 Task: Open the event Second Project Quality Control and Process Improvement Discussion on '2023/10/24', change the date to 2023/10/18, change the font style of the description to Arial, set the availability to Busy, insert an emoji Red heart, logged in from the account softage.10@softage.net and add another guest for the event, softage.1@softage.net. Change the alignment of the event description to Align right.Change the font color of the description to Dark Yellow and select an event charm, 
Action: Mouse moved to (352, 157)
Screenshot: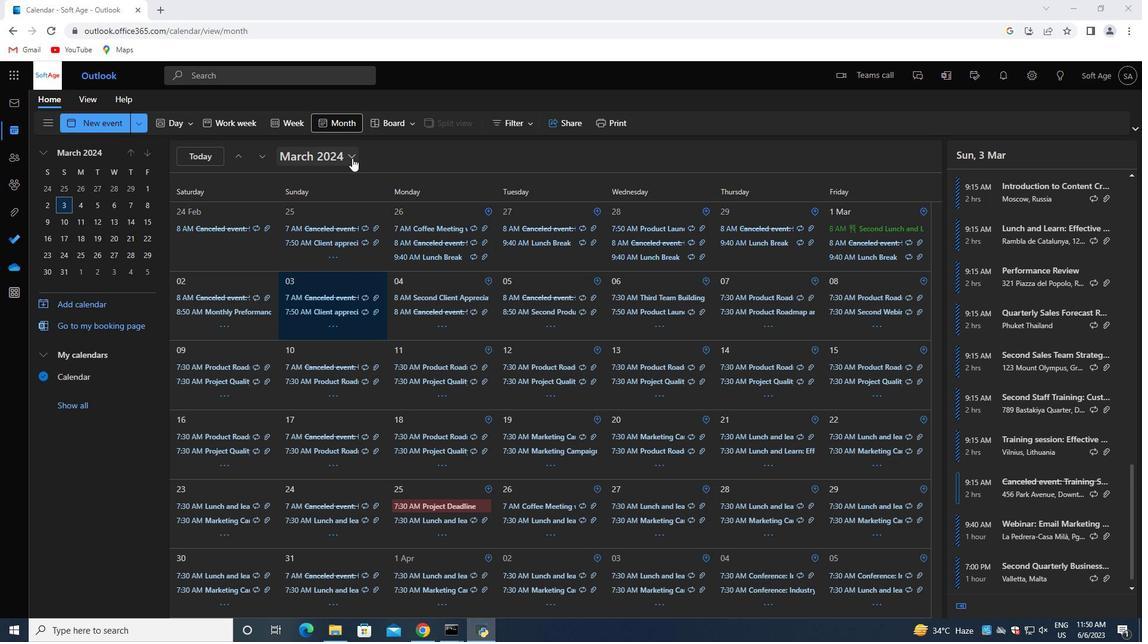 
Action: Mouse pressed left at (352, 157)
Screenshot: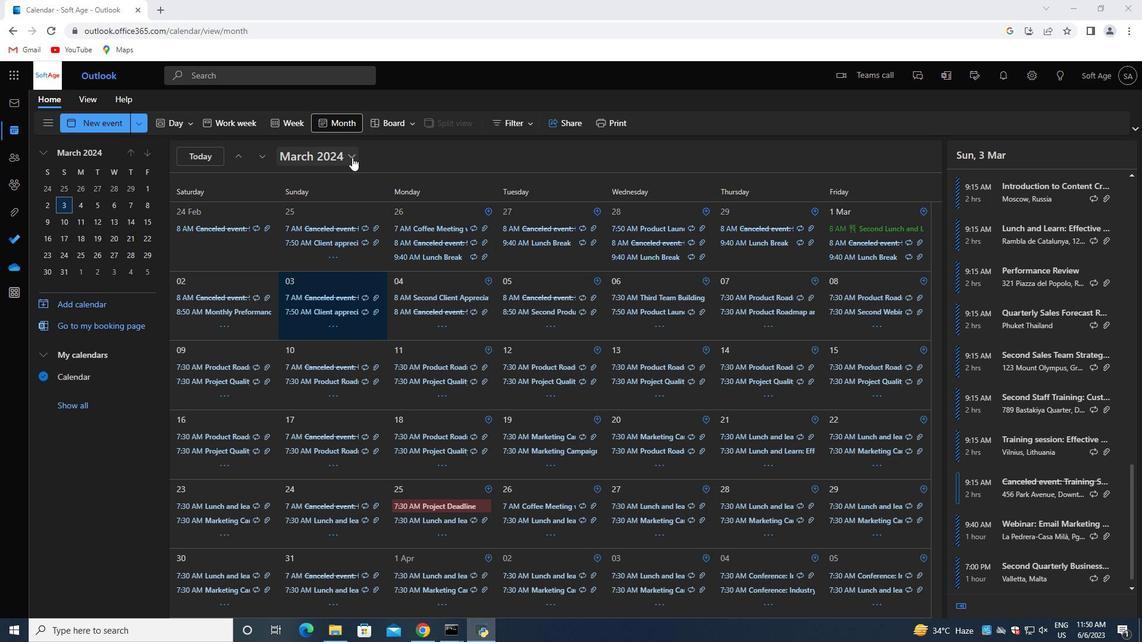
Action: Mouse moved to (379, 184)
Screenshot: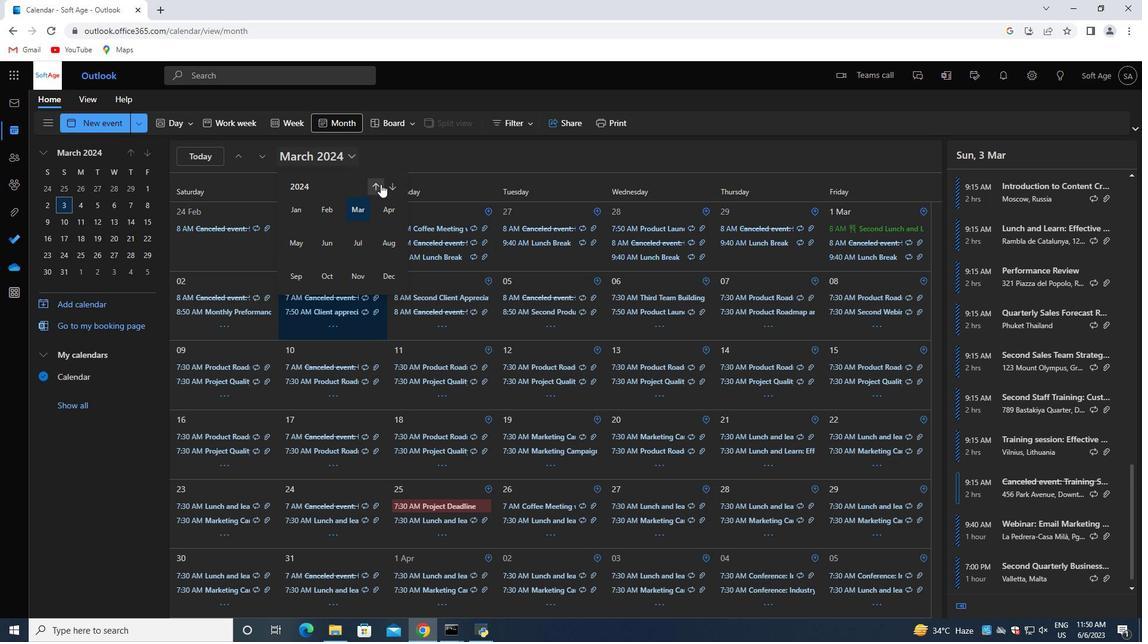 
Action: Mouse pressed left at (379, 184)
Screenshot: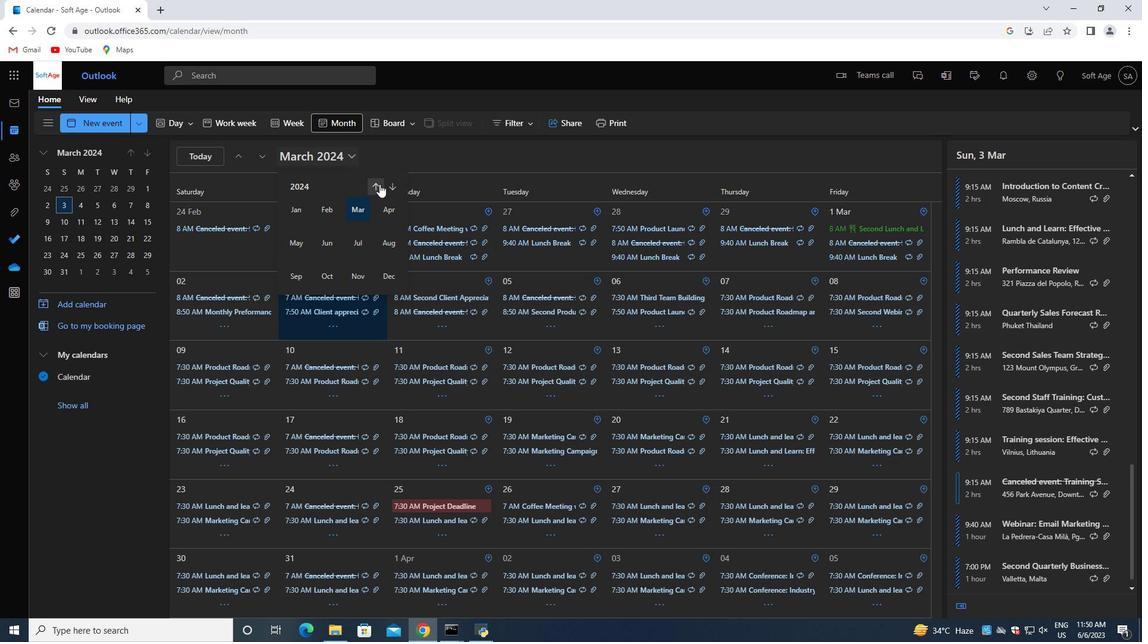 
Action: Mouse moved to (331, 269)
Screenshot: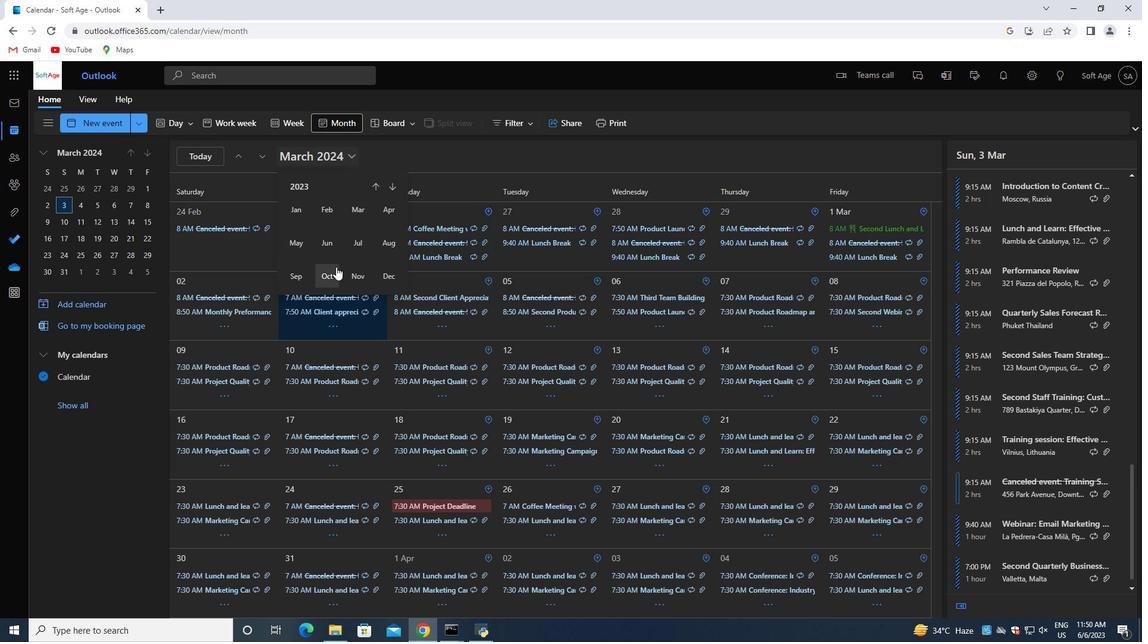 
Action: Mouse pressed left at (331, 269)
Screenshot: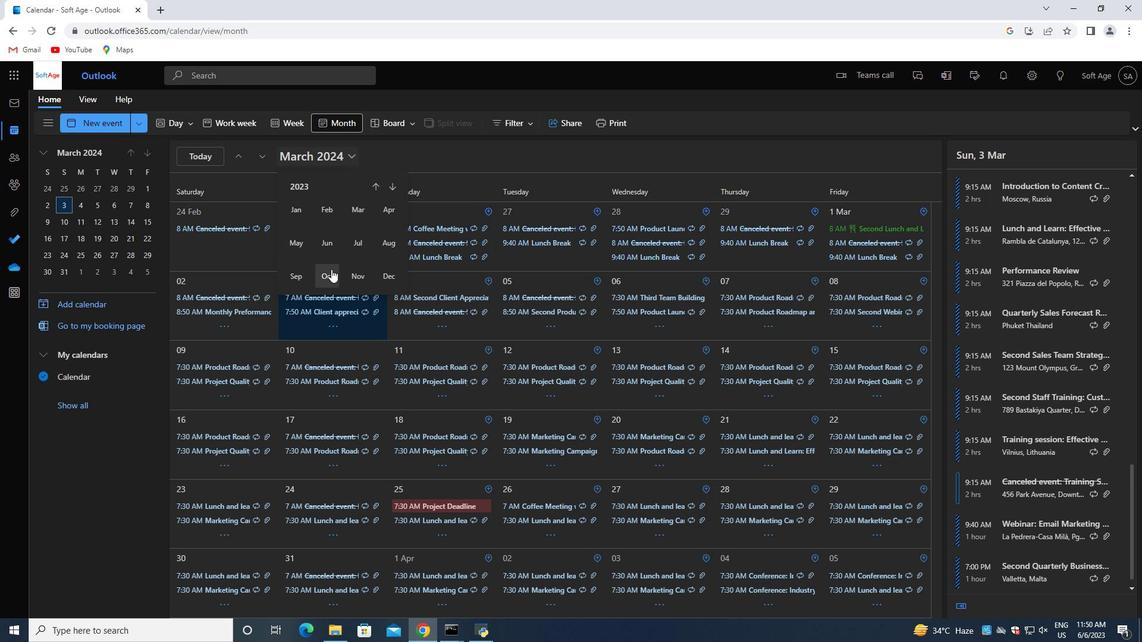 
Action: Mouse moved to (518, 518)
Screenshot: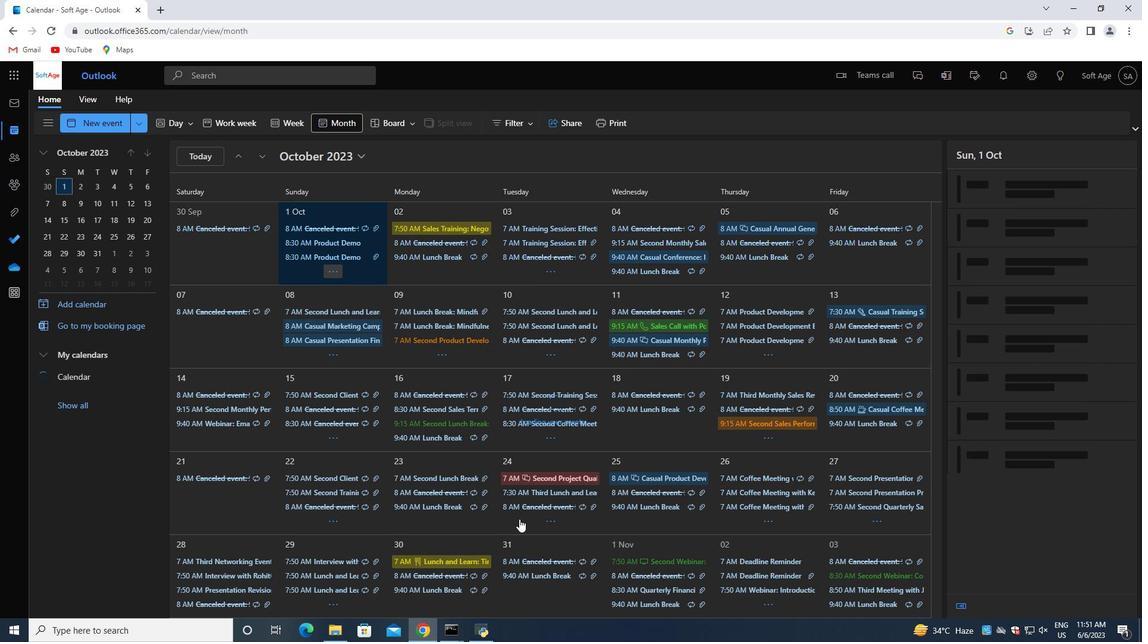 
Action: Mouse pressed left at (518, 518)
Screenshot: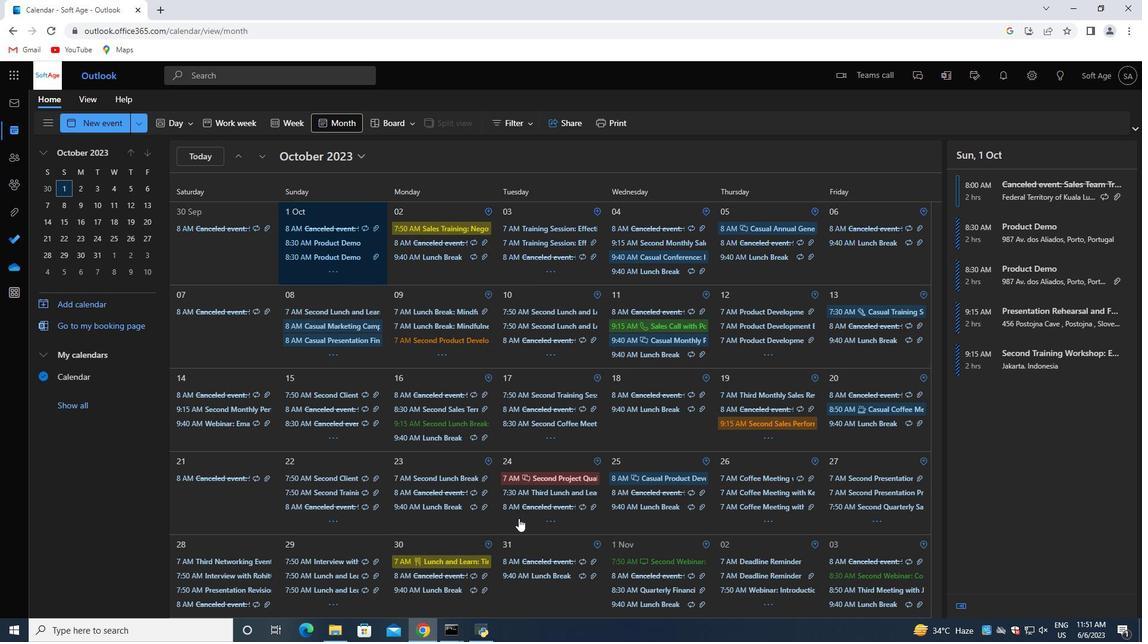 
Action: Mouse moved to (1044, 209)
Screenshot: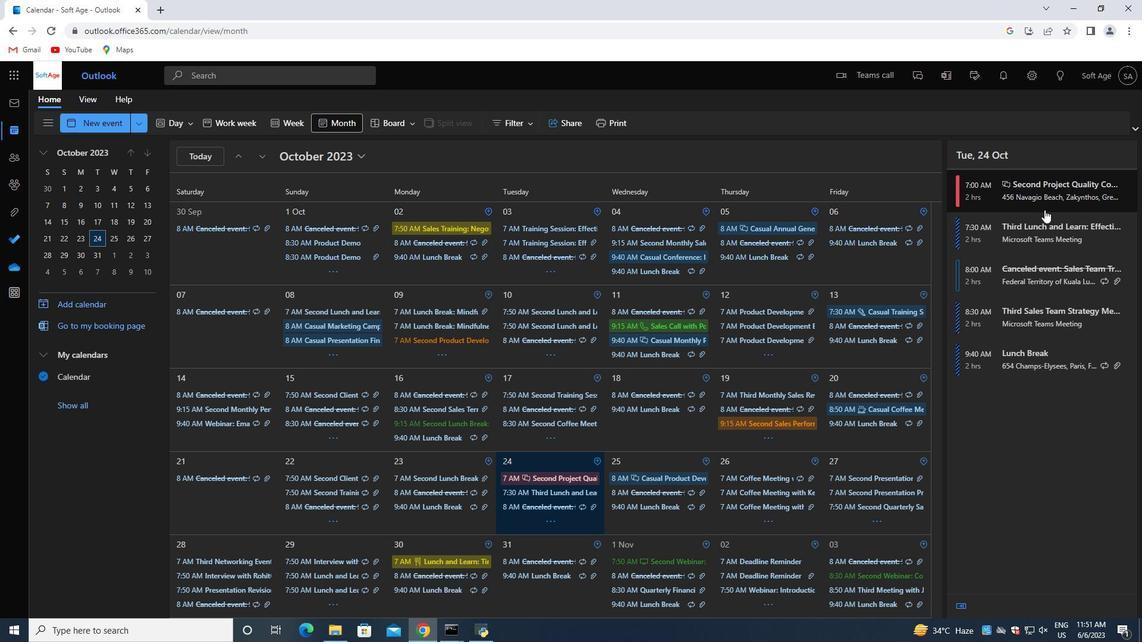 
Action: Mouse pressed left at (1044, 209)
Screenshot: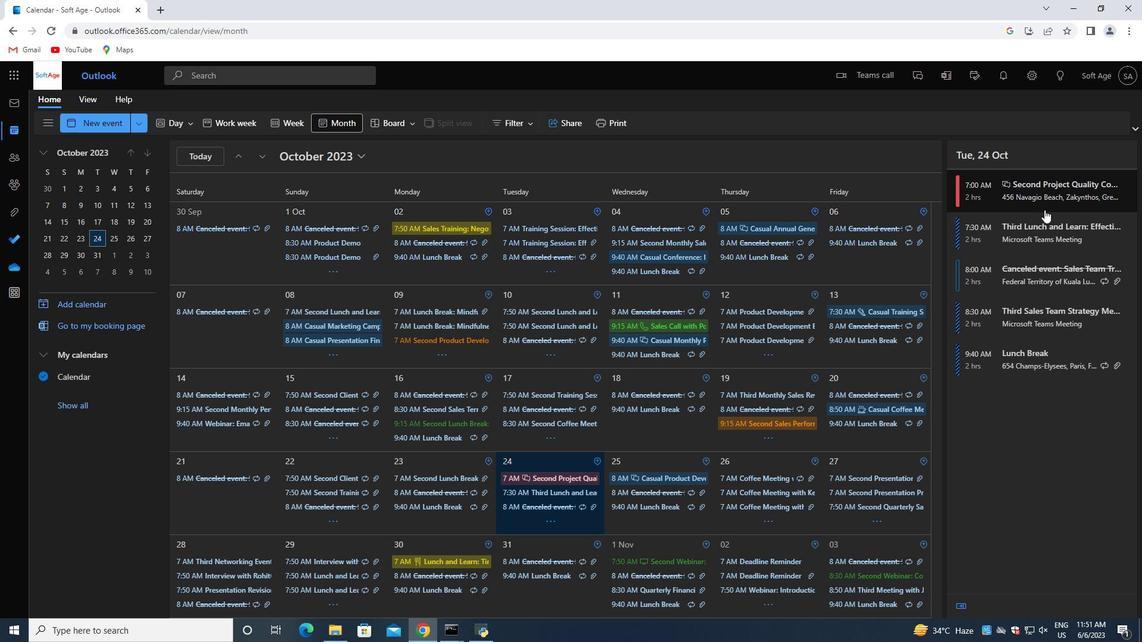 
Action: Mouse moved to (763, 346)
Screenshot: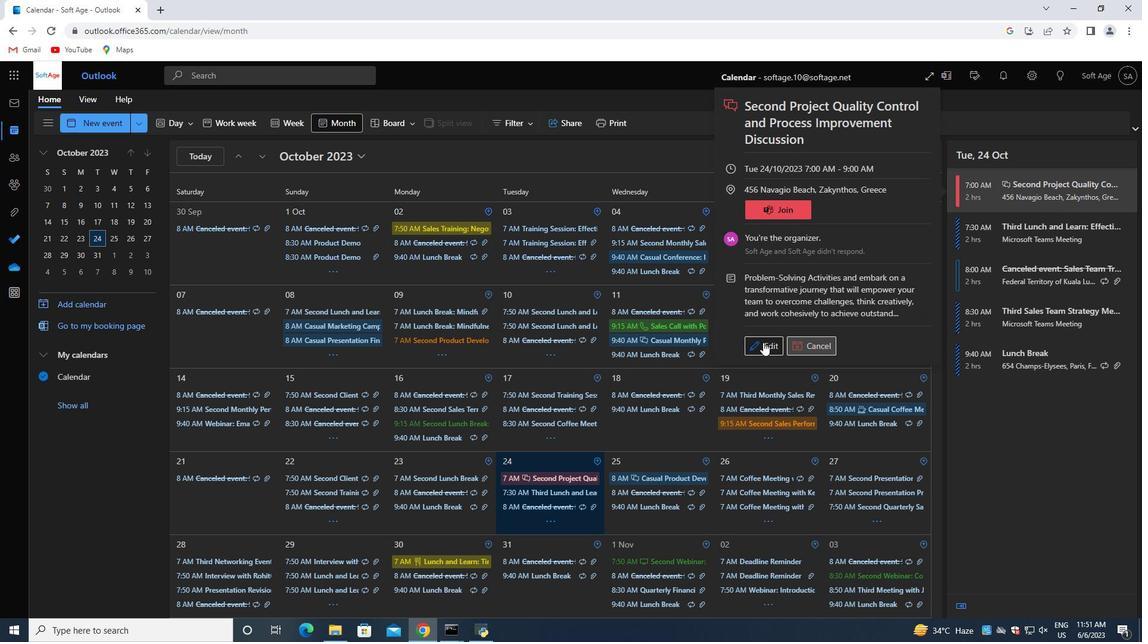 
Action: Mouse pressed left at (763, 346)
Screenshot: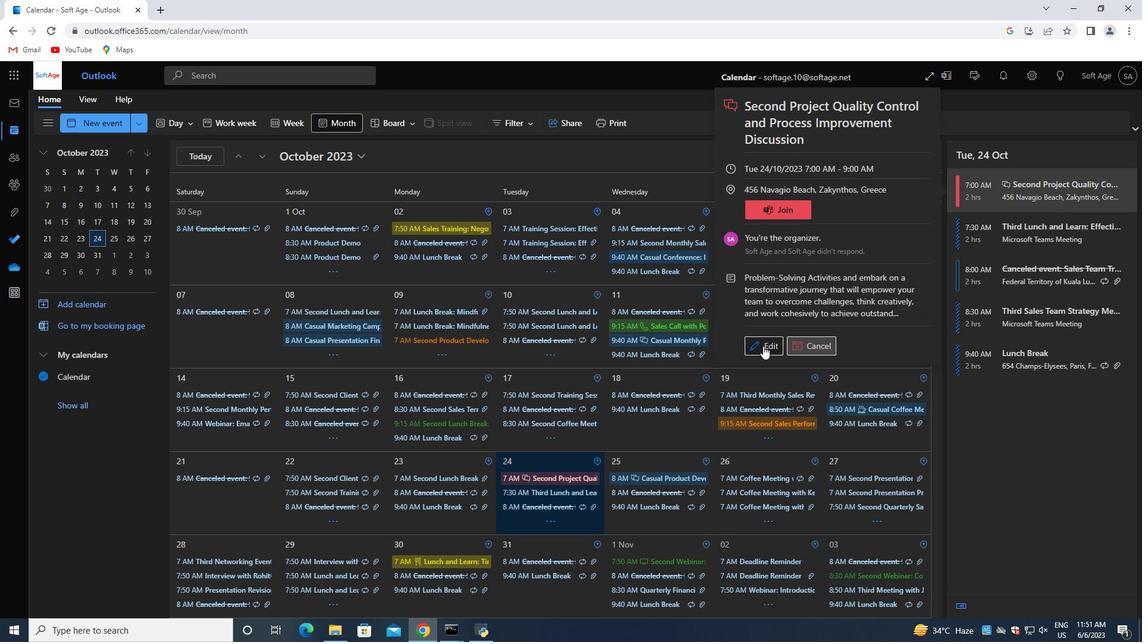 
Action: Mouse moved to (347, 324)
Screenshot: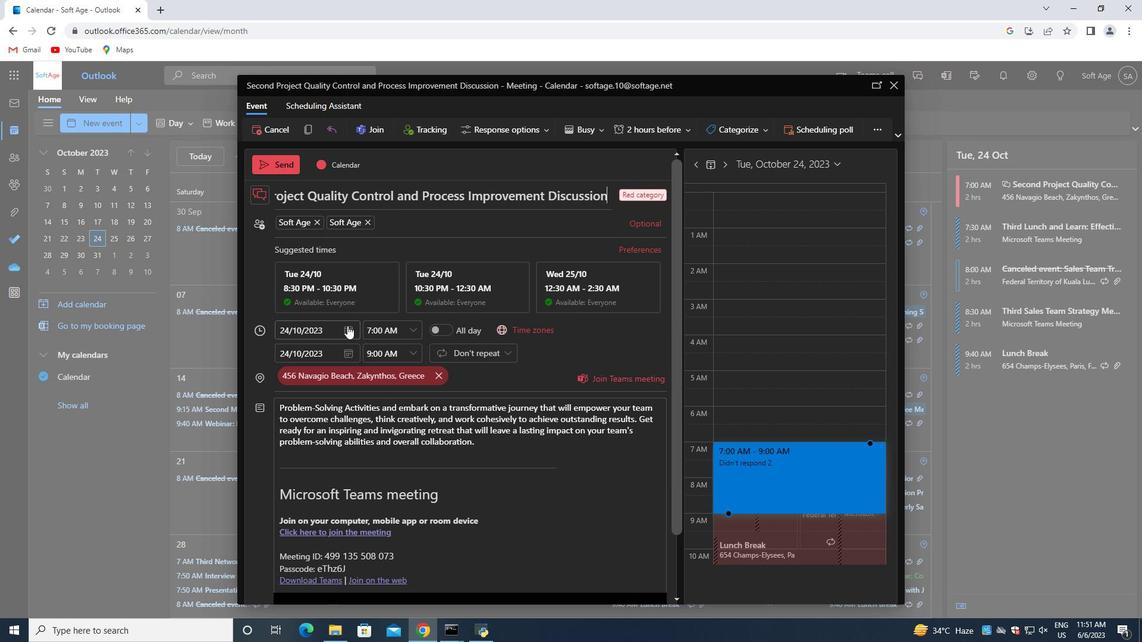 
Action: Mouse pressed left at (347, 324)
Screenshot: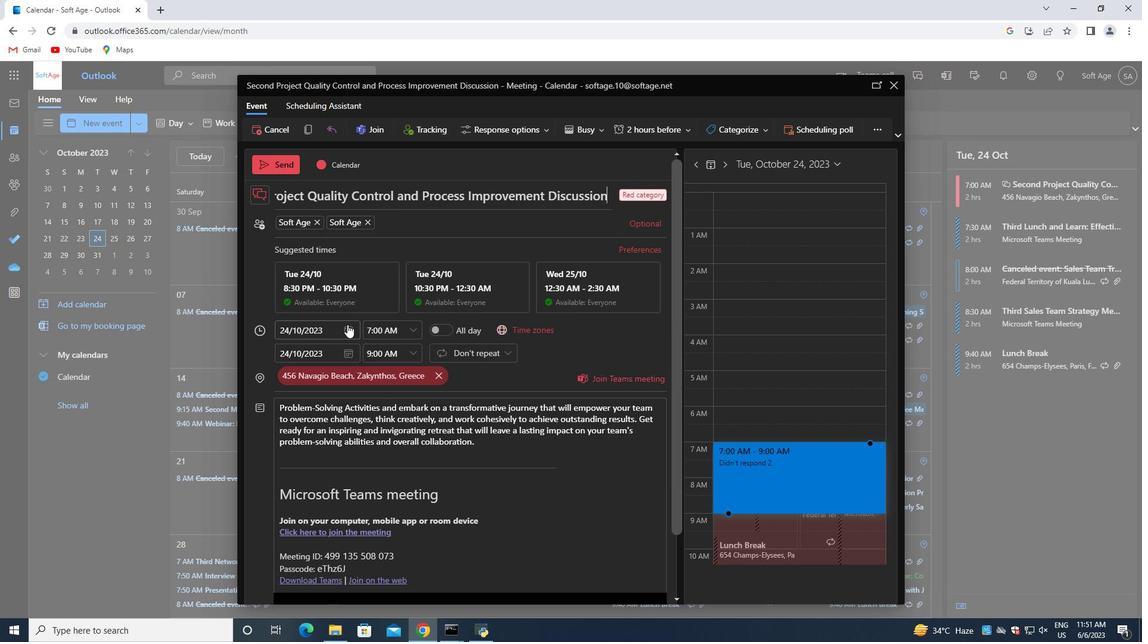 
Action: Mouse moved to (354, 425)
Screenshot: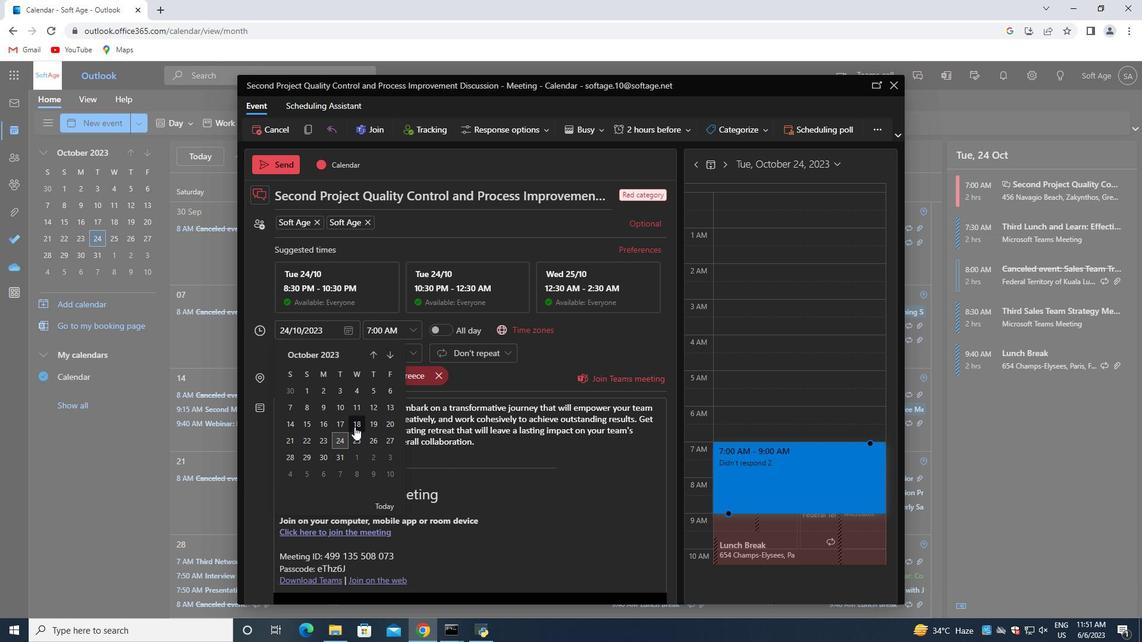 
Action: Mouse pressed left at (354, 425)
Screenshot: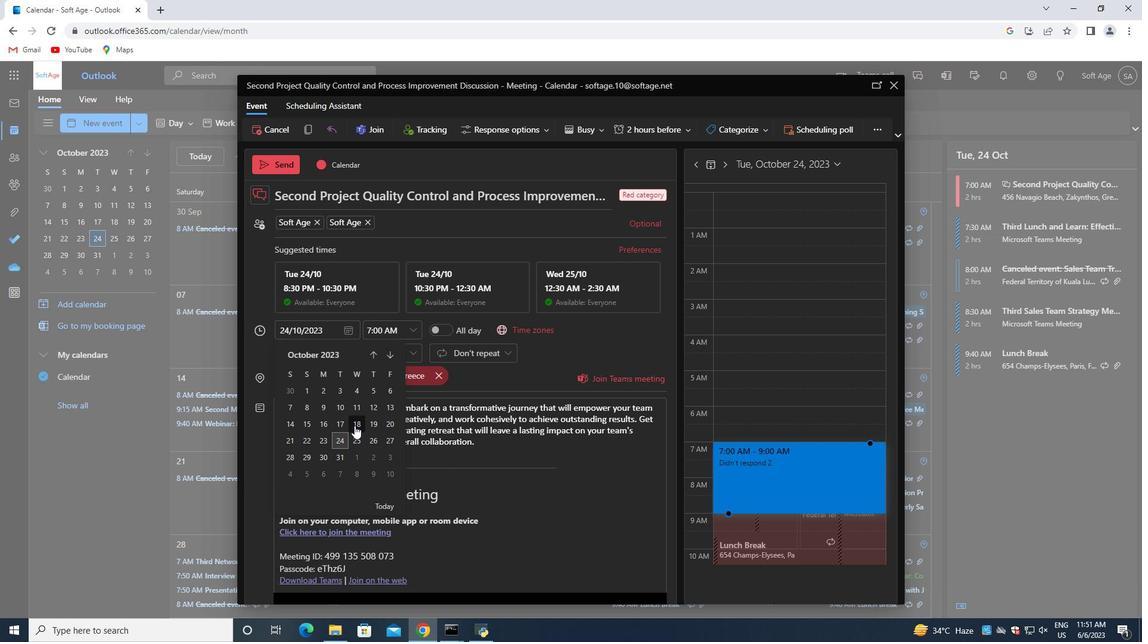 
Action: Mouse moved to (485, 441)
Screenshot: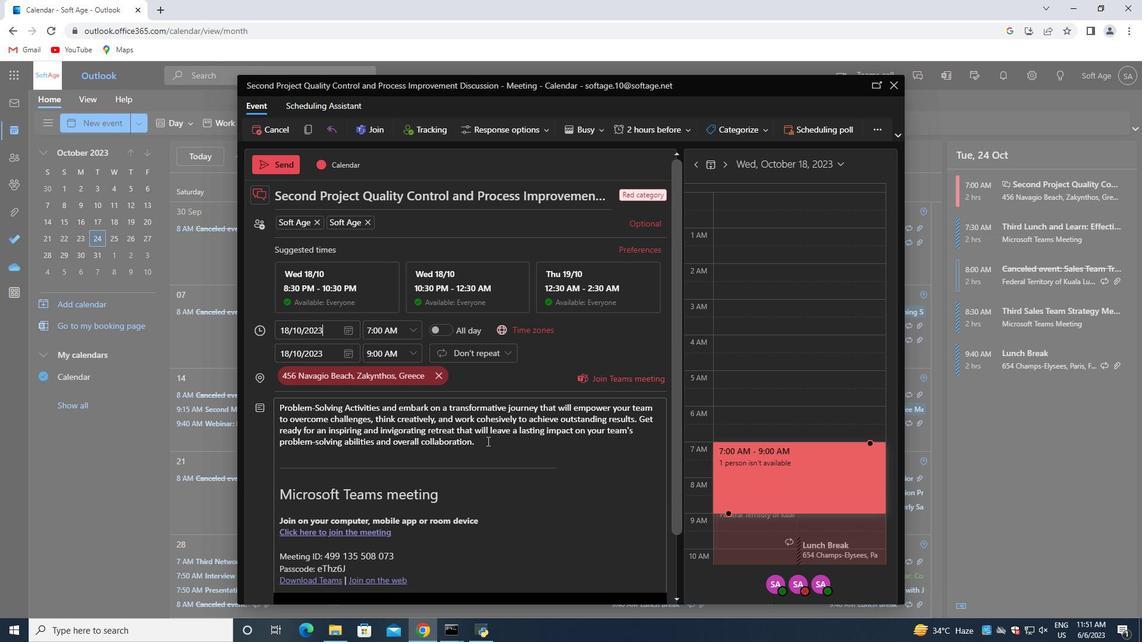 
Action: Mouse pressed left at (485, 441)
Screenshot: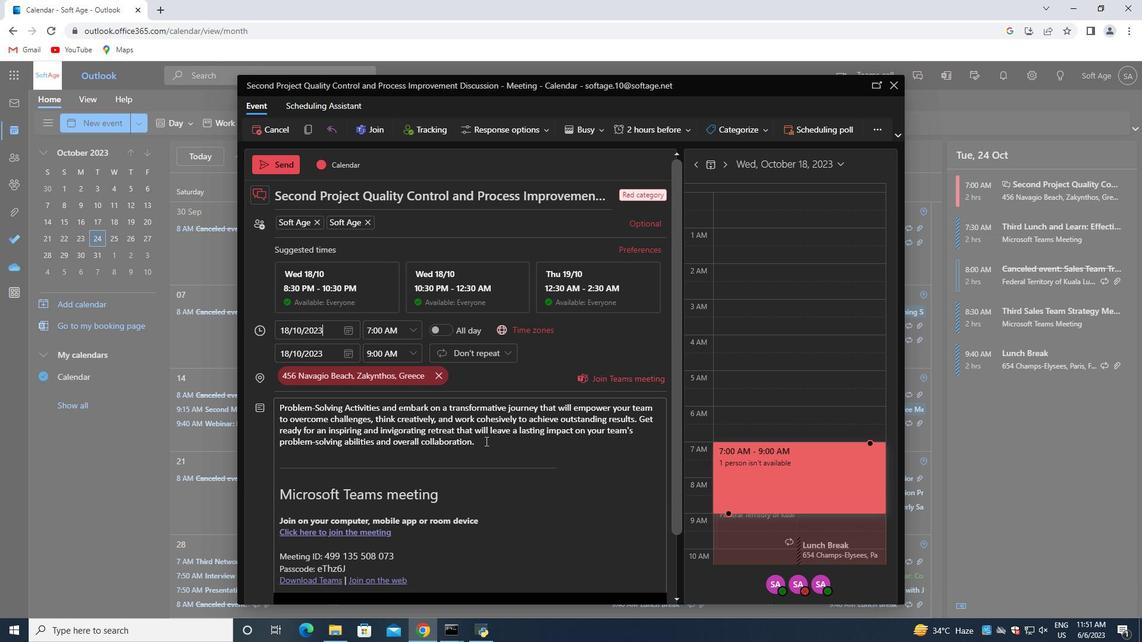 
Action: Mouse moved to (325, 412)
Screenshot: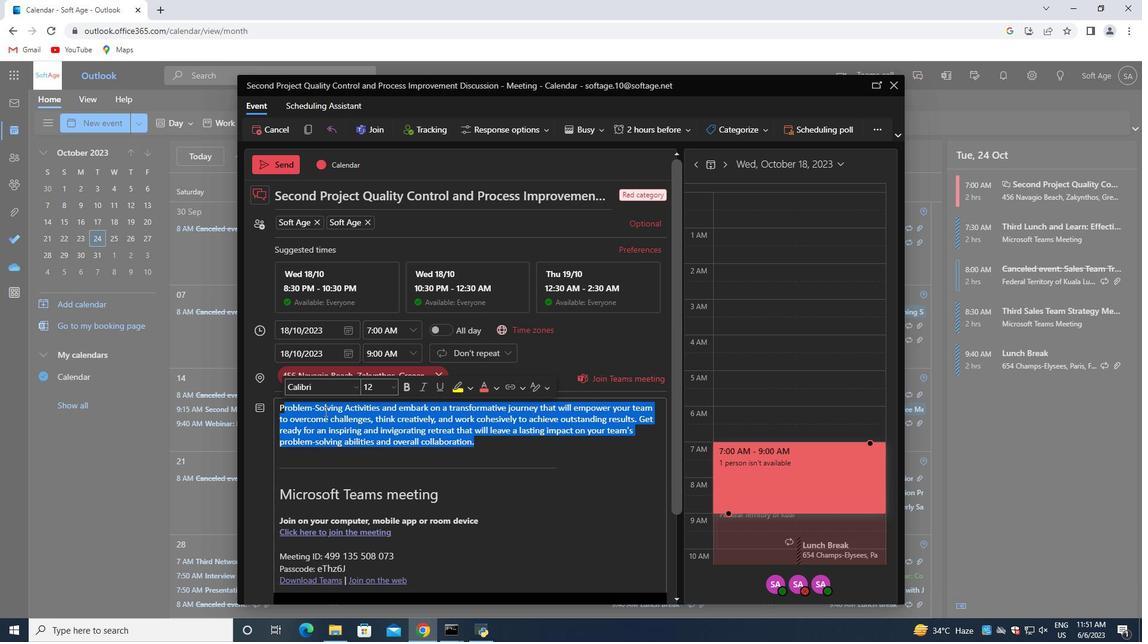 
Action: Mouse scrolled (325, 411) with delta (0, 0)
Screenshot: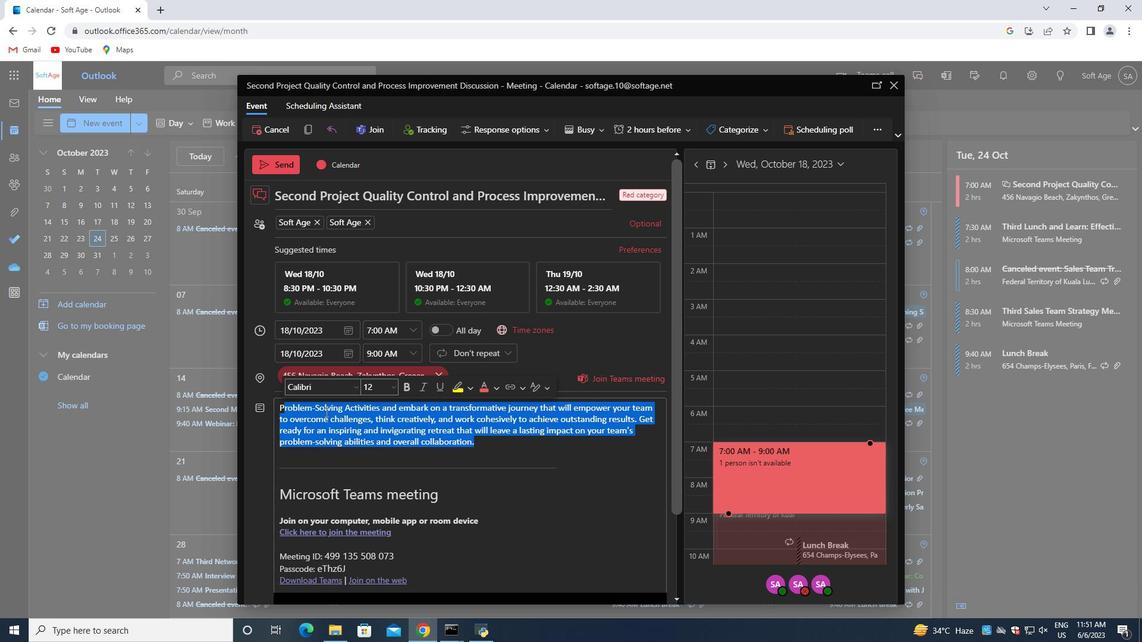 
Action: Mouse moved to (325, 412)
Screenshot: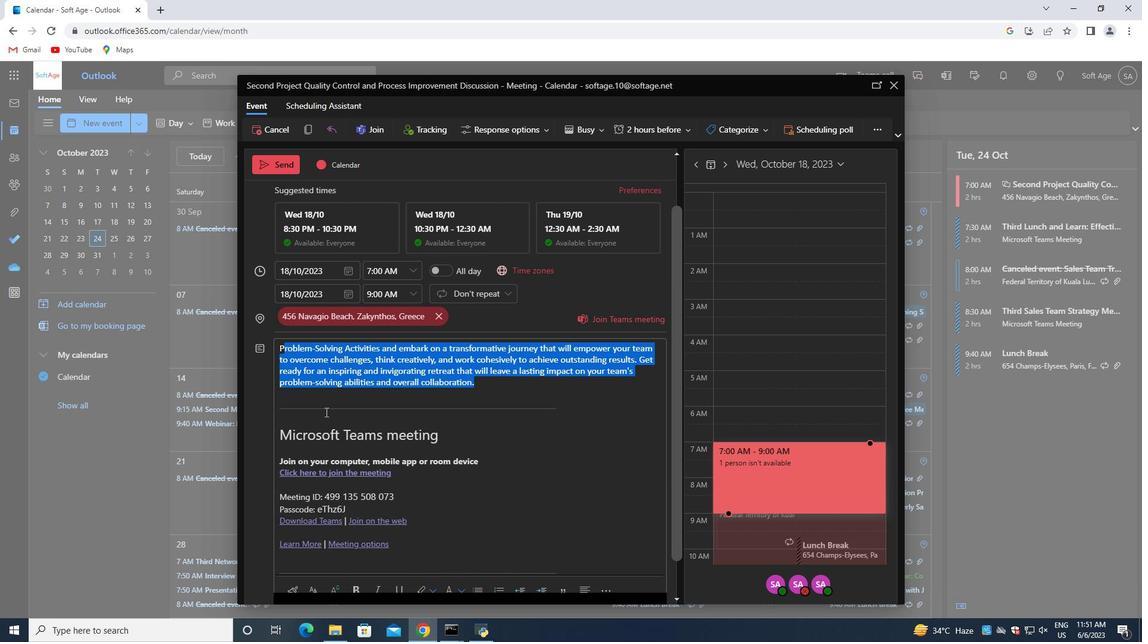 
Action: Mouse scrolled (325, 412) with delta (0, 0)
Screenshot: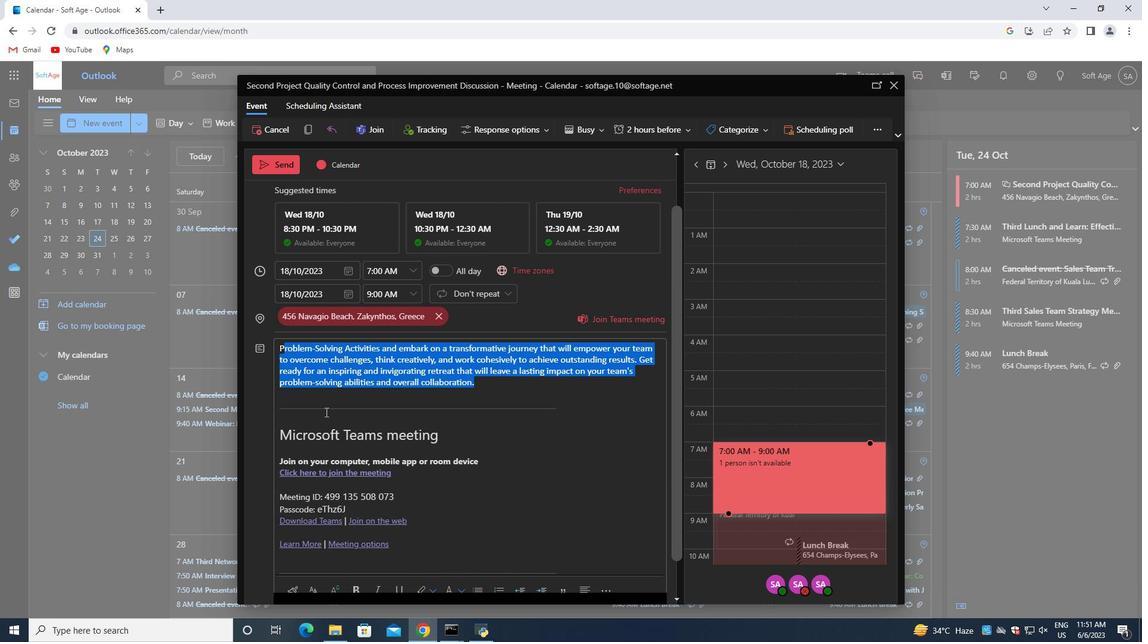 
Action: Mouse moved to (328, 416)
Screenshot: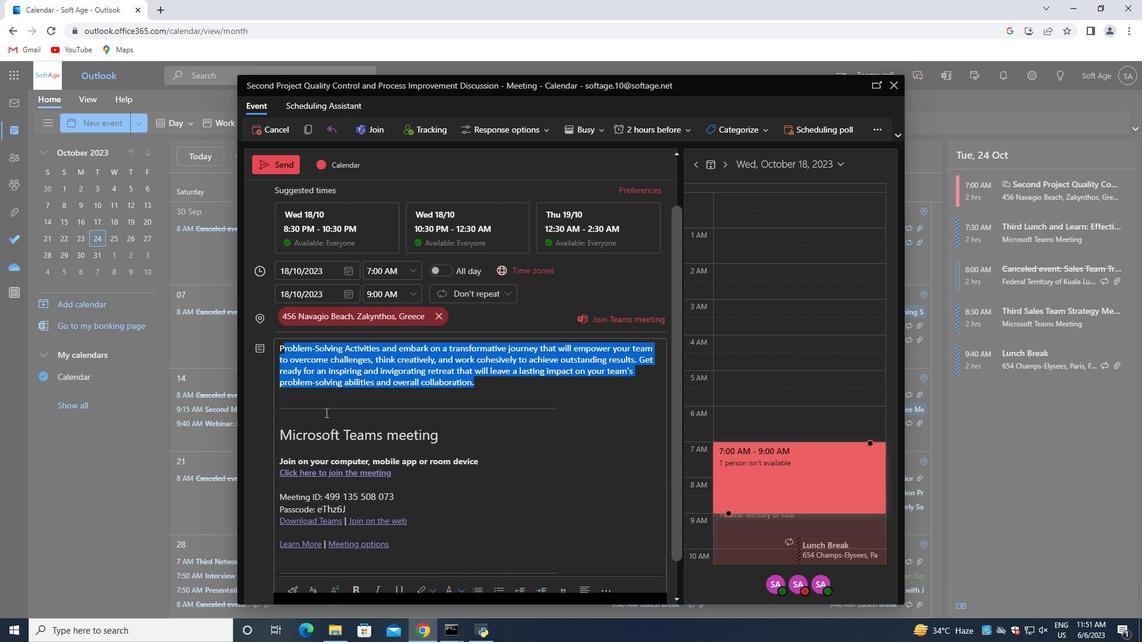 
Action: Mouse scrolled (328, 415) with delta (0, 0)
Screenshot: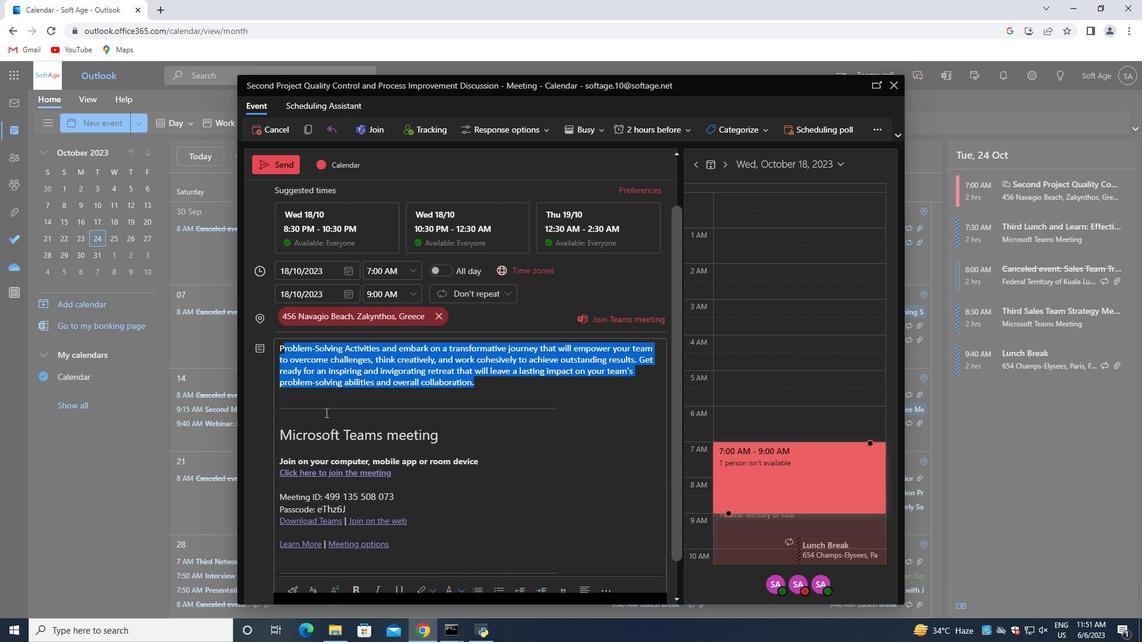 
Action: Mouse moved to (317, 546)
Screenshot: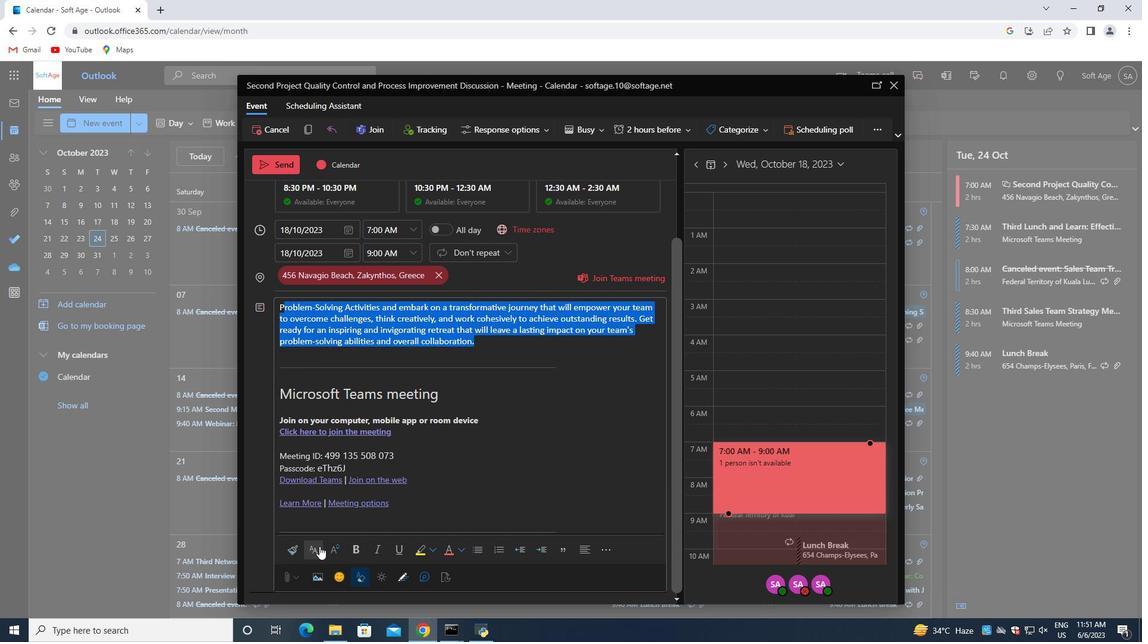 
Action: Mouse pressed left at (317, 546)
Screenshot: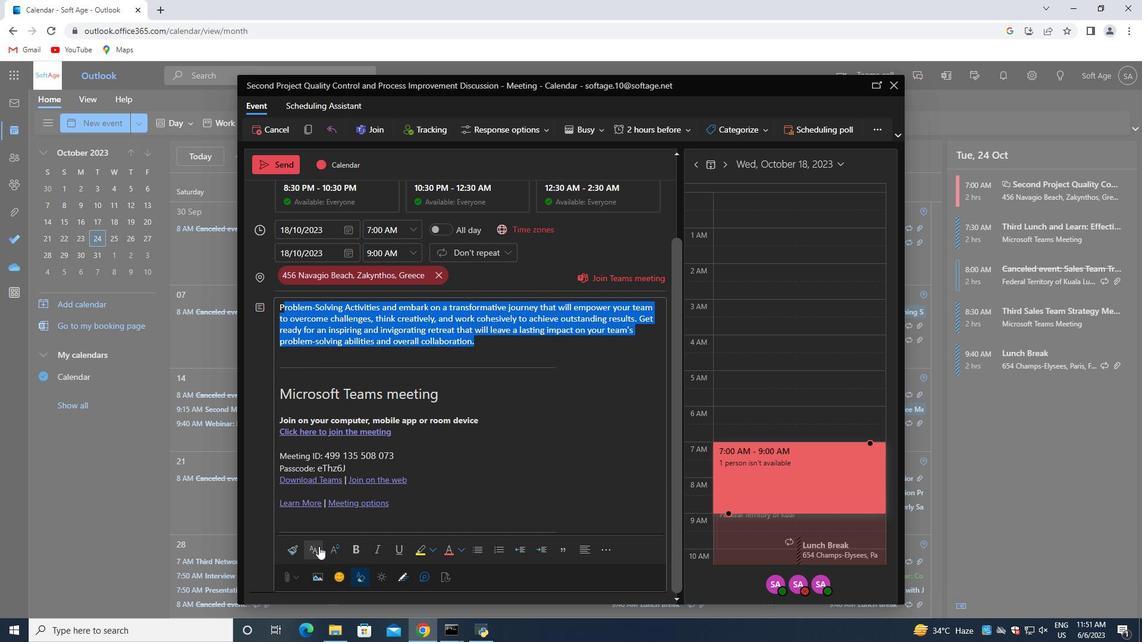 
Action: Mouse moved to (353, 415)
Screenshot: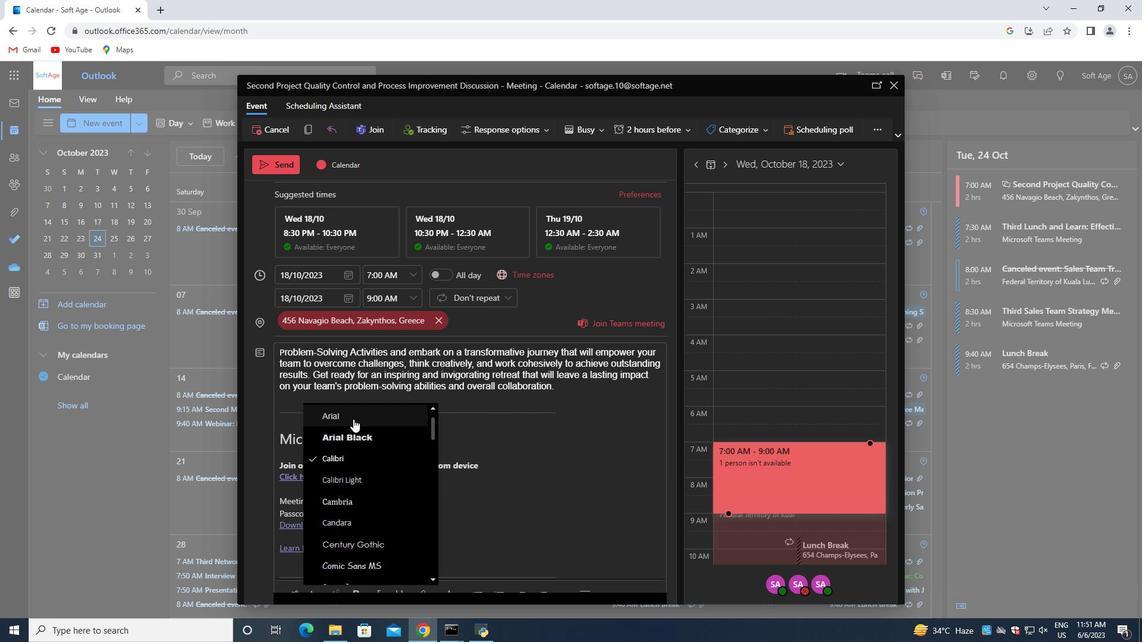
Action: Mouse pressed left at (353, 415)
Screenshot: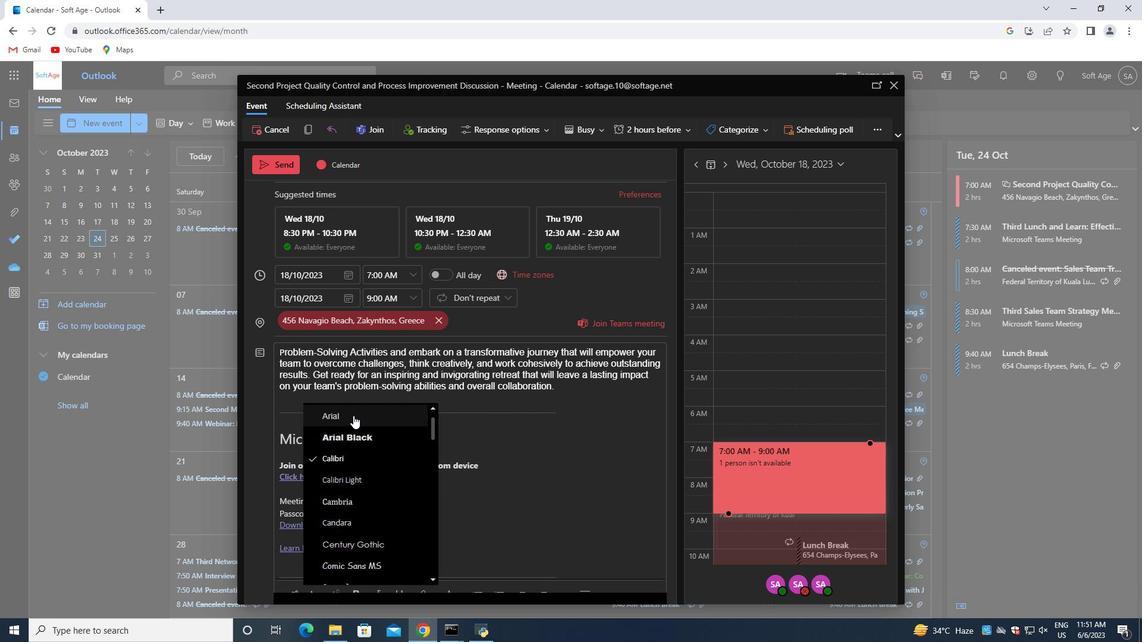 
Action: Mouse moved to (566, 388)
Screenshot: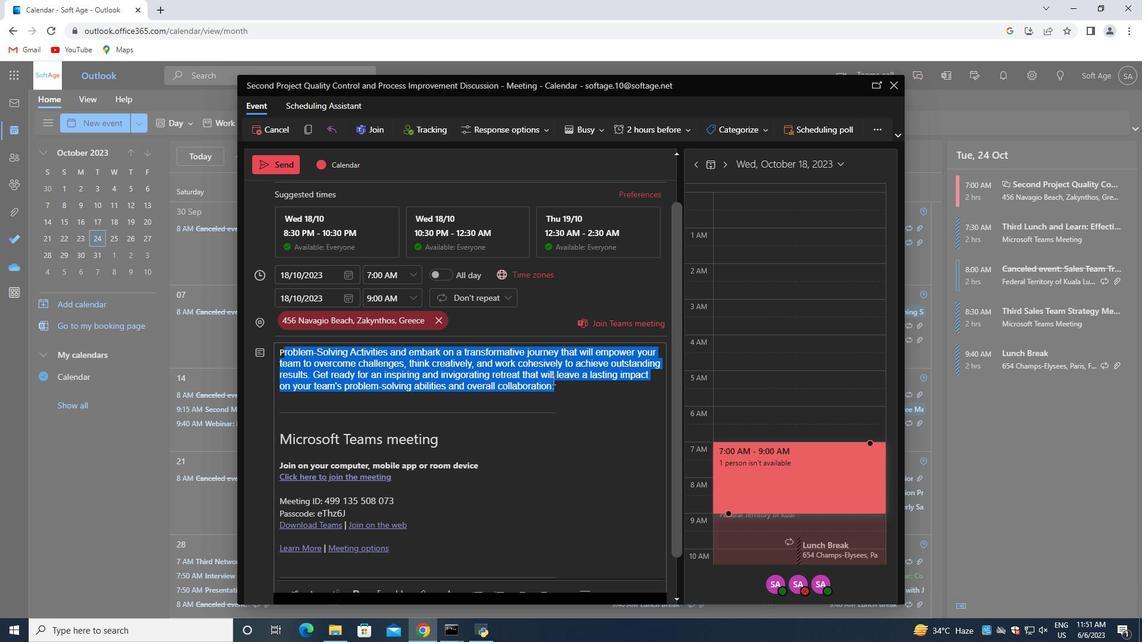 
Action: Mouse pressed left at (566, 388)
Screenshot: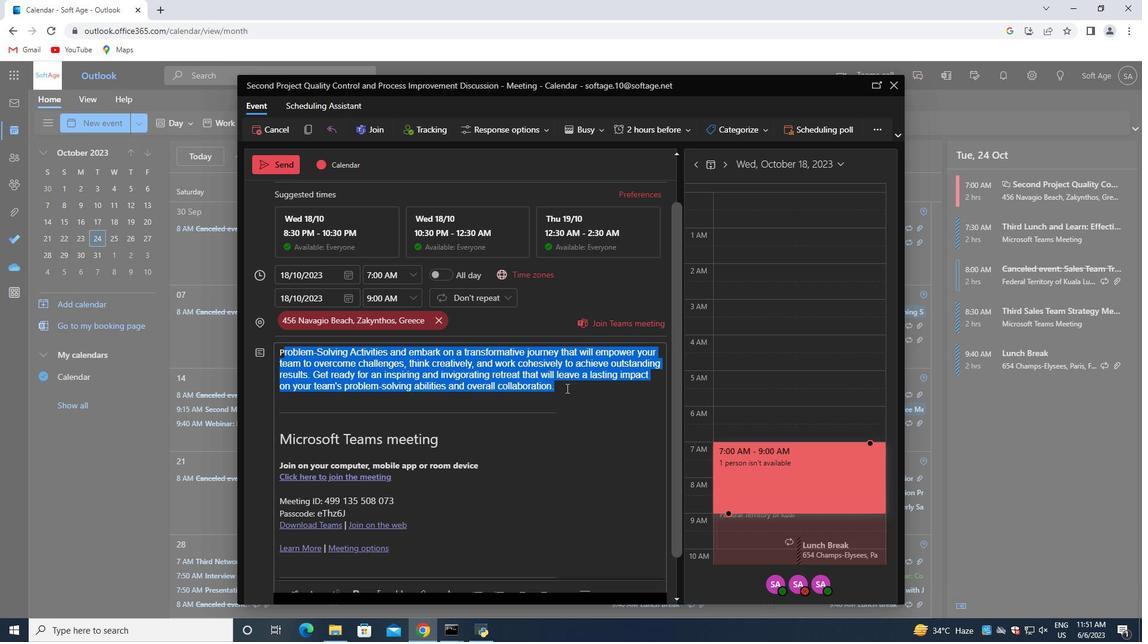 
Action: Mouse moved to (557, 387)
Screenshot: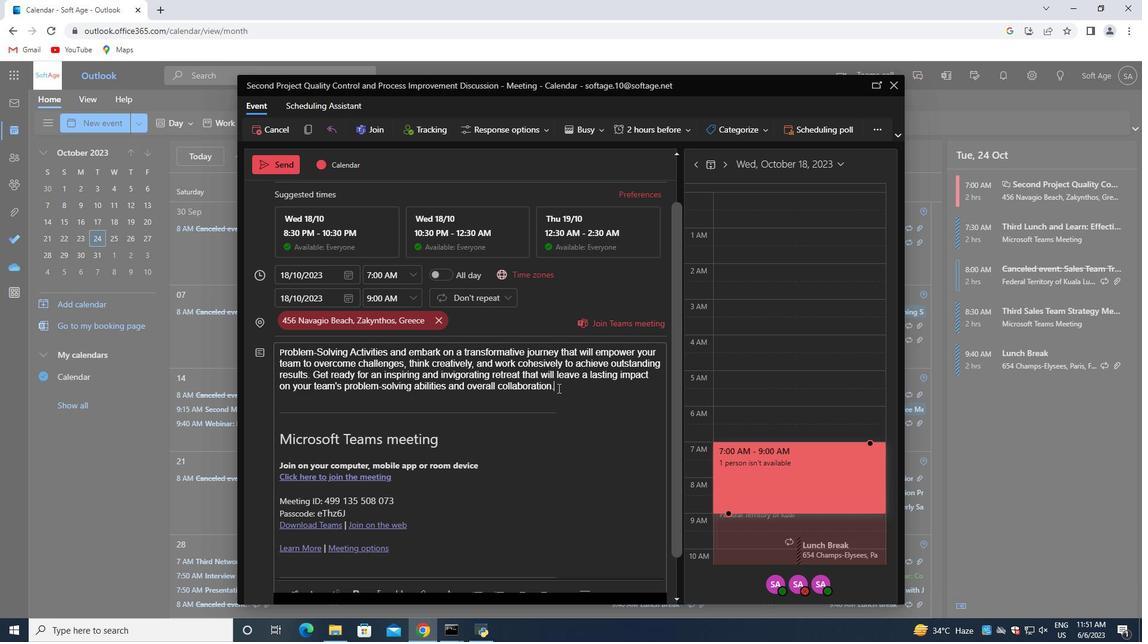 
Action: Mouse pressed left at (557, 387)
Screenshot: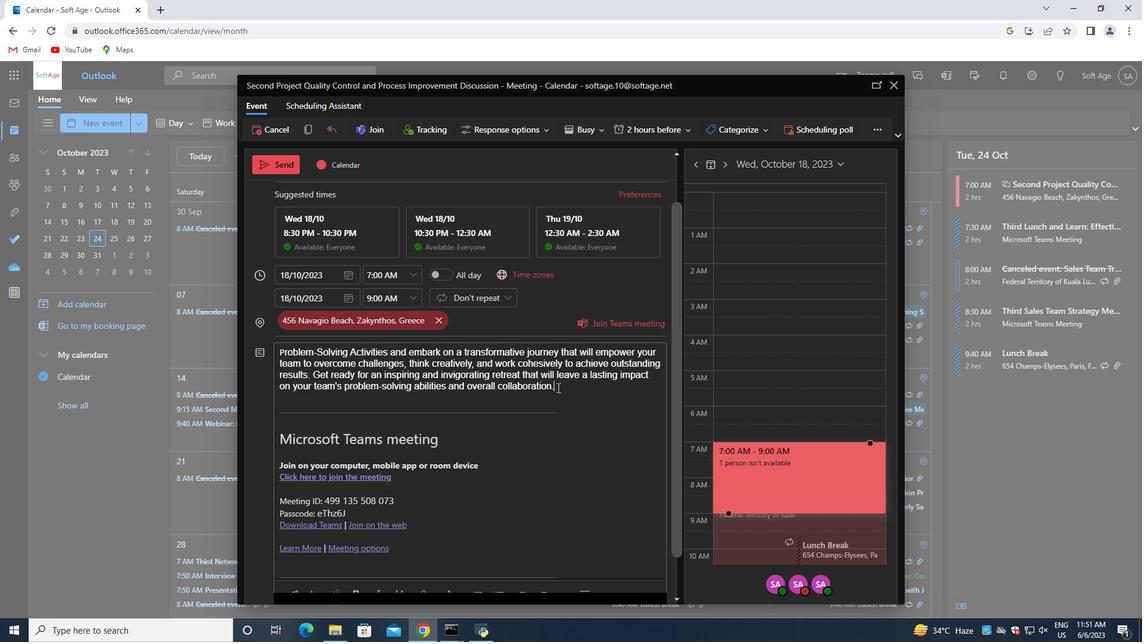 
Action: Mouse moved to (358, 559)
Screenshot: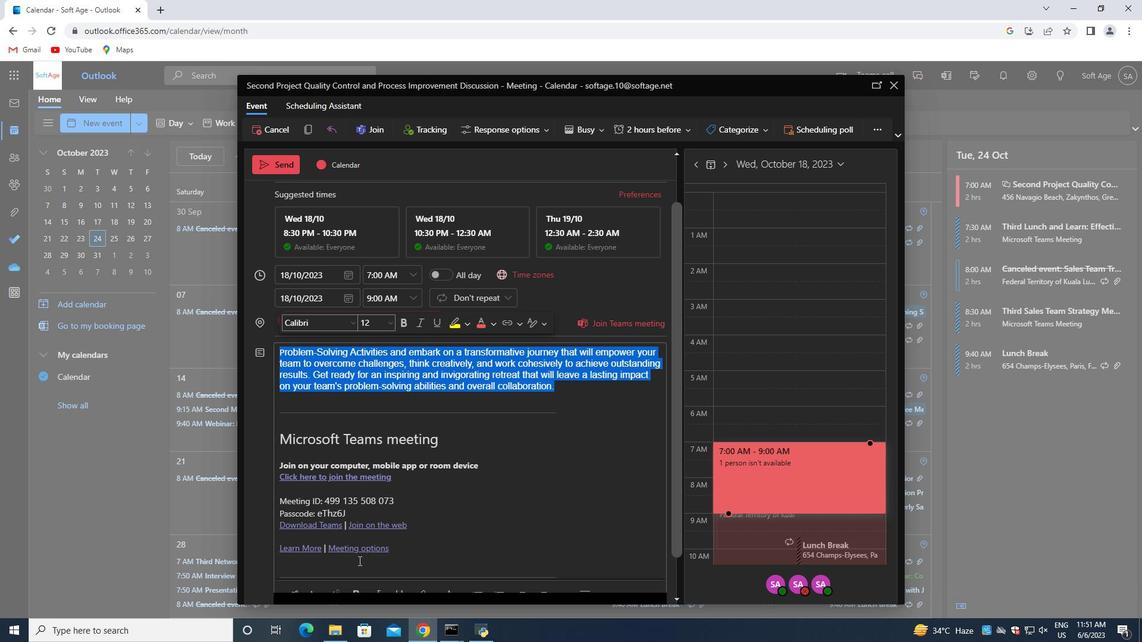 
Action: Mouse scrolled (358, 558) with delta (0, 0)
Screenshot: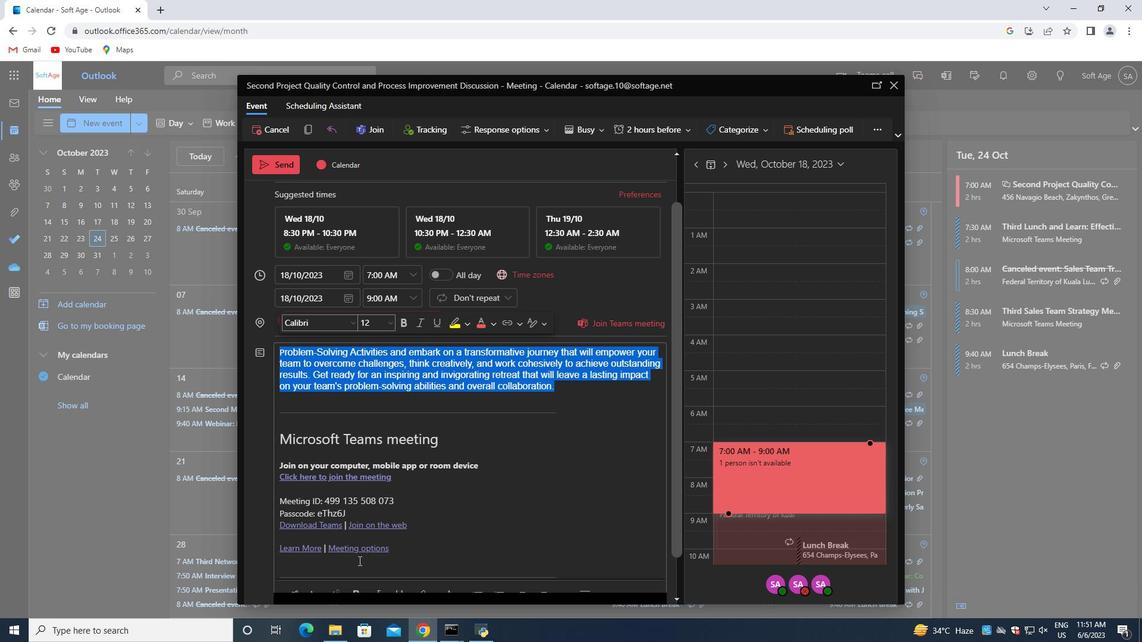 
Action: Mouse scrolled (358, 558) with delta (0, 0)
Screenshot: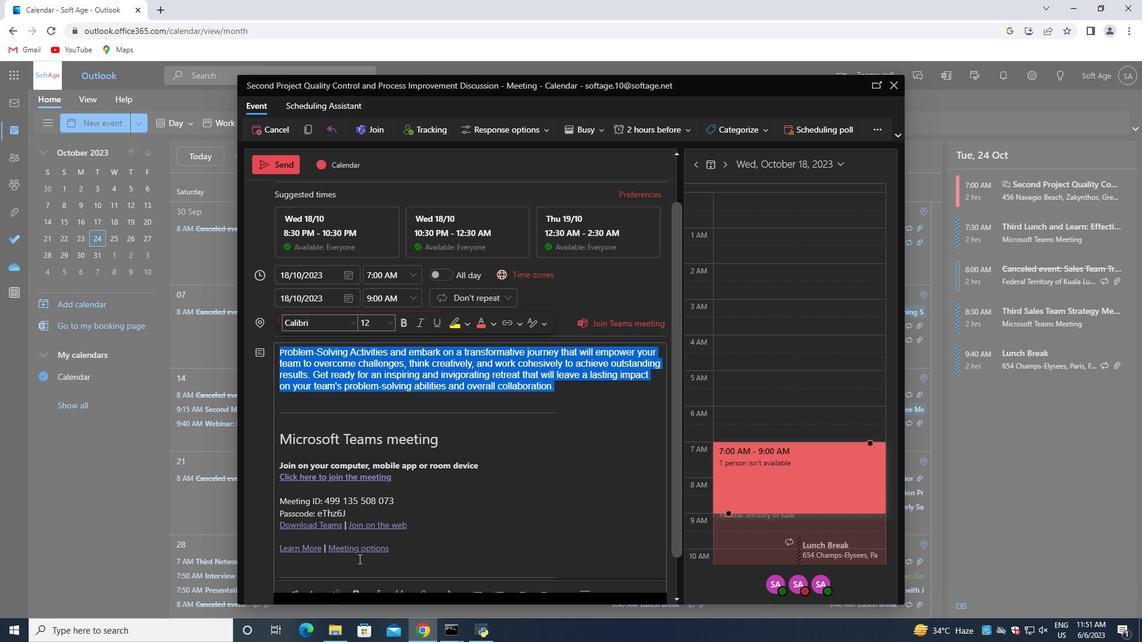
Action: Mouse moved to (315, 556)
Screenshot: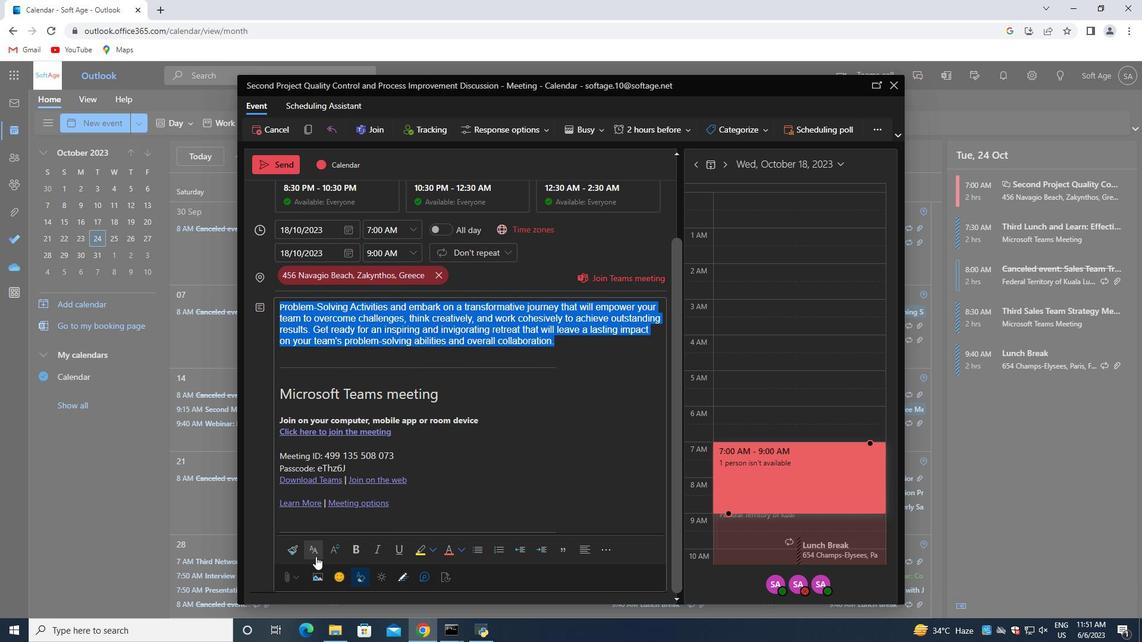 
Action: Mouse pressed left at (315, 556)
Screenshot: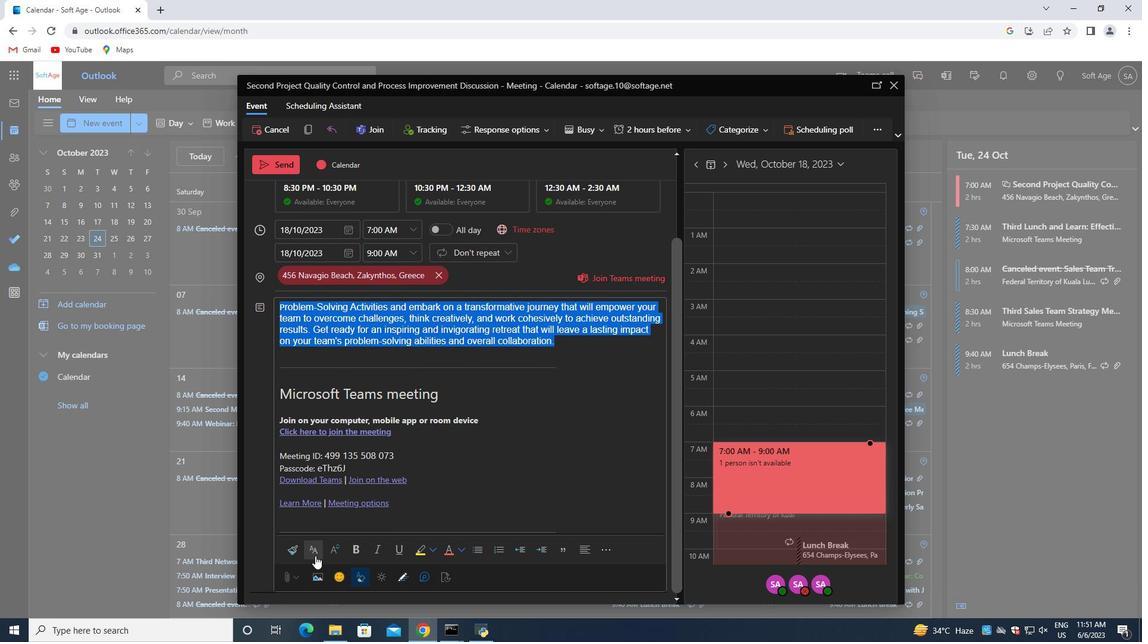 
Action: Mouse moved to (351, 418)
Screenshot: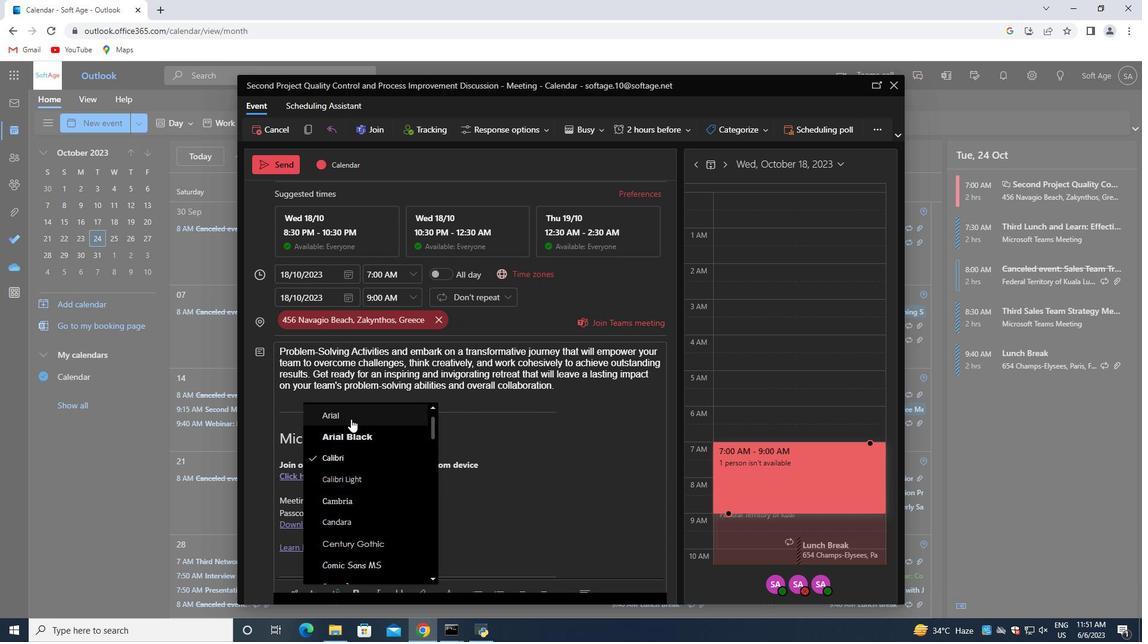 
Action: Mouse pressed left at (351, 418)
Screenshot: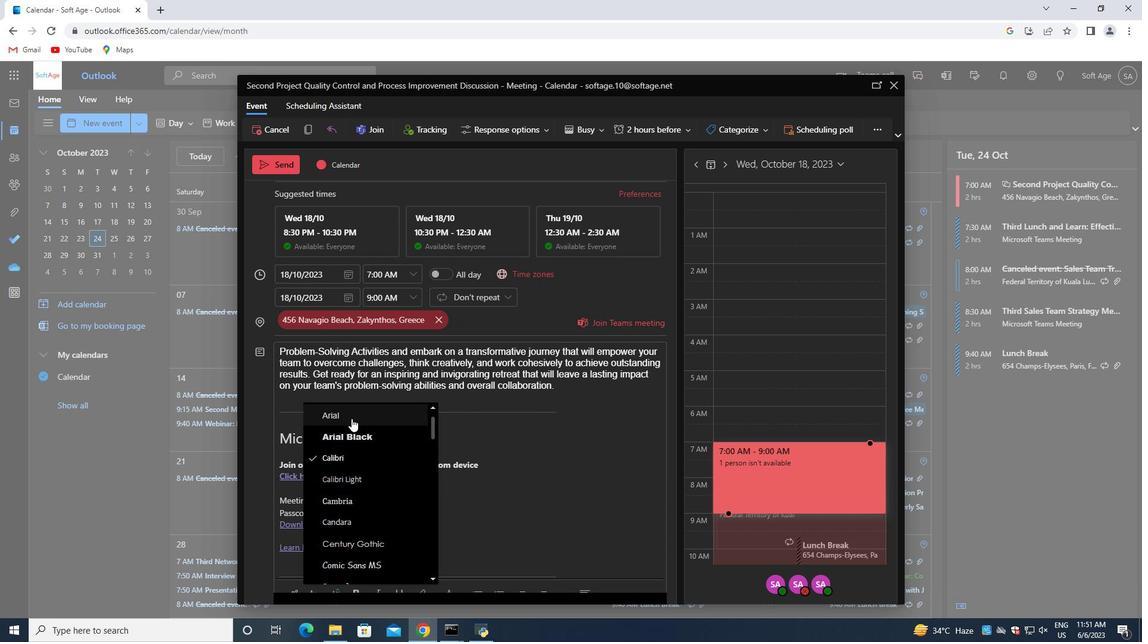 
Action: Mouse moved to (582, 394)
Screenshot: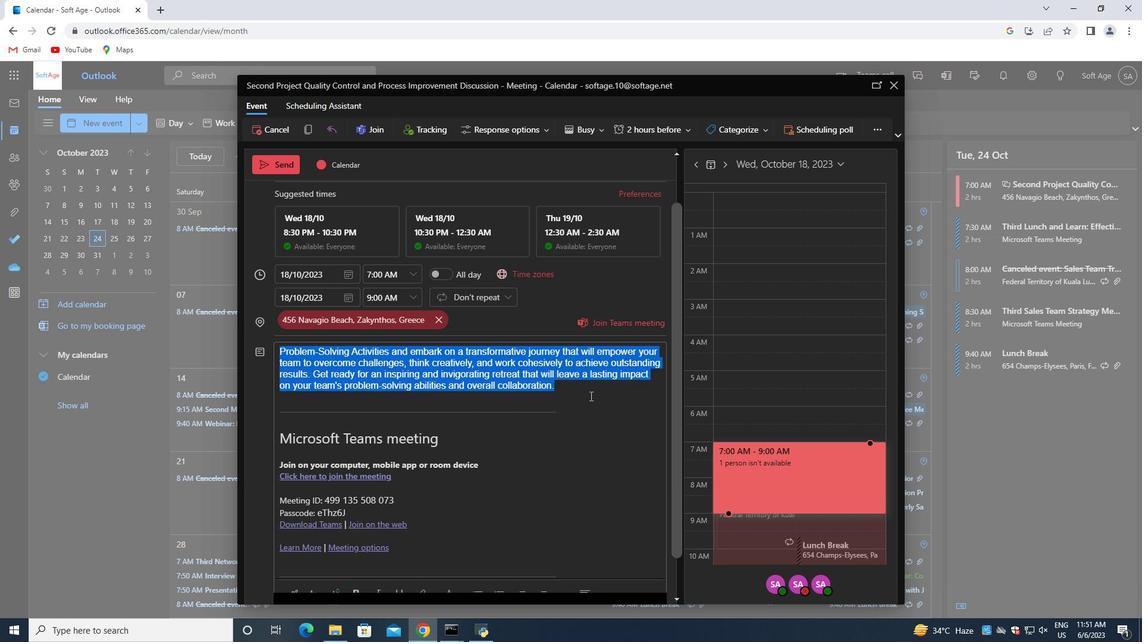 
Action: Mouse pressed left at (582, 394)
Screenshot: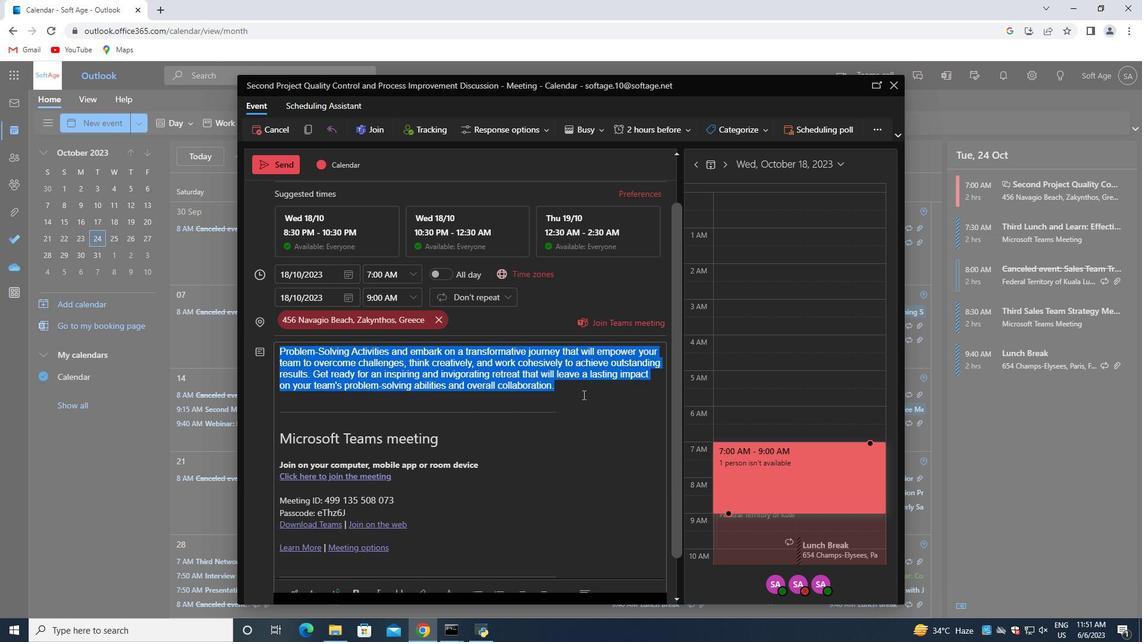 
Action: Mouse scrolled (582, 395) with delta (0, 0)
Screenshot: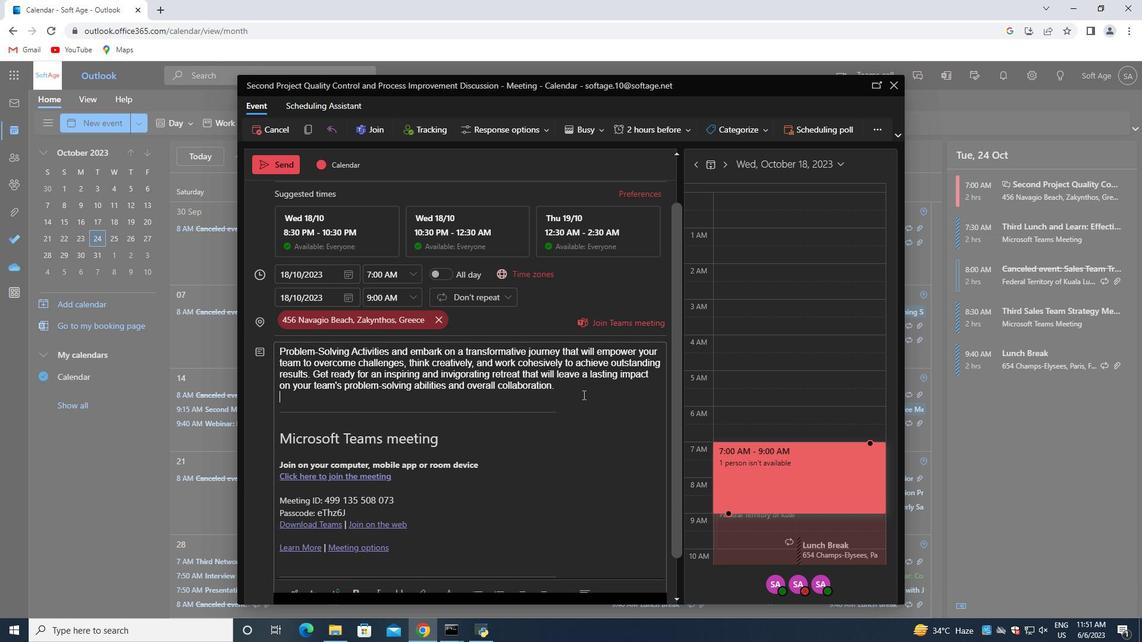 
Action: Mouse scrolled (582, 395) with delta (0, 0)
Screenshot: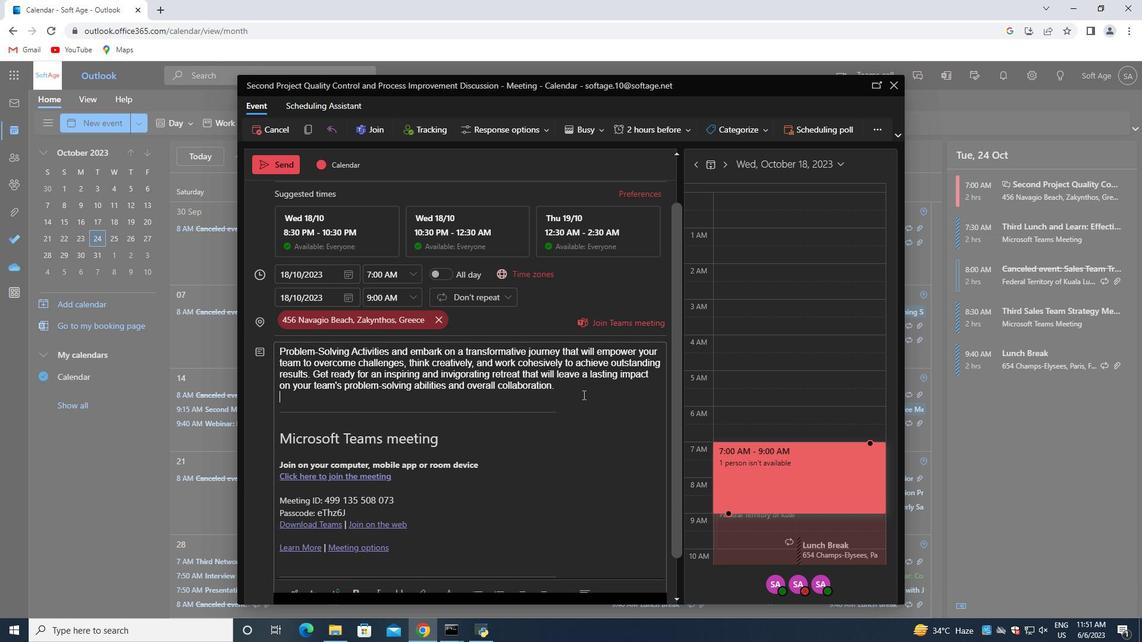 
Action: Mouse scrolled (582, 395) with delta (0, 0)
Screenshot: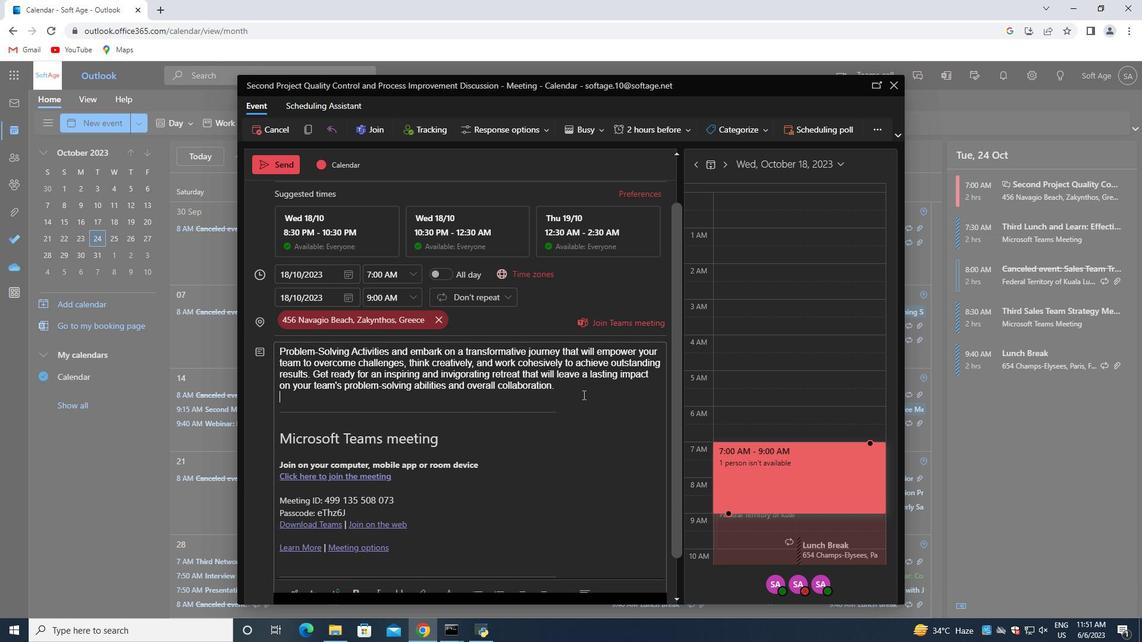 
Action: Mouse scrolled (582, 395) with delta (0, 0)
Screenshot: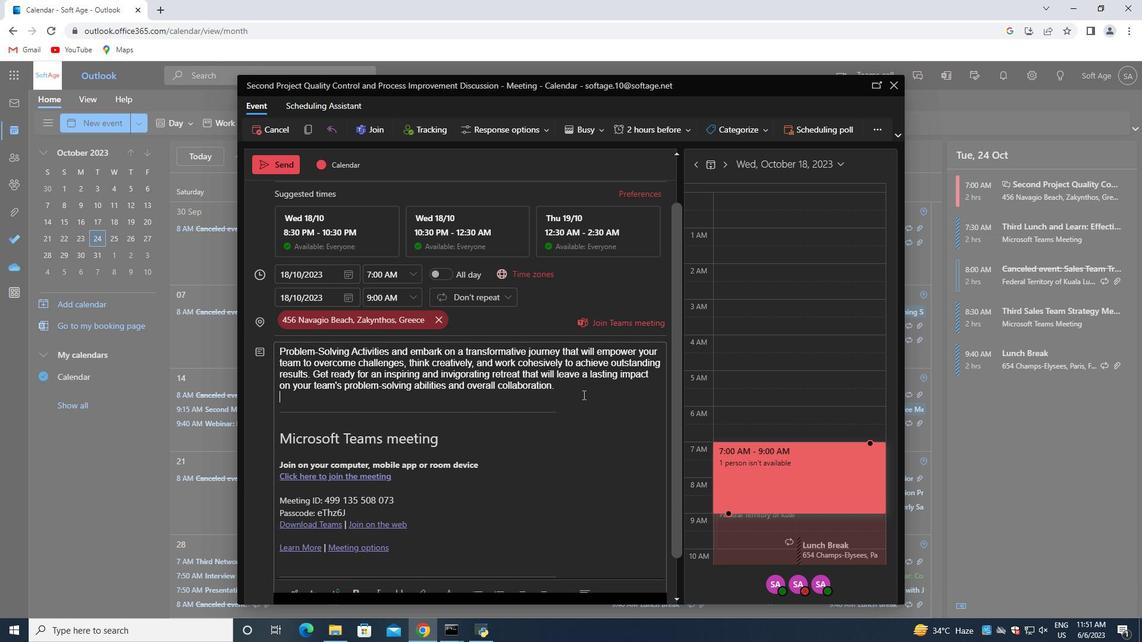 
Action: Mouse scrolled (582, 395) with delta (0, 0)
Screenshot: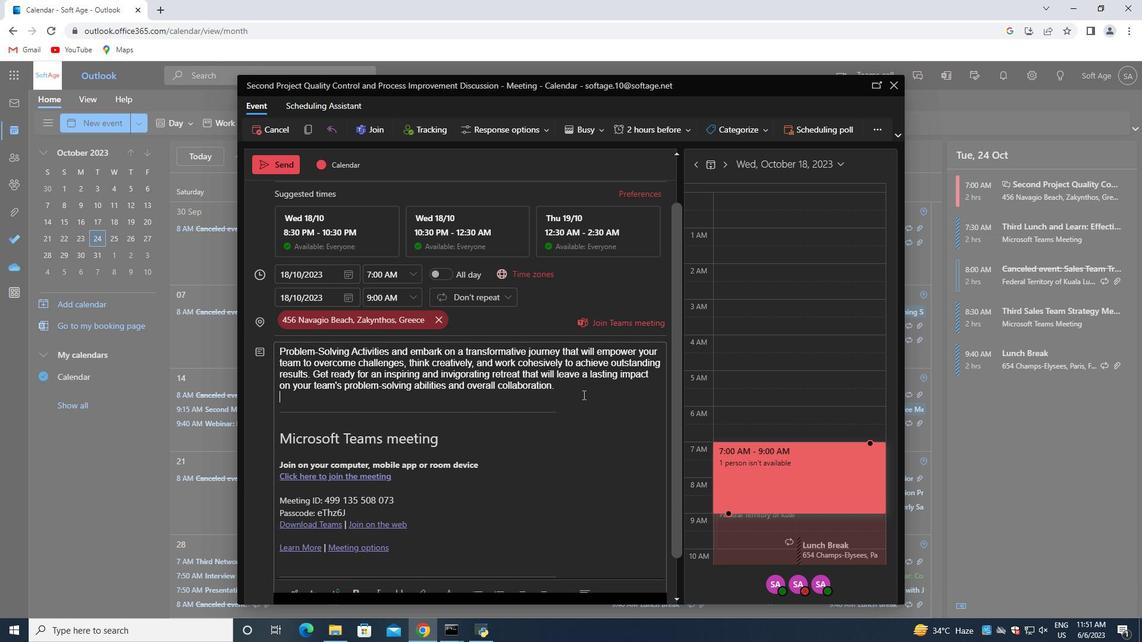 
Action: Mouse moved to (585, 133)
Screenshot: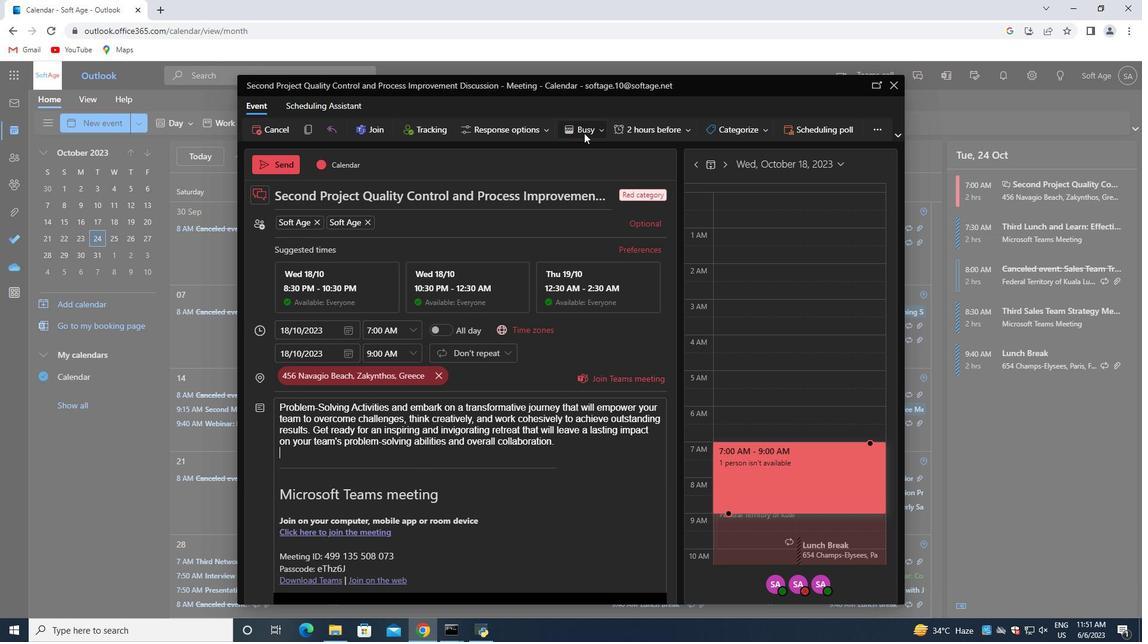 
Action: Mouse pressed left at (585, 133)
Screenshot: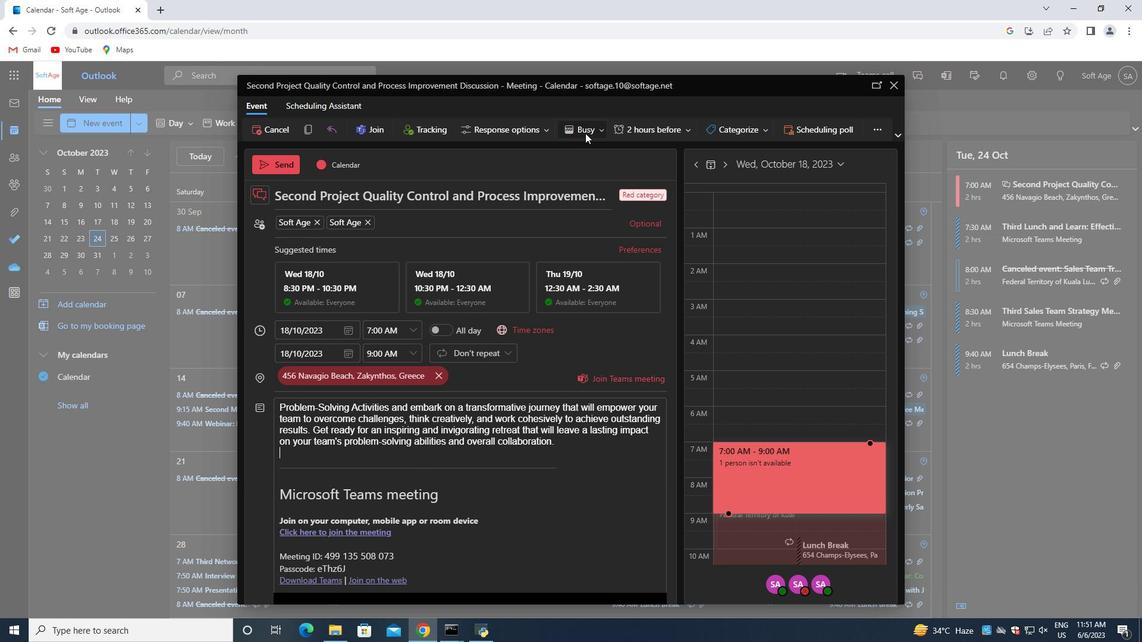 
Action: Mouse moved to (548, 218)
Screenshot: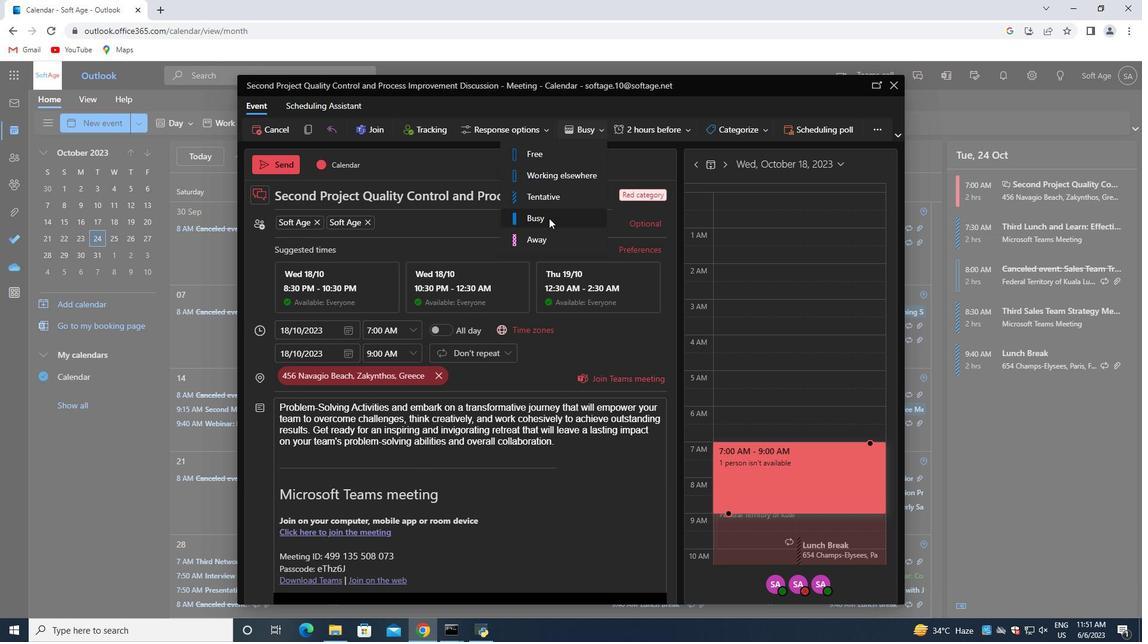 
Action: Mouse pressed left at (548, 218)
Screenshot: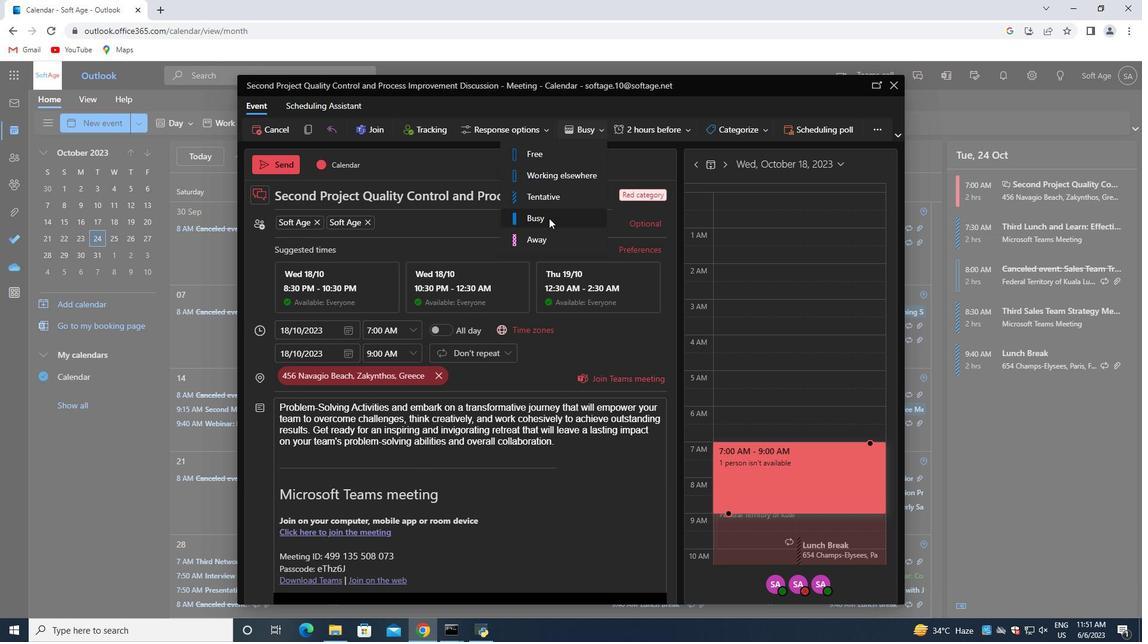 
Action: Mouse moved to (490, 325)
Screenshot: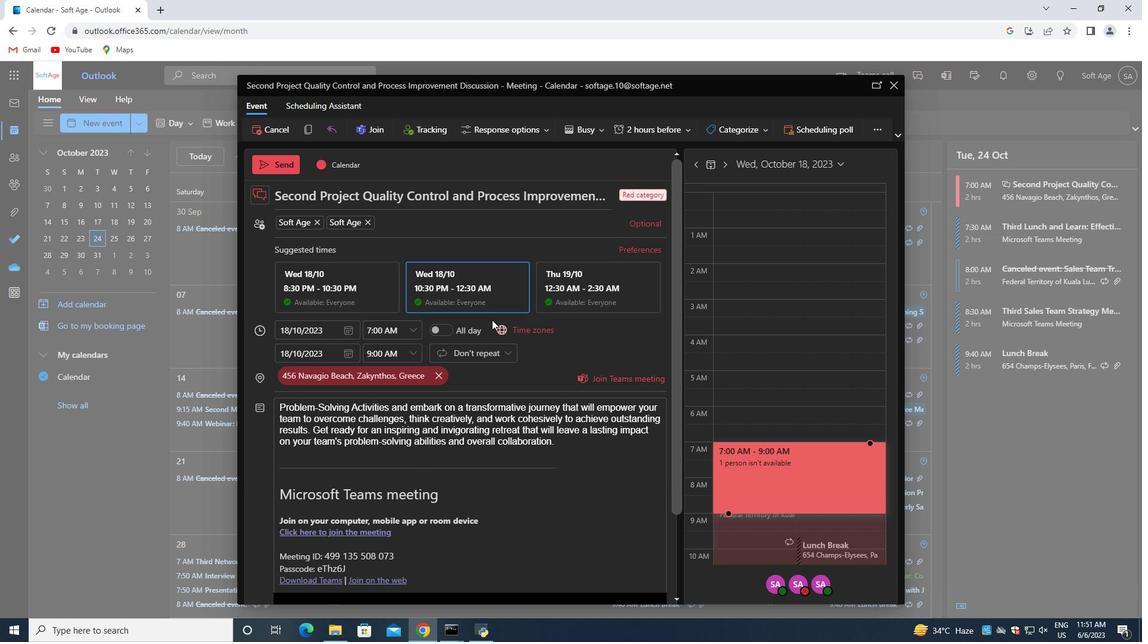 
Action: Mouse scrolled (490, 325) with delta (0, 0)
Screenshot: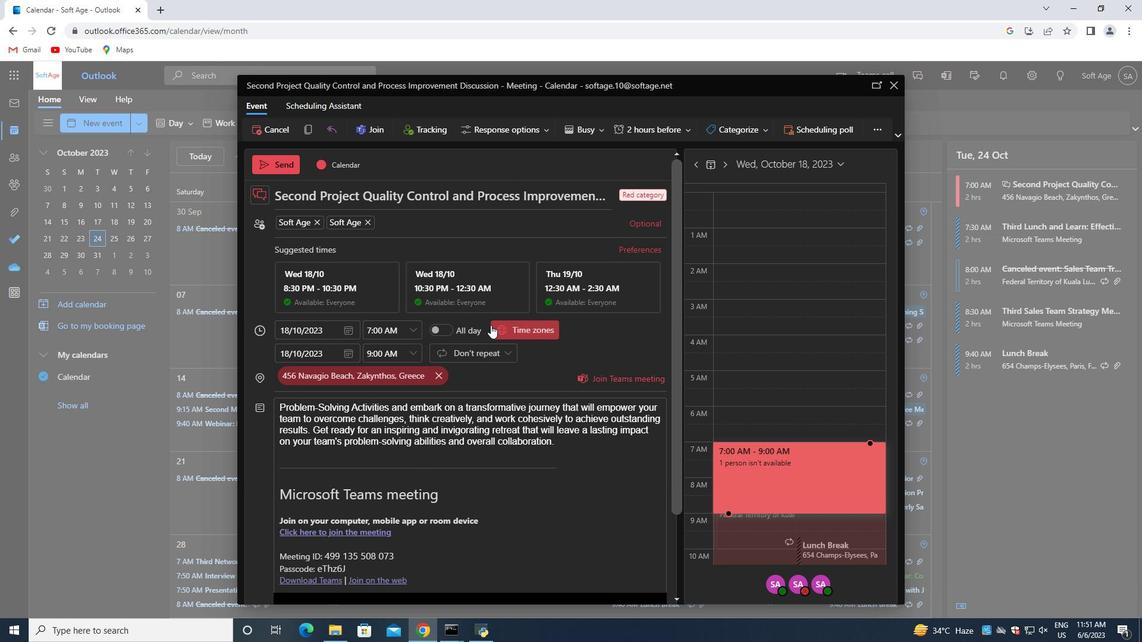 
Action: Mouse scrolled (490, 325) with delta (0, 0)
Screenshot: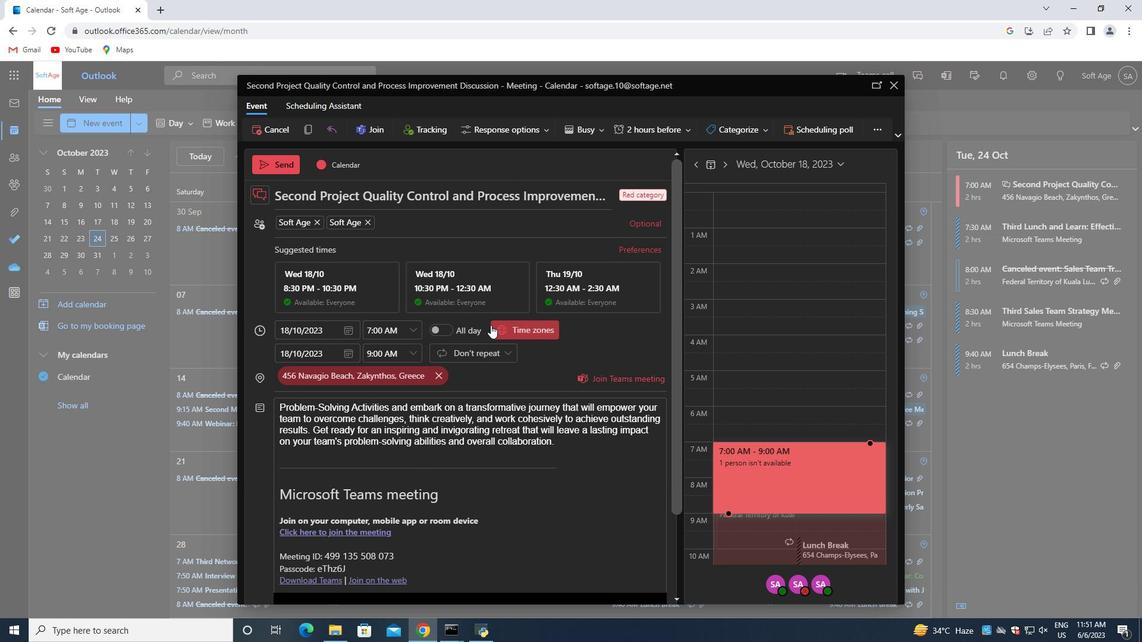 
Action: Mouse scrolled (490, 325) with delta (0, 0)
Screenshot: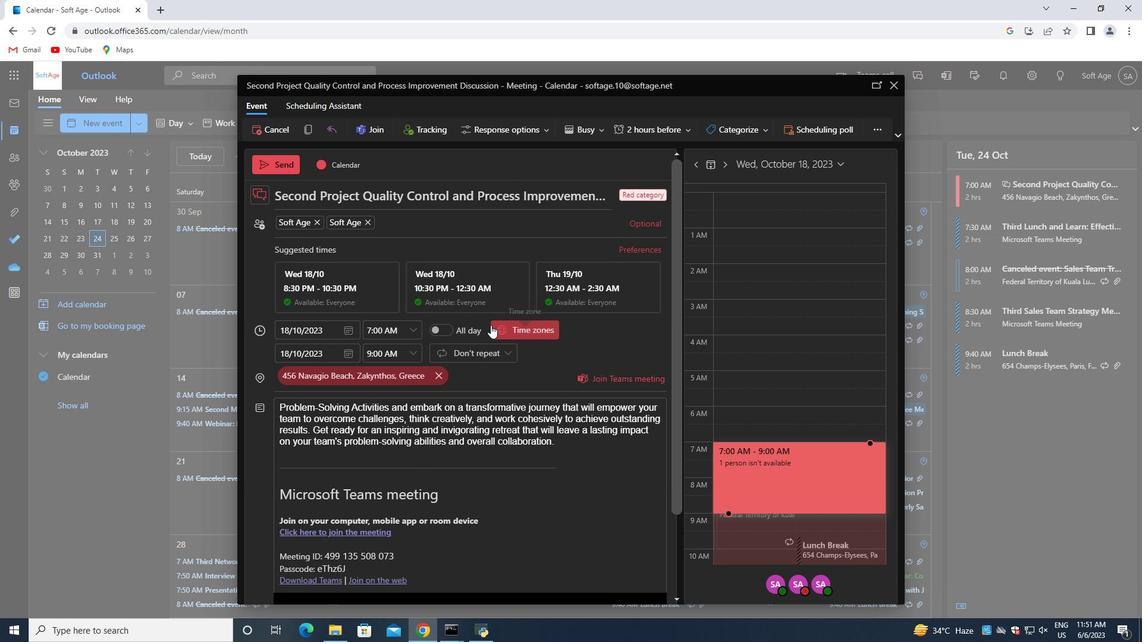 
Action: Mouse scrolled (490, 325) with delta (0, 0)
Screenshot: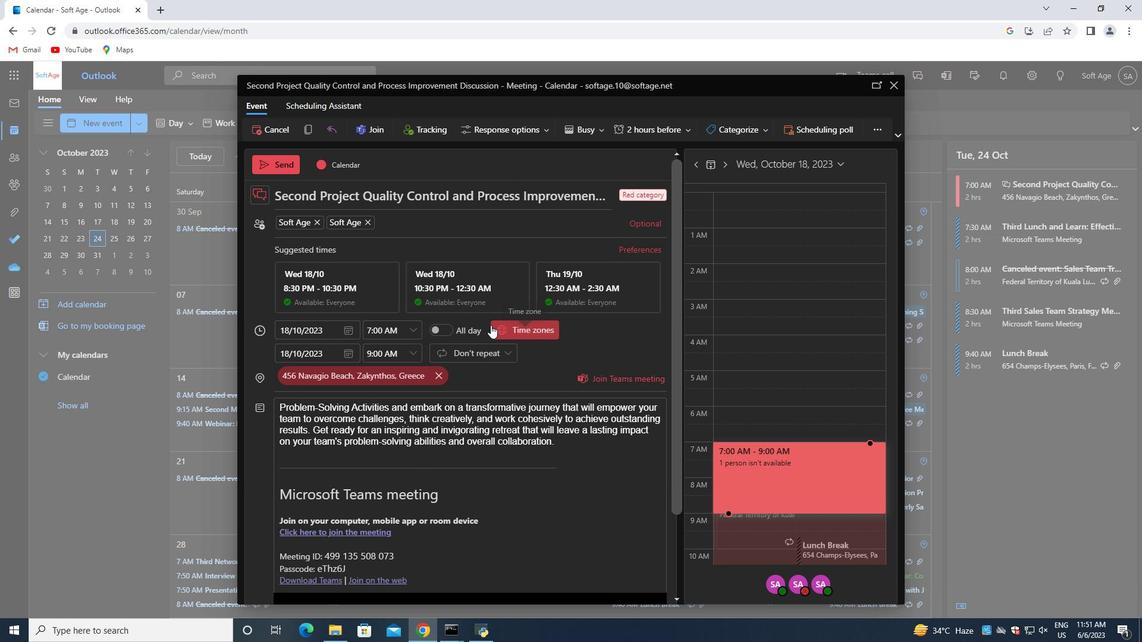 
Action: Mouse scrolled (490, 325) with delta (0, 0)
Screenshot: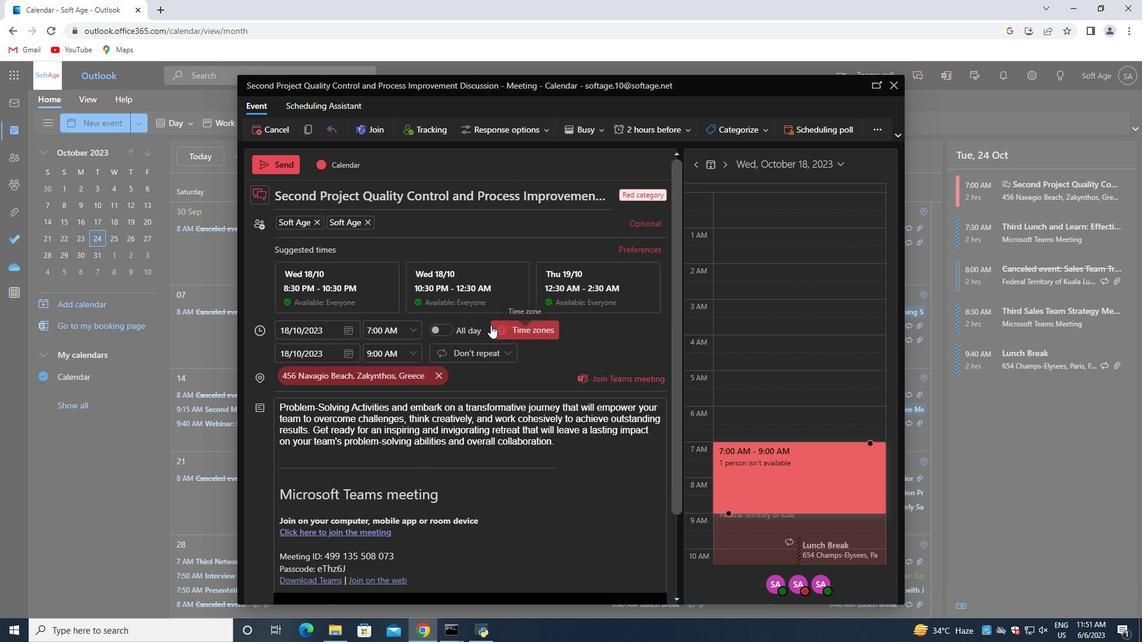 
Action: Mouse moved to (565, 441)
Screenshot: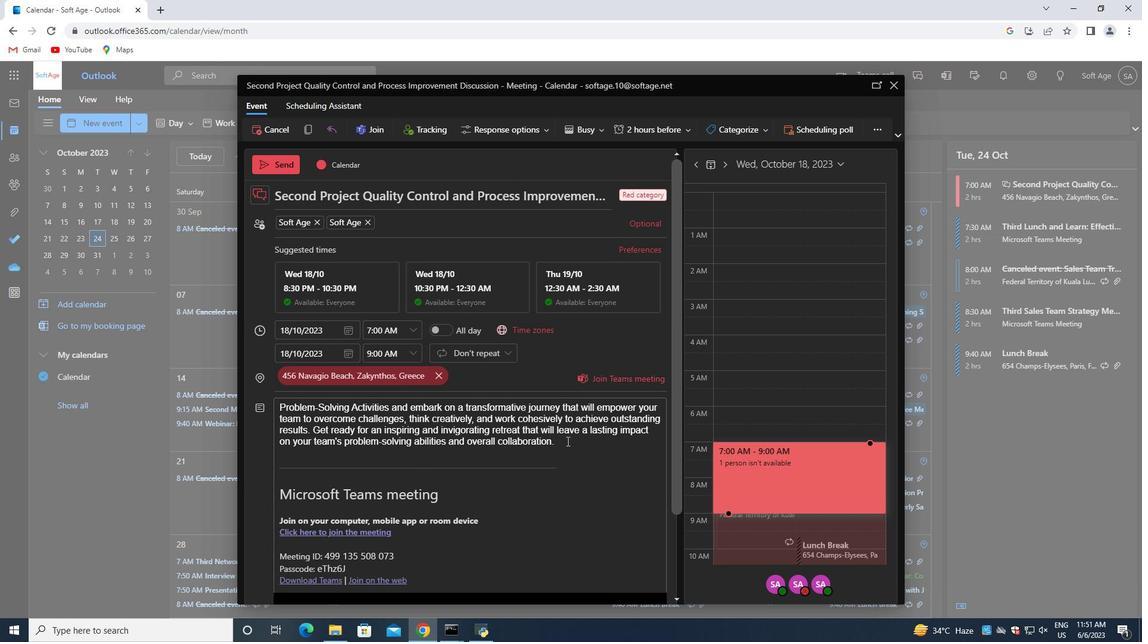 
Action: Mouse pressed left at (565, 441)
Screenshot: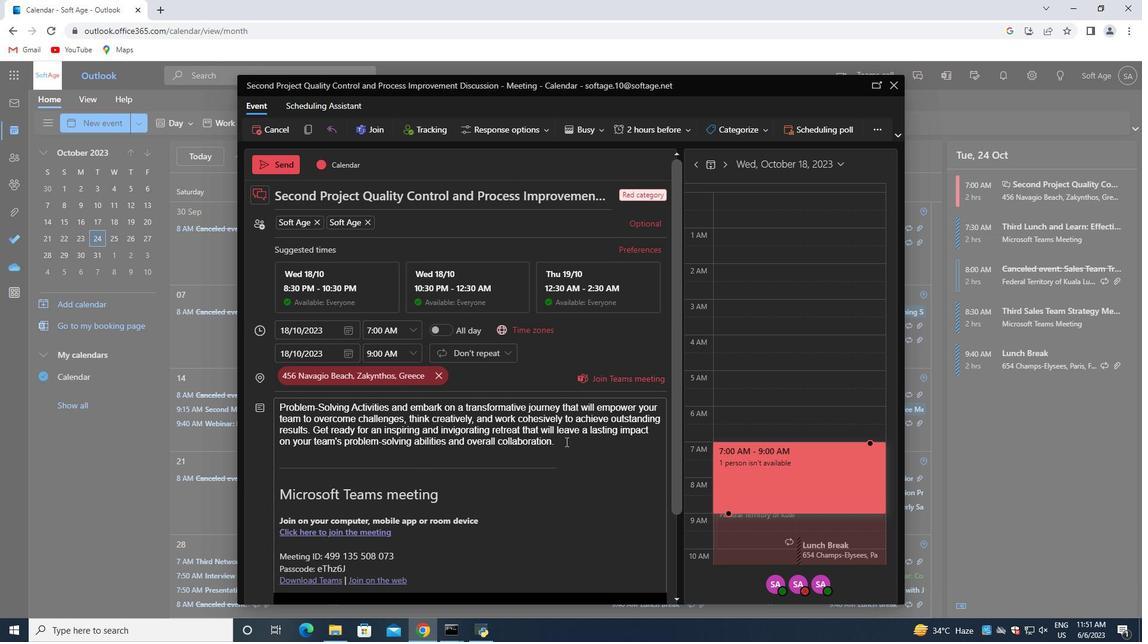 
Action: Mouse moved to (565, 441)
Screenshot: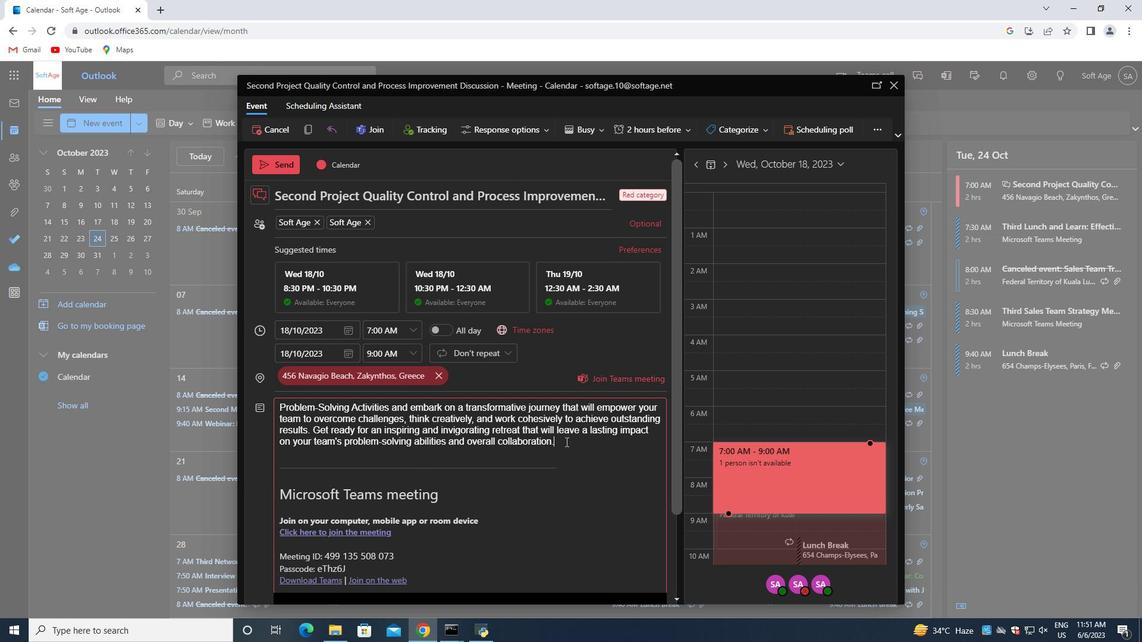 
Action: Mouse scrolled (565, 441) with delta (0, 0)
Screenshot: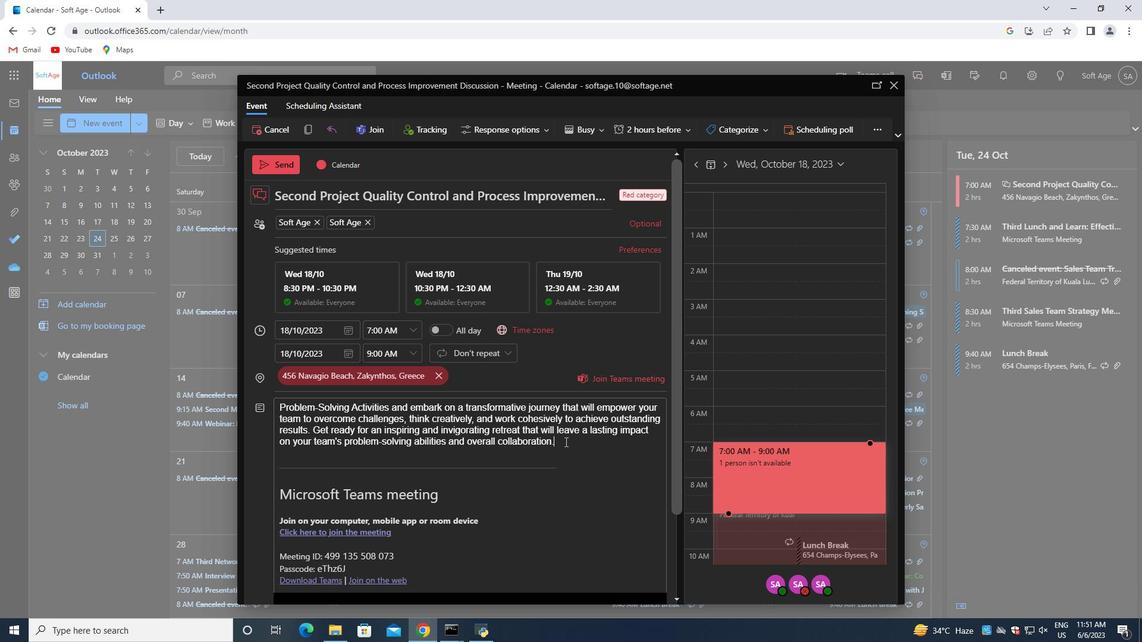 
Action: Mouse scrolled (565, 441) with delta (0, 0)
Screenshot: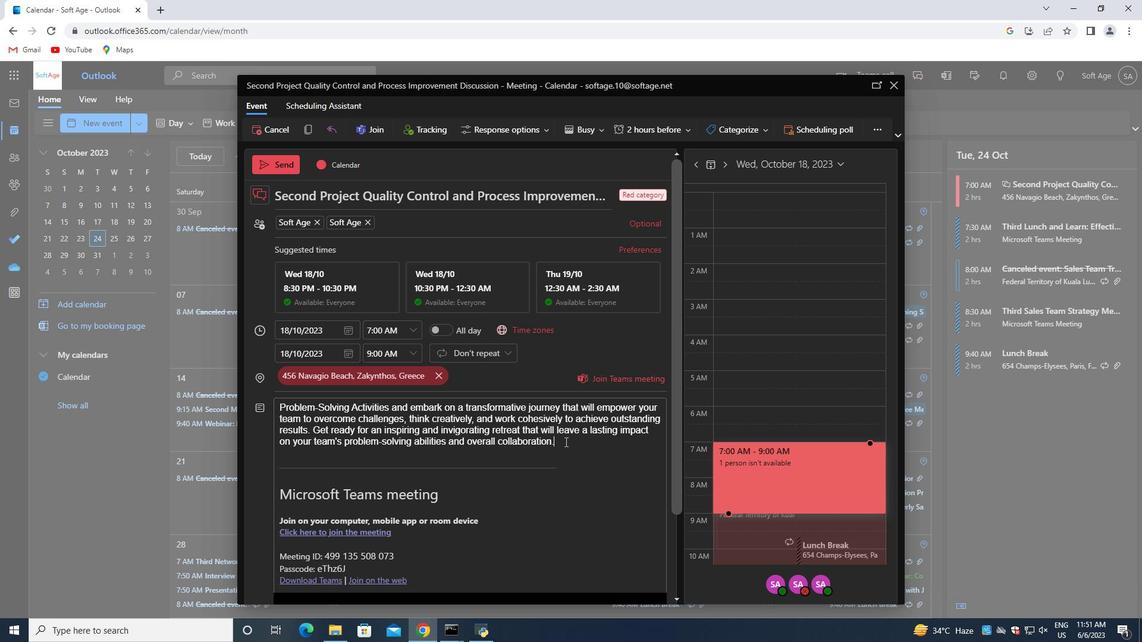 
Action: Mouse scrolled (565, 441) with delta (0, 0)
Screenshot: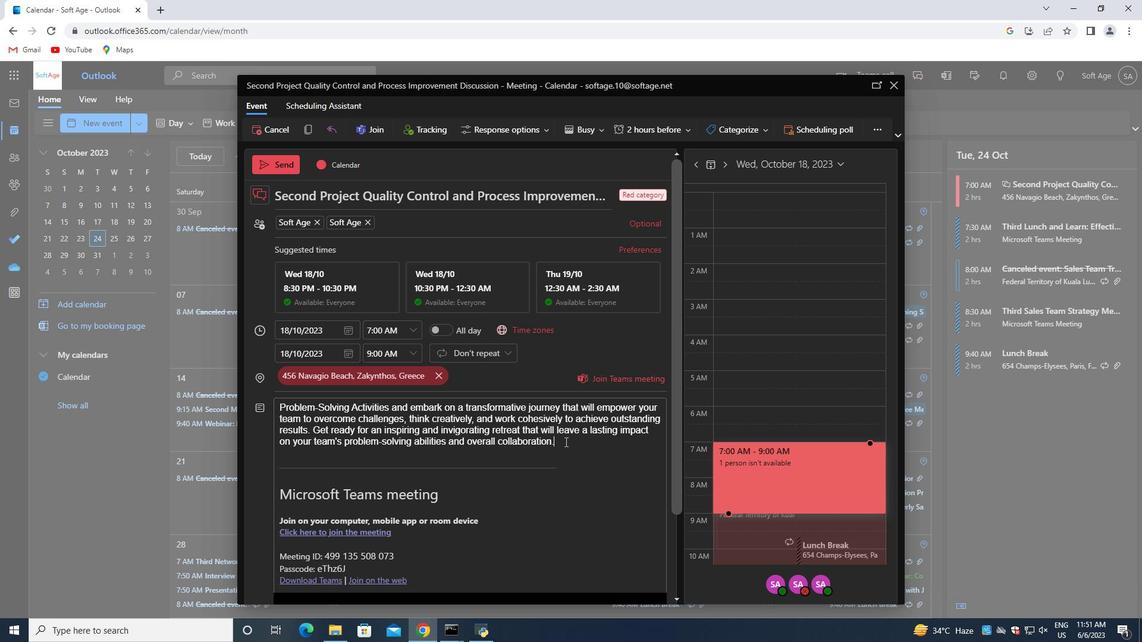 
Action: Mouse scrolled (565, 441) with delta (0, 0)
Screenshot: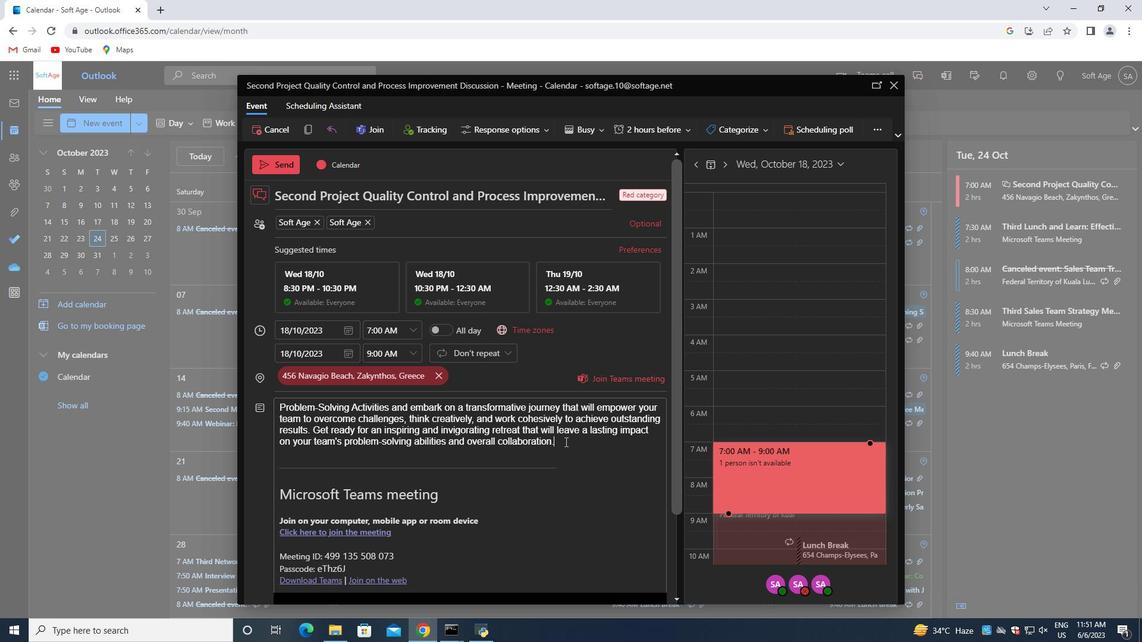 
Action: Mouse scrolled (565, 441) with delta (0, 0)
Screenshot: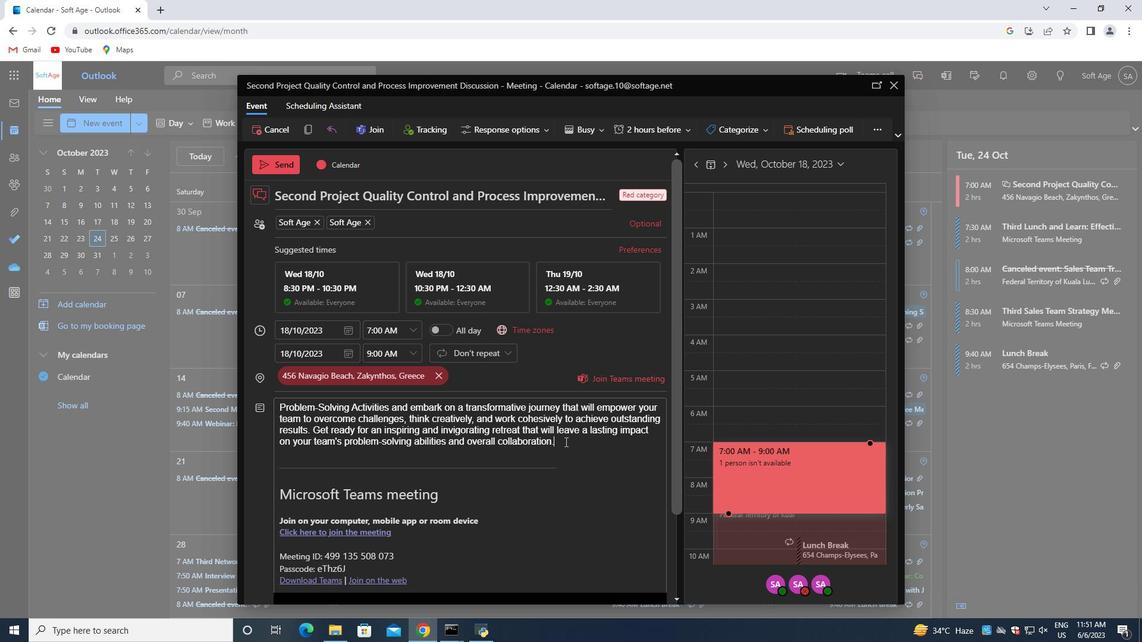 
Action: Mouse moved to (475, 472)
Screenshot: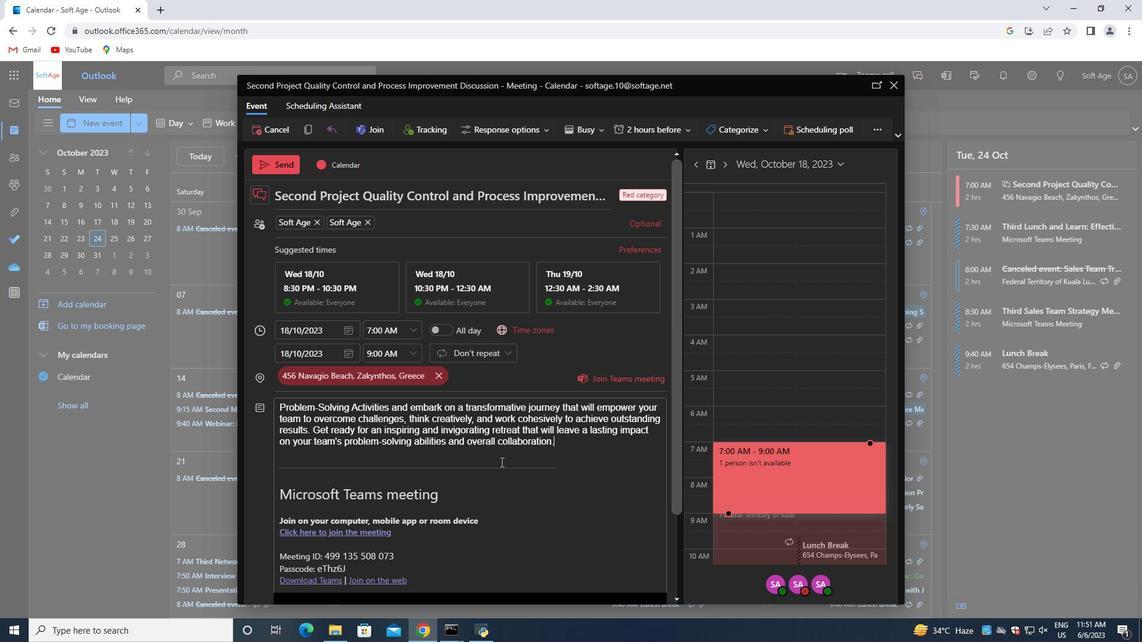 
Action: Mouse scrolled (475, 471) with delta (0, 0)
Screenshot: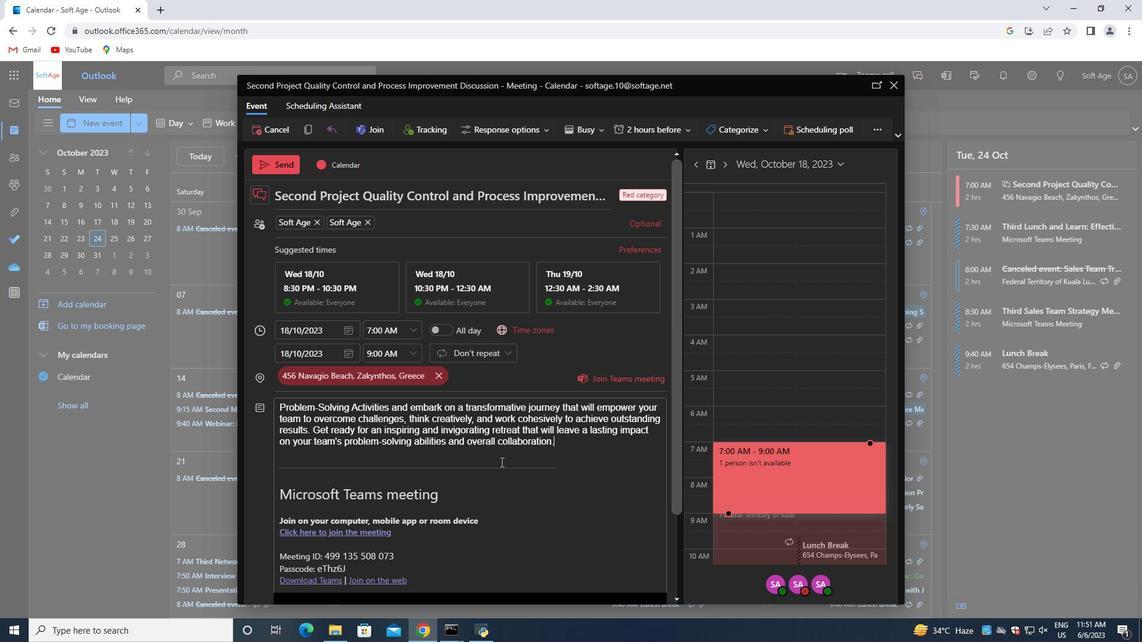 
Action: Mouse moved to (472, 476)
Screenshot: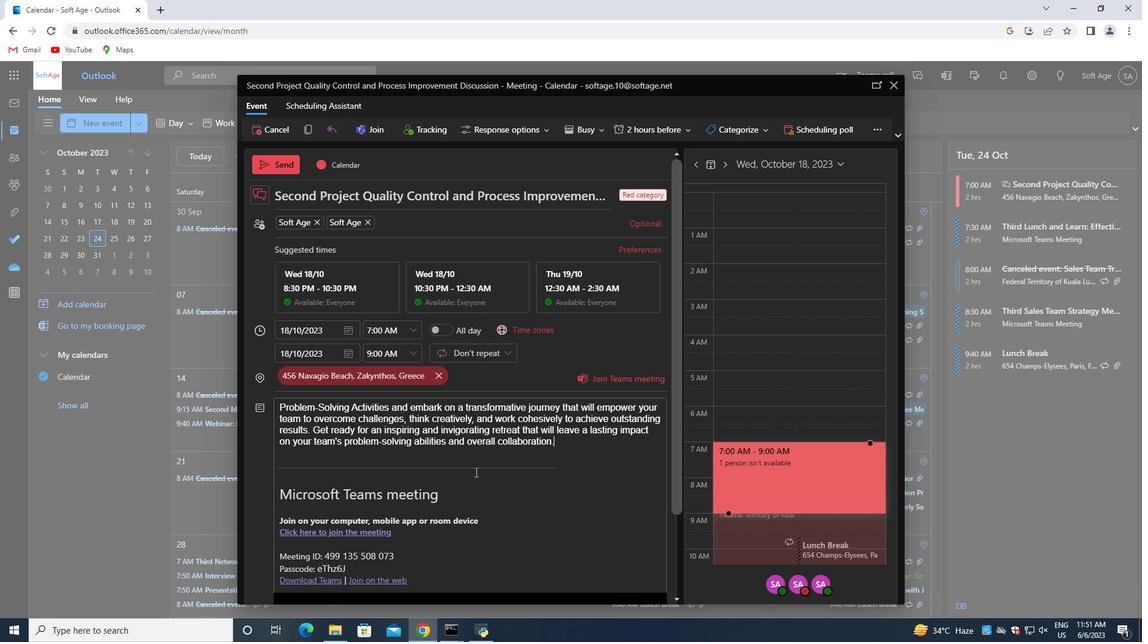 
Action: Mouse scrolled (472, 475) with delta (0, 0)
Screenshot: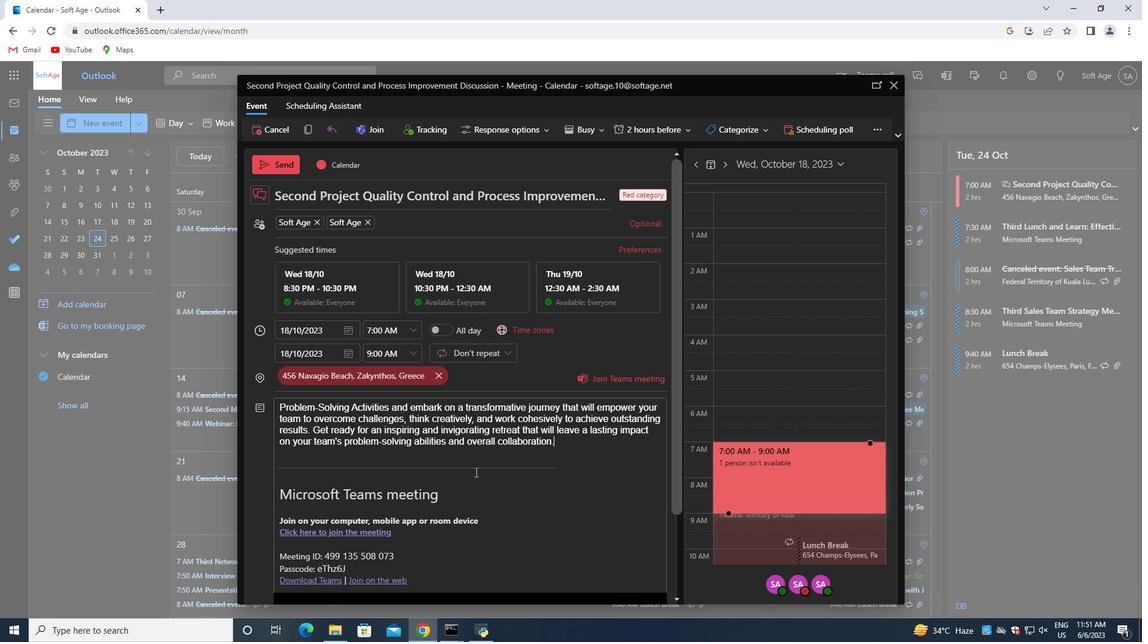 
Action: Mouse moved to (336, 576)
Screenshot: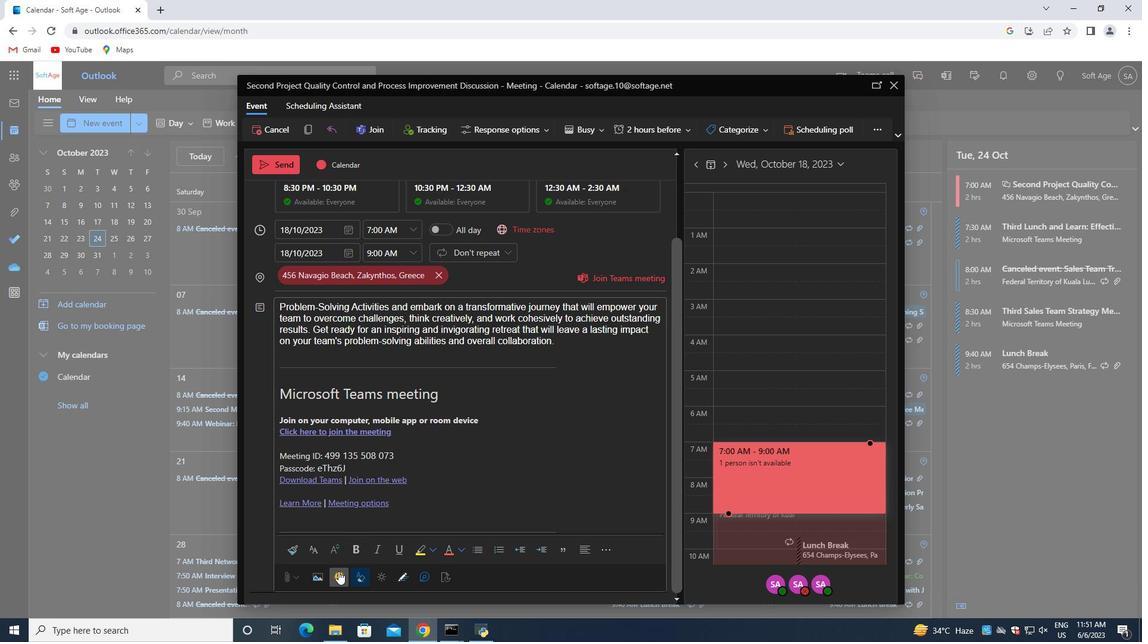 
Action: Mouse pressed left at (336, 576)
Screenshot: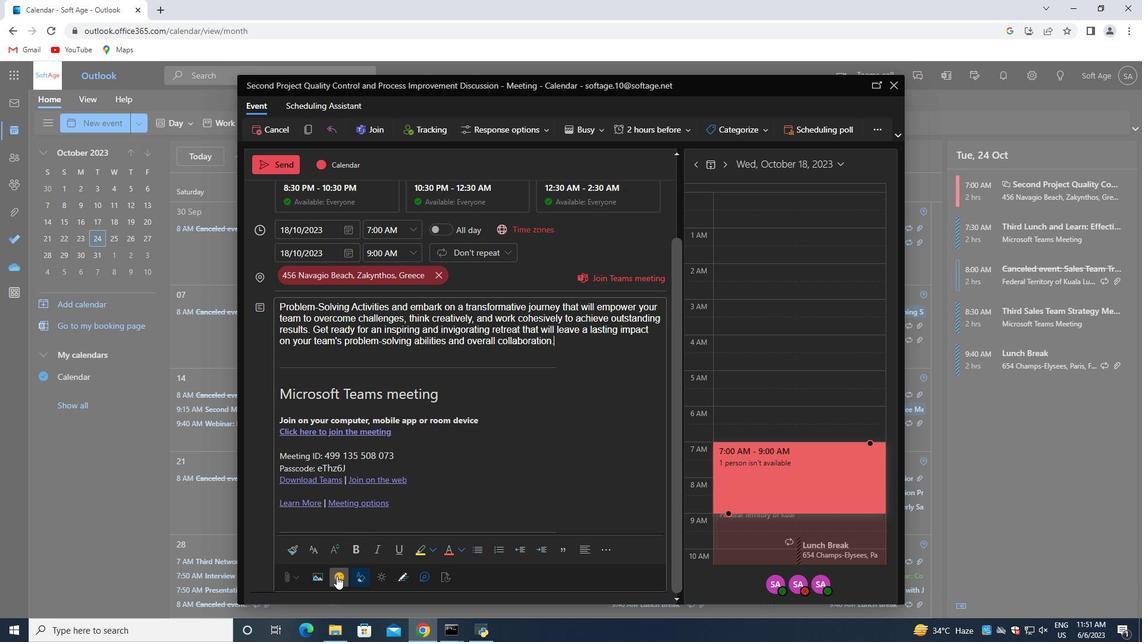 
Action: Mouse moved to (866, 262)
Screenshot: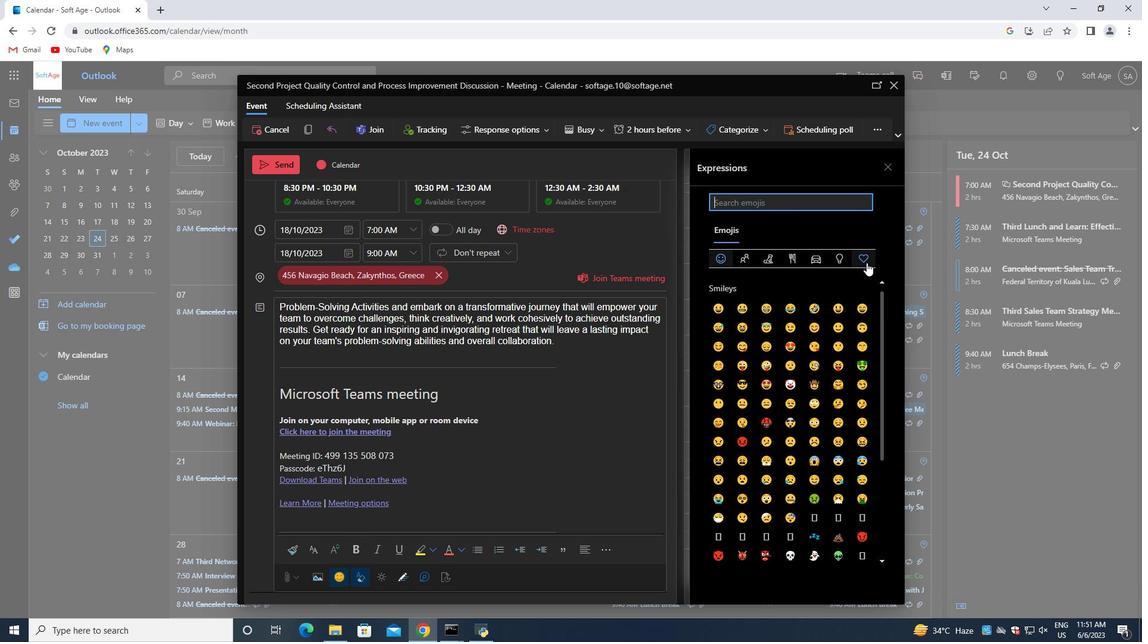 
Action: Mouse pressed left at (866, 262)
Screenshot: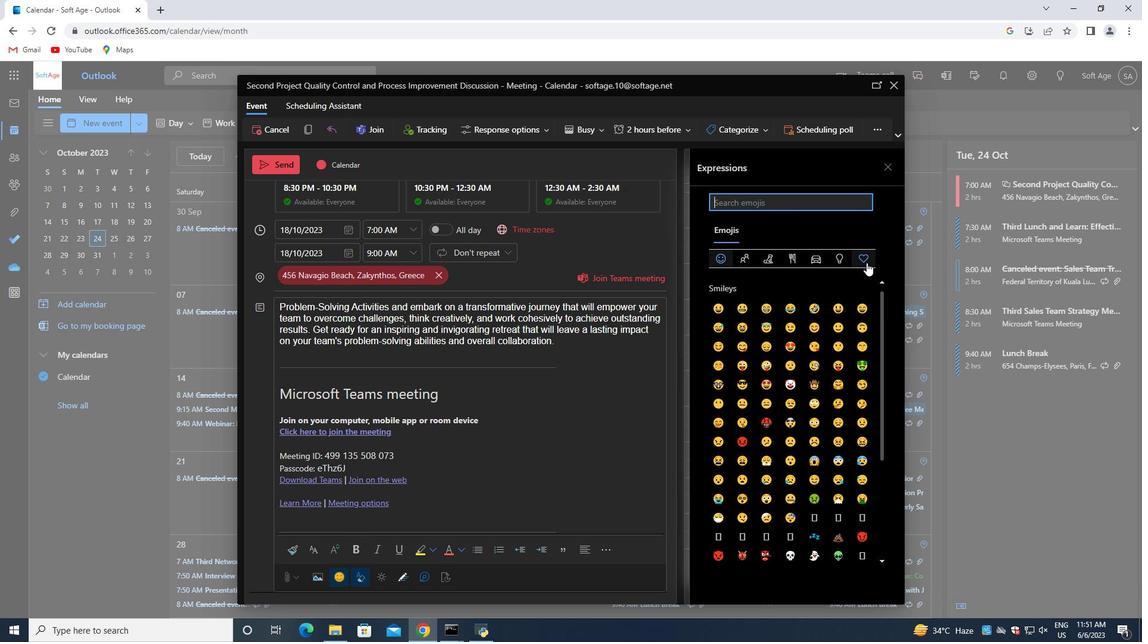 
Action: Mouse moved to (740, 306)
Screenshot: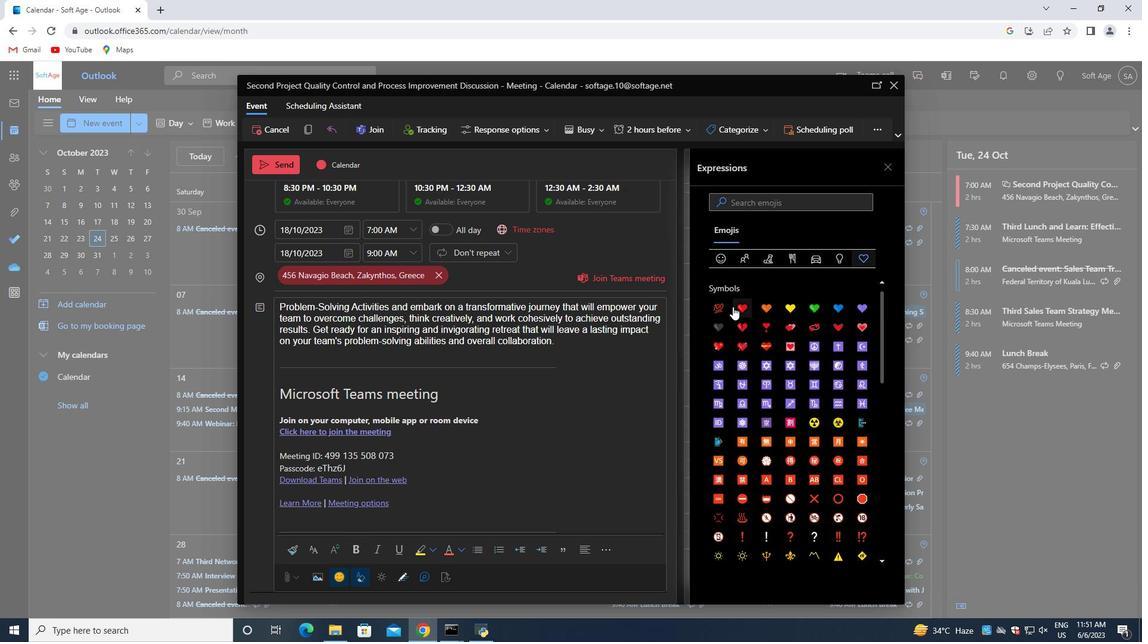 
Action: Mouse pressed left at (740, 306)
Screenshot: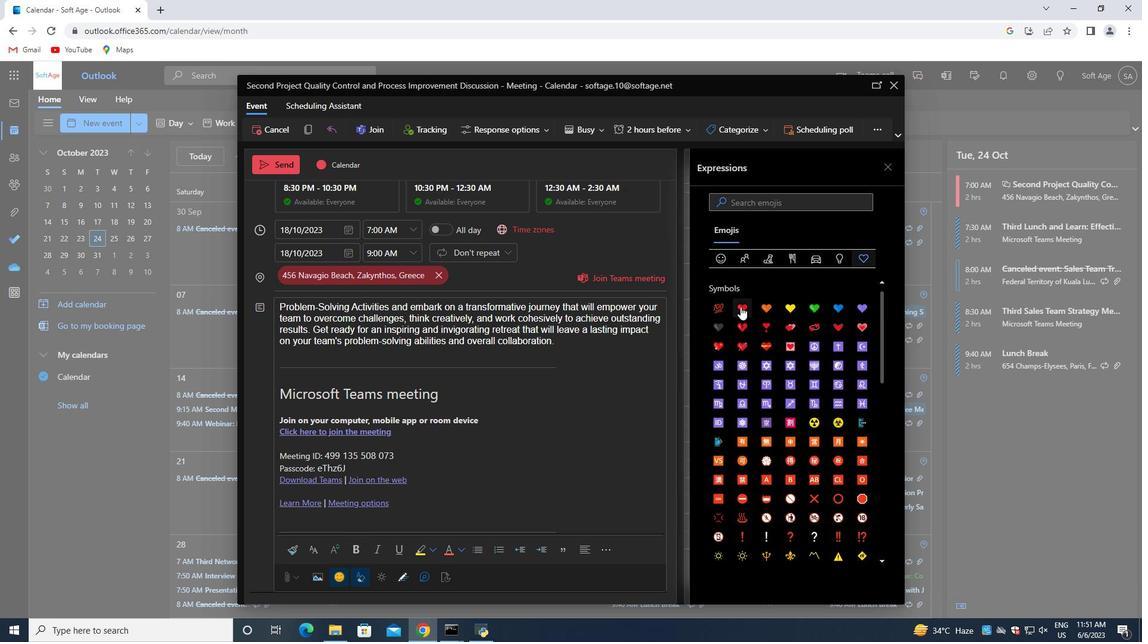 
Action: Mouse moved to (603, 353)
Screenshot: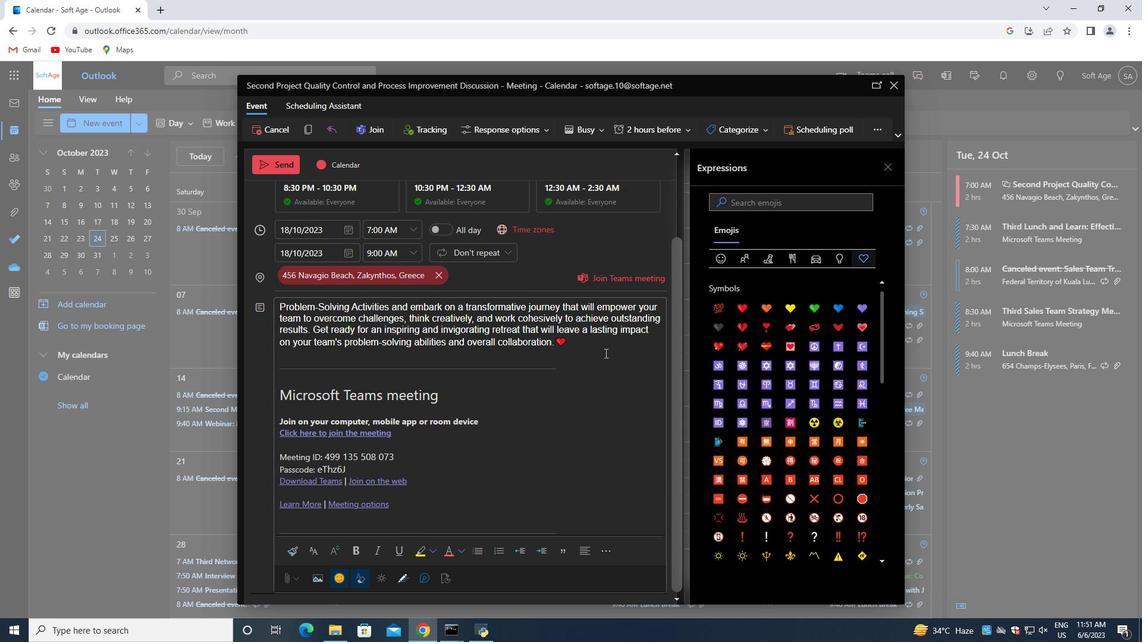 
Action: Mouse pressed left at (603, 353)
Screenshot: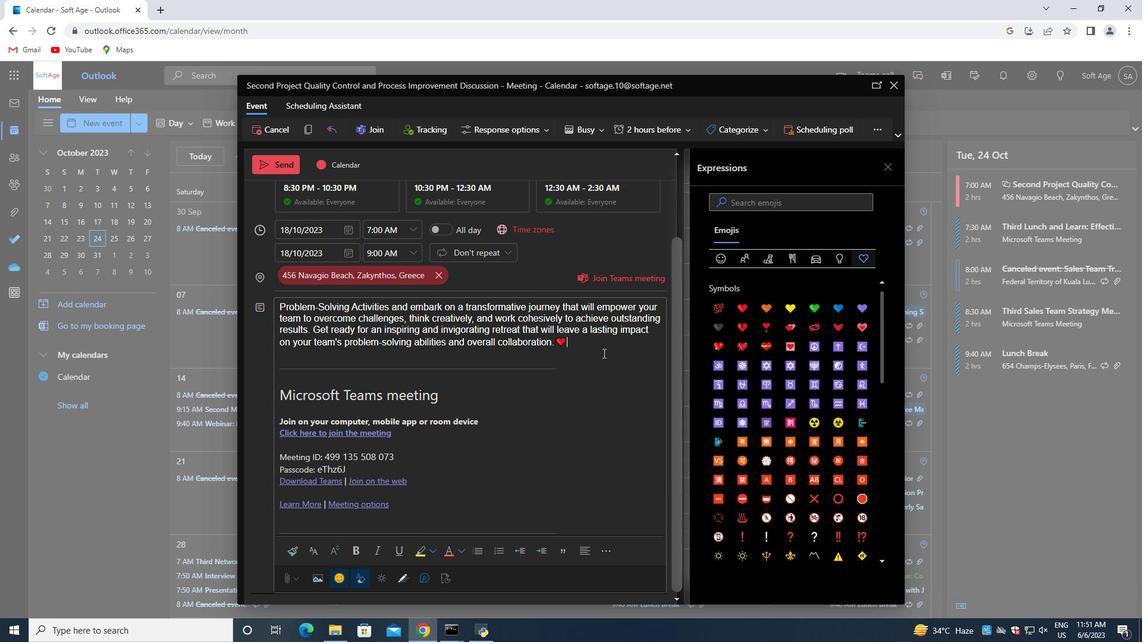
Action: Mouse moved to (889, 164)
Screenshot: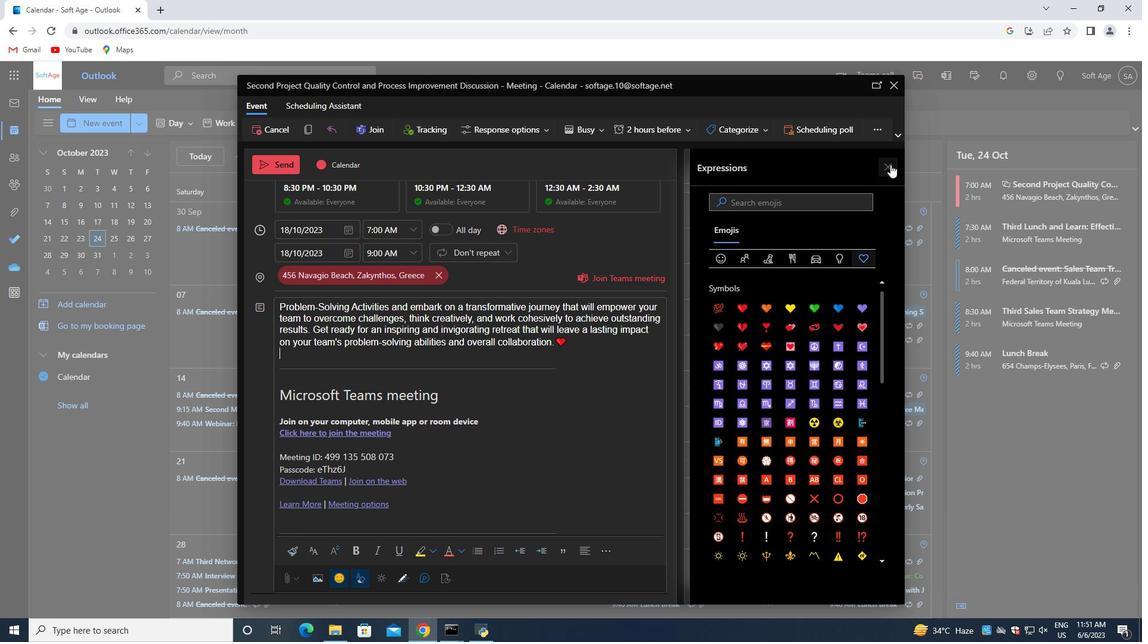
Action: Mouse pressed left at (889, 164)
Screenshot: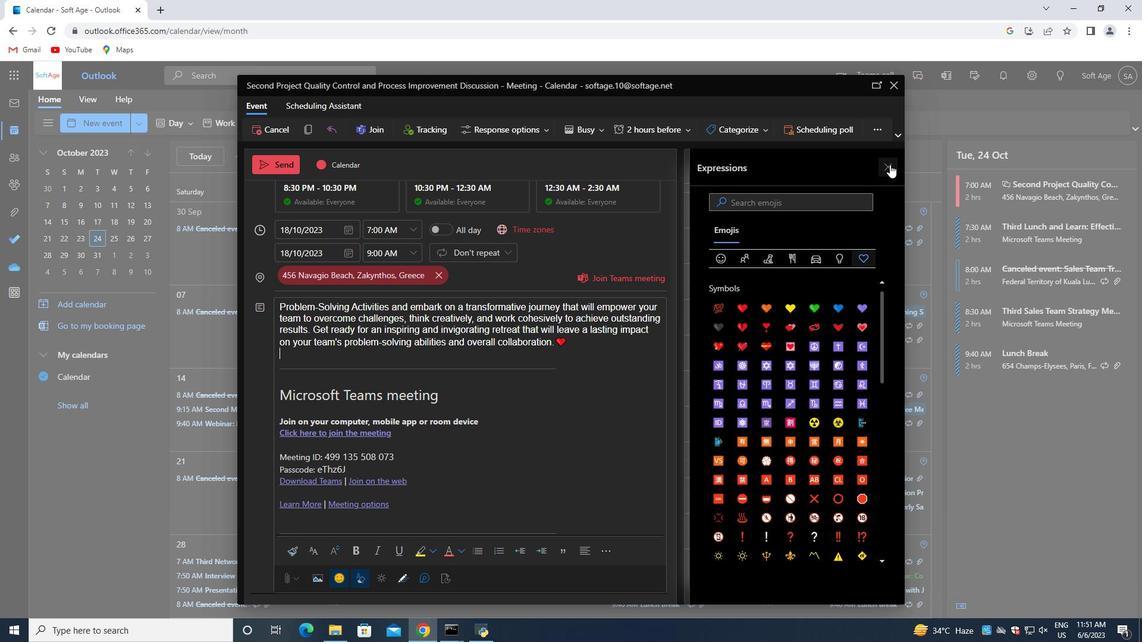 
Action: Mouse moved to (515, 333)
Screenshot: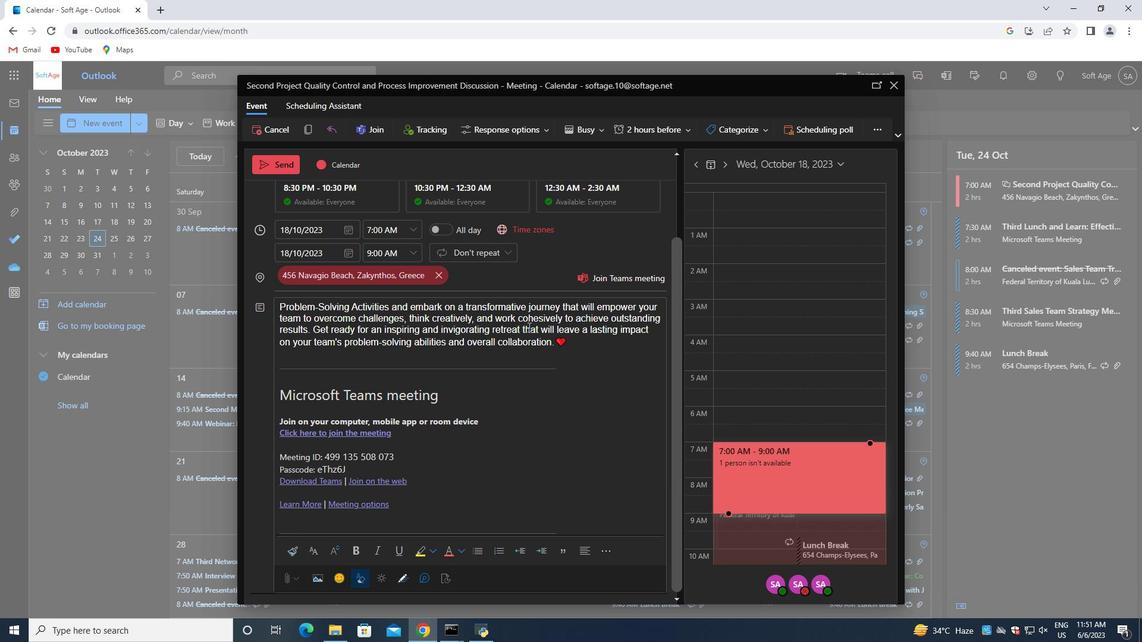 
Action: Mouse scrolled (515, 333) with delta (0, 0)
Screenshot: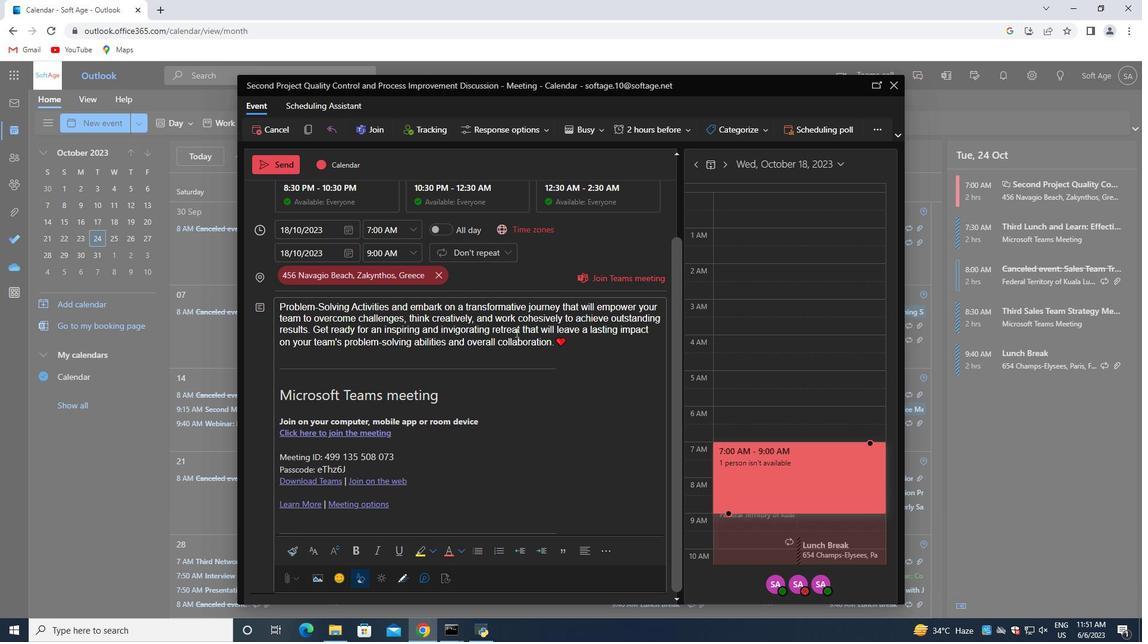 
Action: Mouse scrolled (515, 333) with delta (0, 0)
Screenshot: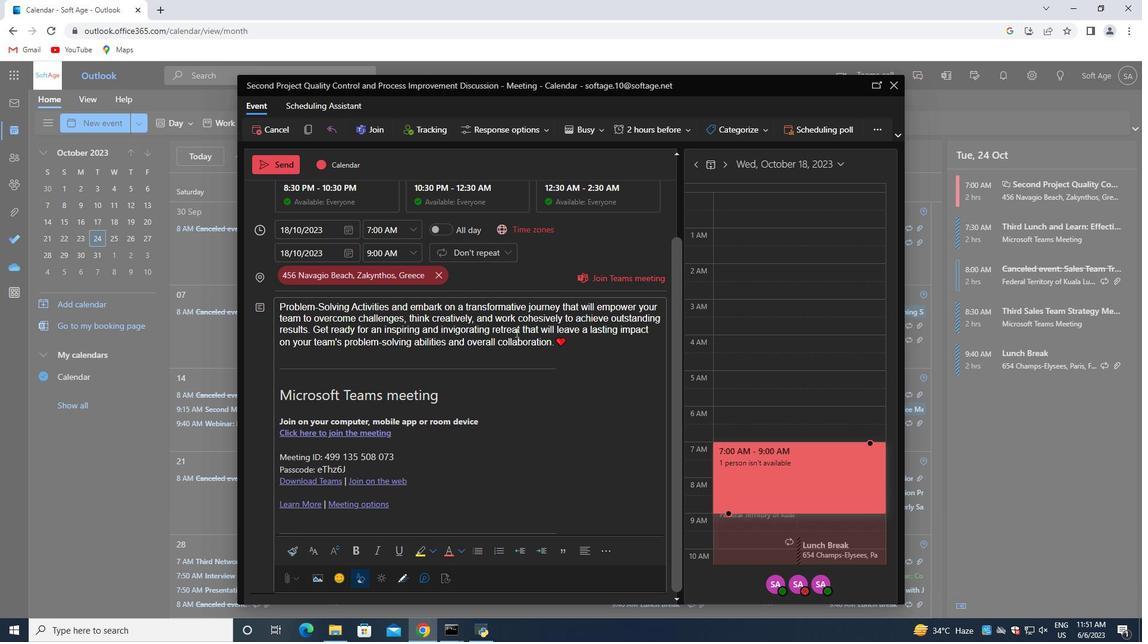 
Action: Mouse scrolled (515, 333) with delta (0, 0)
Screenshot: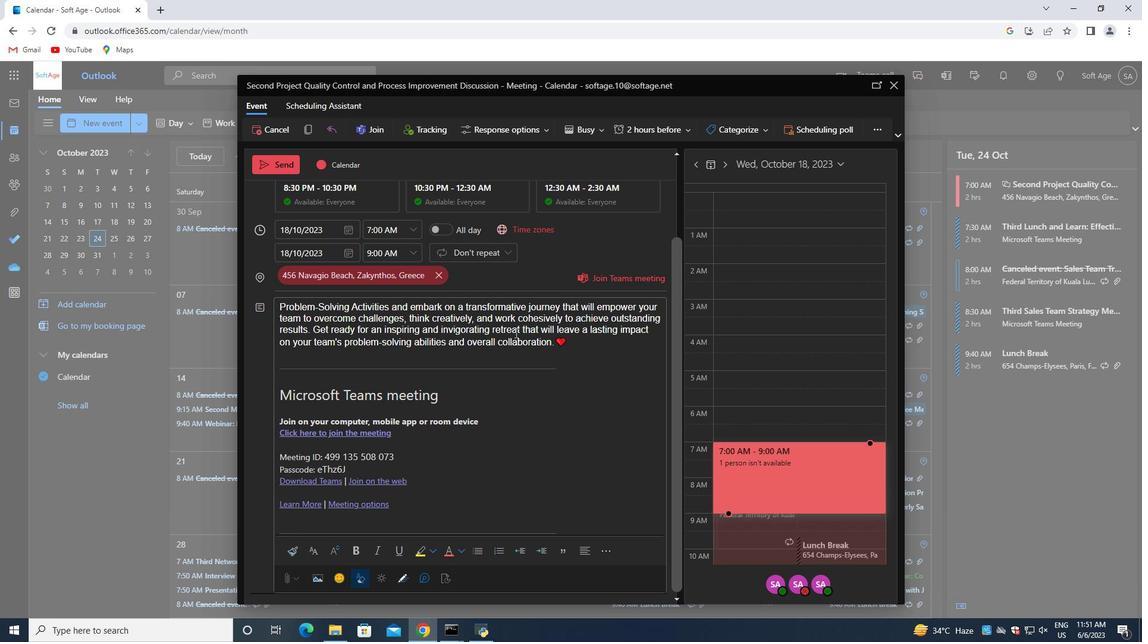 
Action: Mouse scrolled (515, 333) with delta (0, 0)
Screenshot: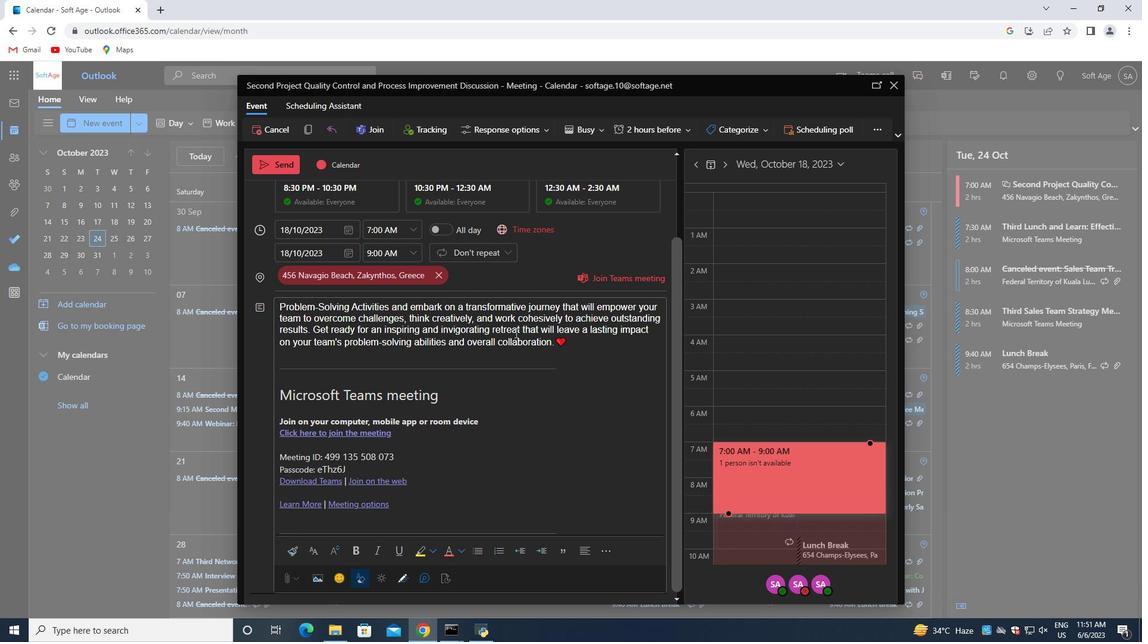 
Action: Mouse moved to (401, 224)
Screenshot: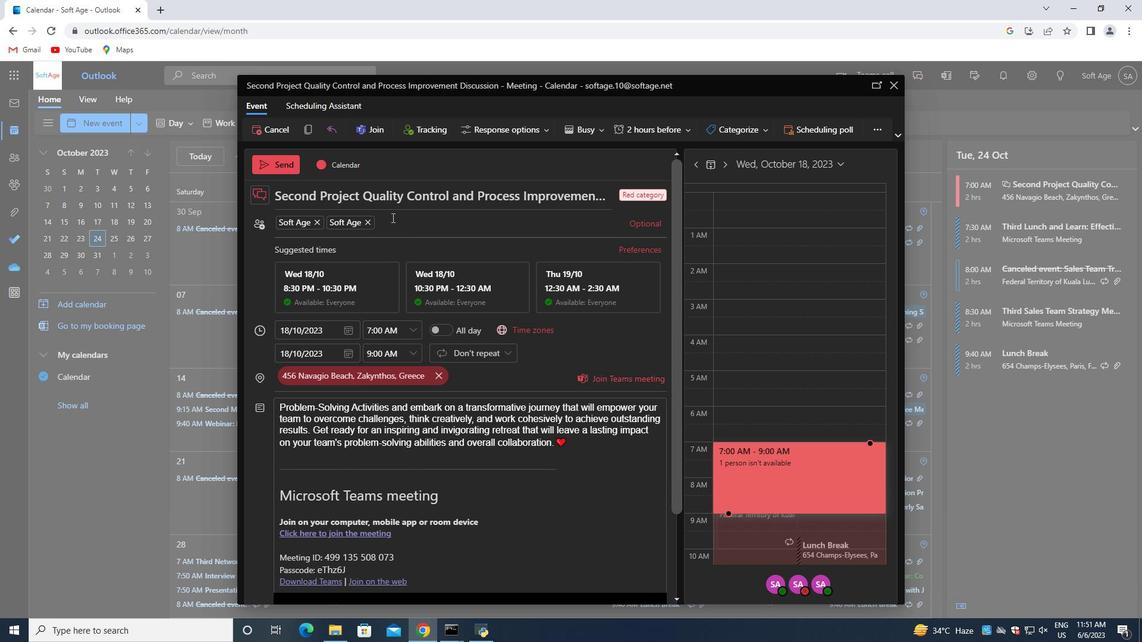 
Action: Mouse pressed left at (401, 224)
Screenshot: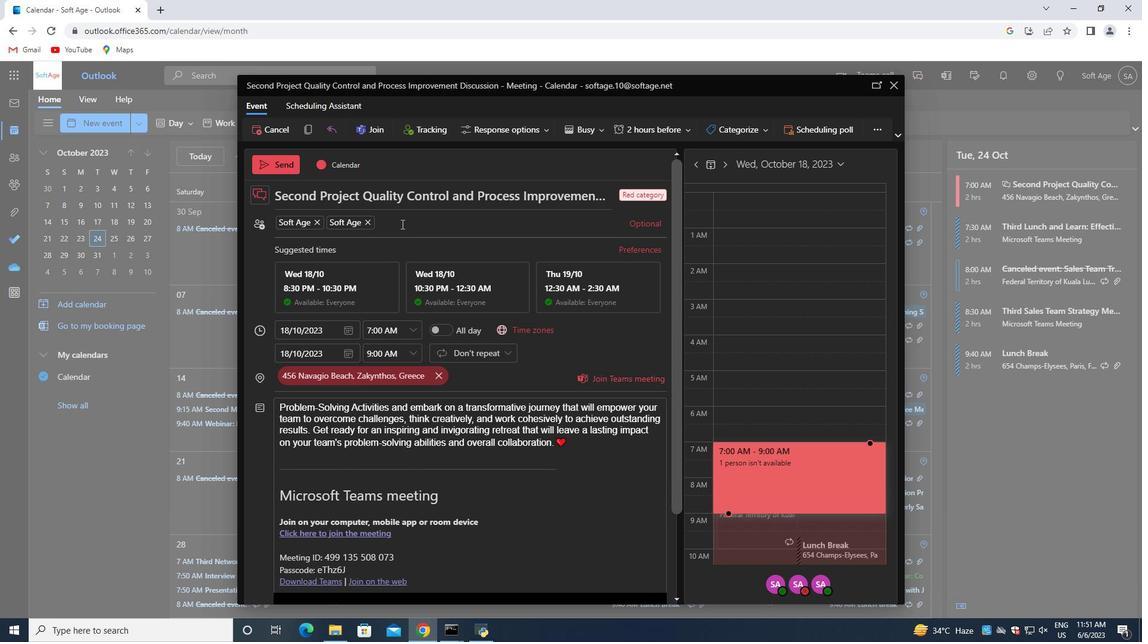 
Action: Key pressed softage.1<Key.shift>@softage.net<Key.enter>
Screenshot: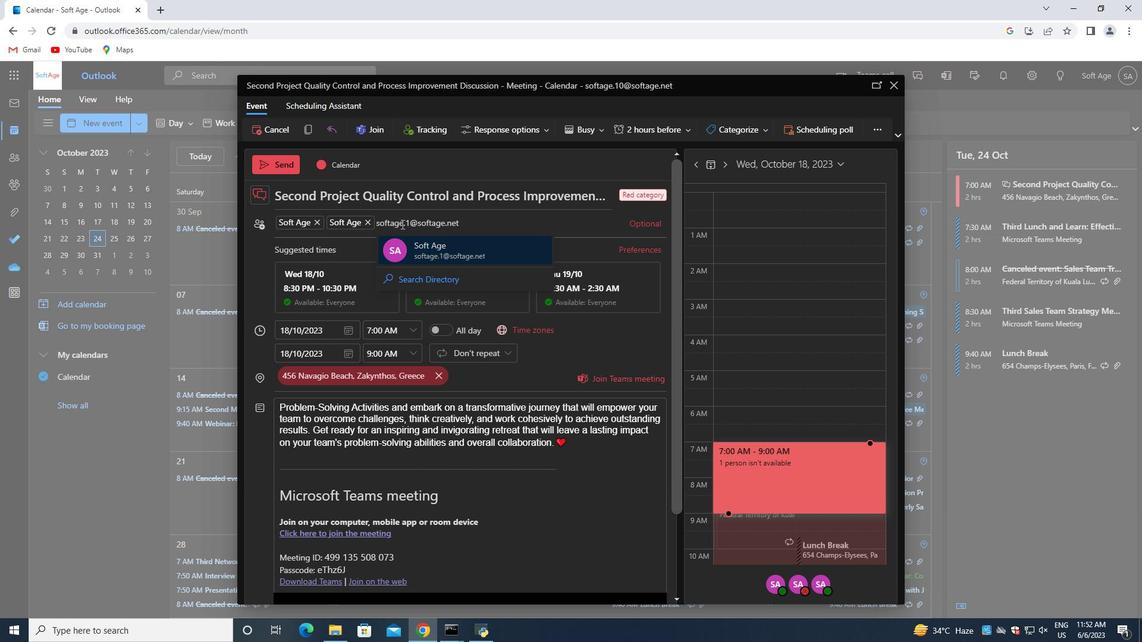 
Action: Mouse moved to (402, 230)
Screenshot: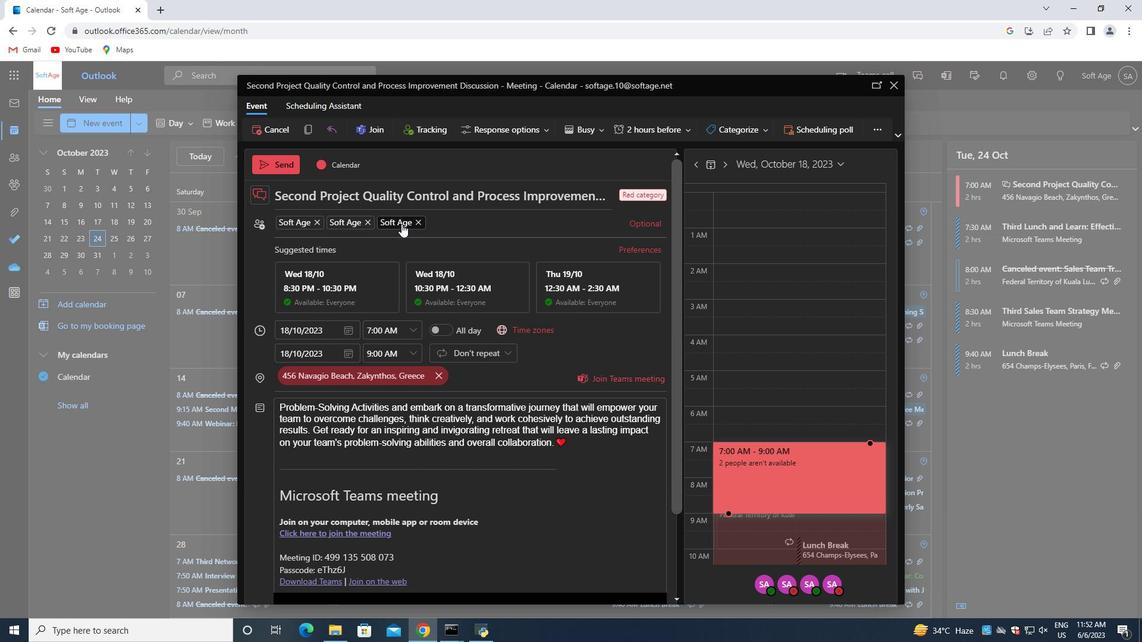 
Action: Mouse scrolled (402, 230) with delta (0, 0)
Screenshot: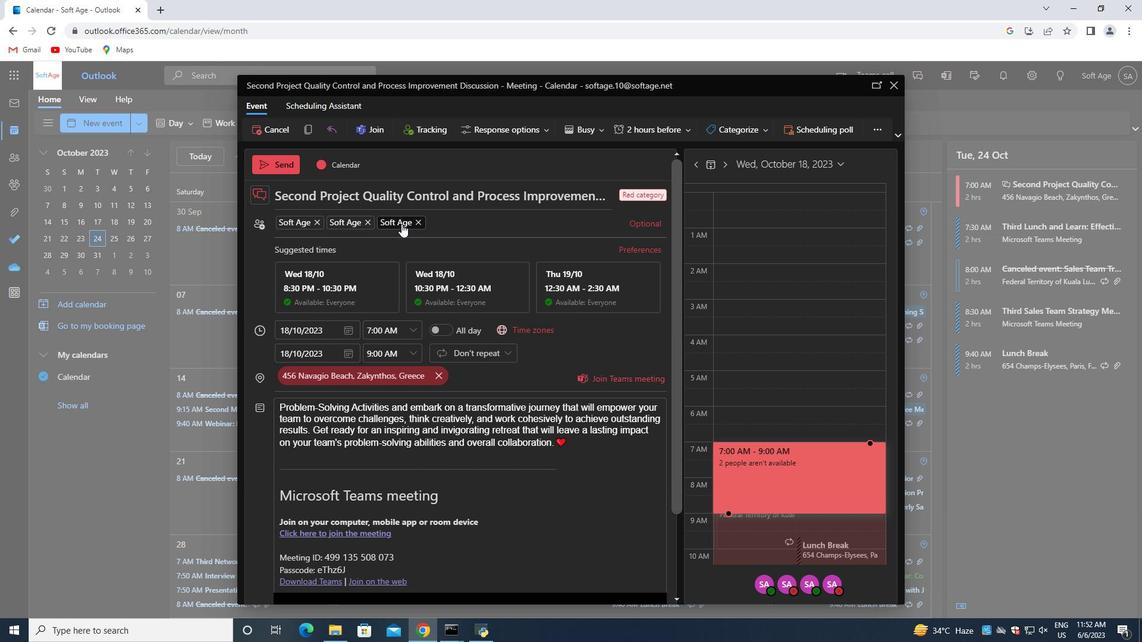 
Action: Mouse moved to (572, 383)
Screenshot: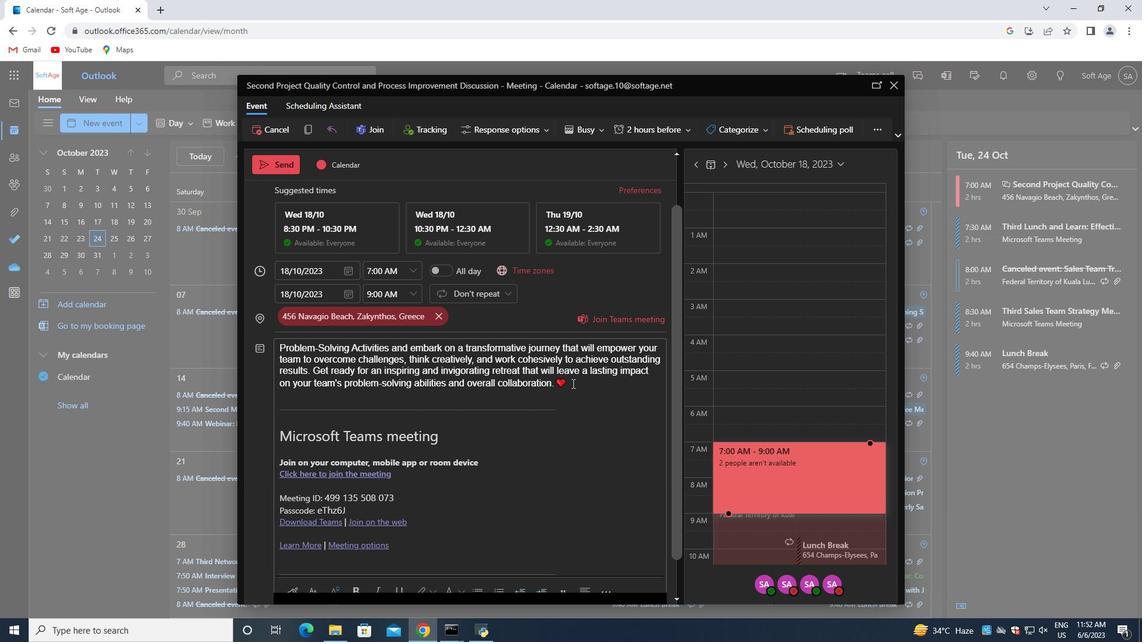 
Action: Mouse pressed left at (572, 383)
Screenshot: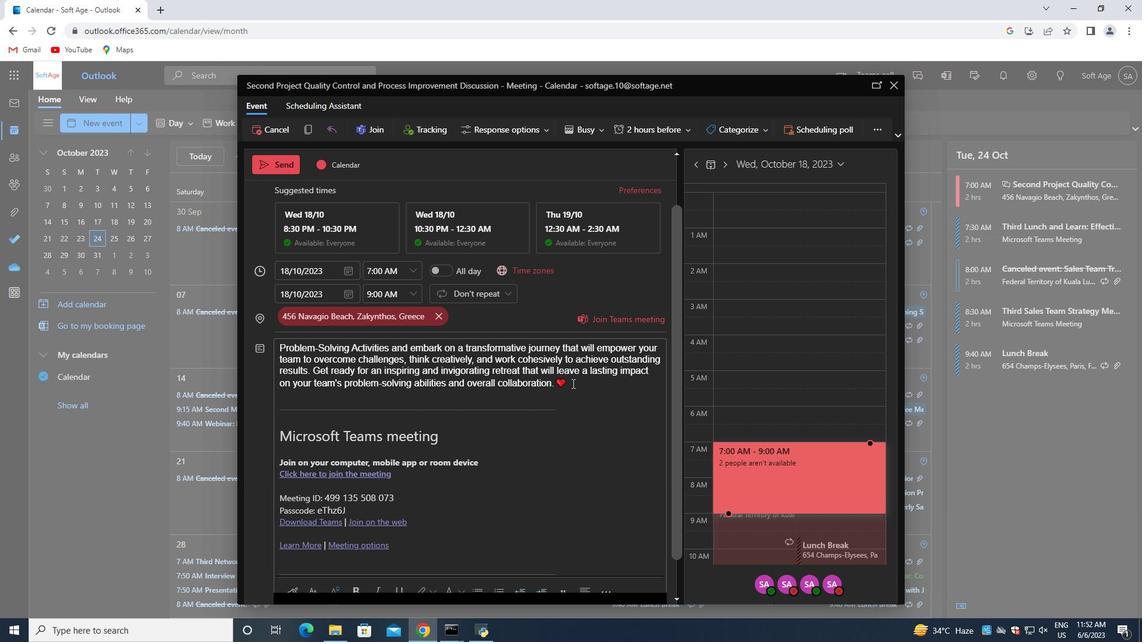 
Action: Mouse moved to (701, 497)
Screenshot: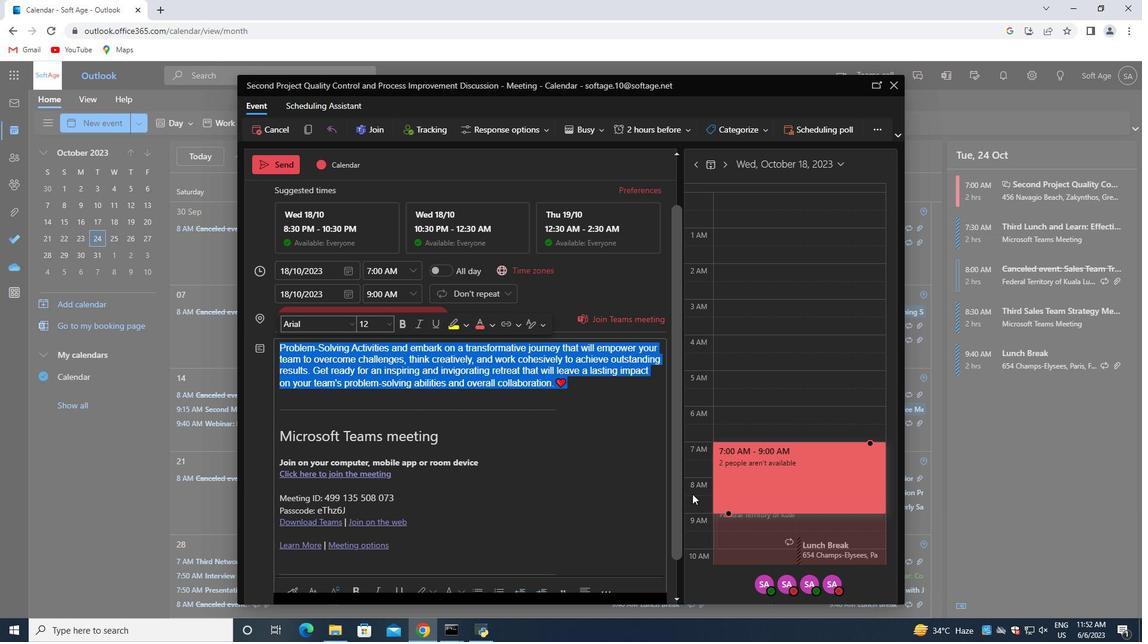 
Action: Mouse scrolled (701, 497) with delta (0, 0)
Screenshot: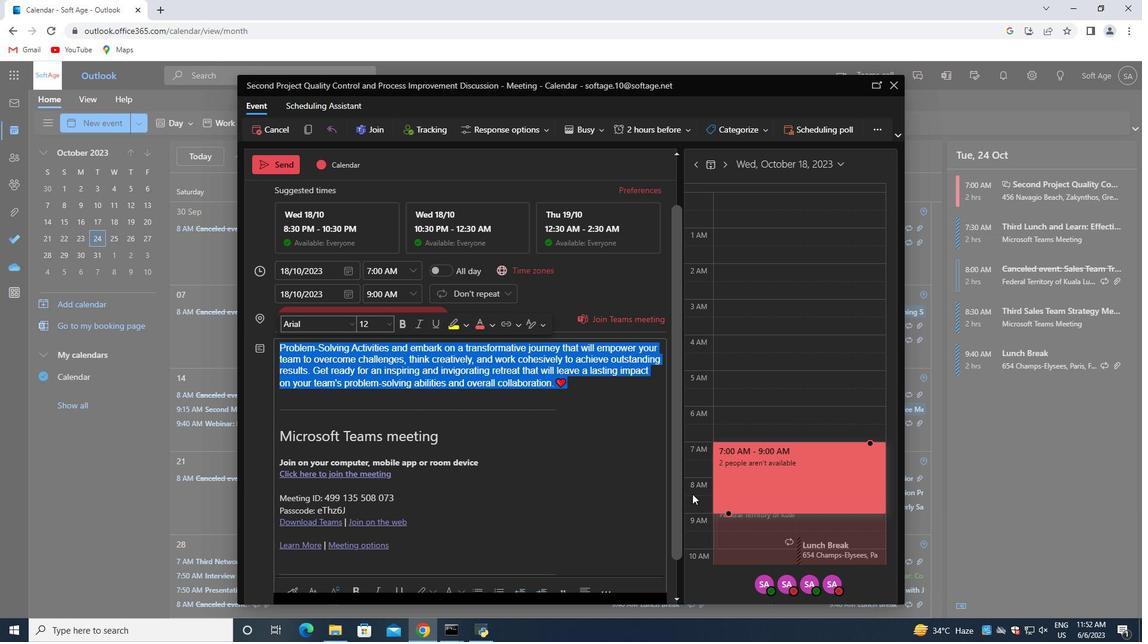
Action: Mouse moved to (701, 502)
Screenshot: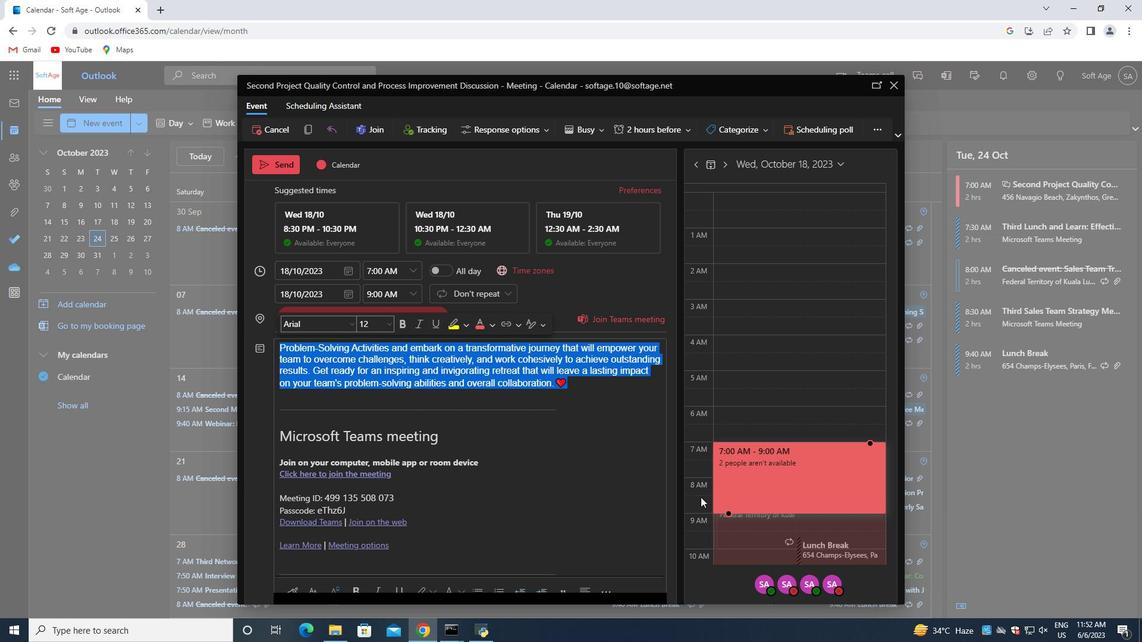 
Action: Mouse scrolled (701, 501) with delta (0, 0)
Screenshot: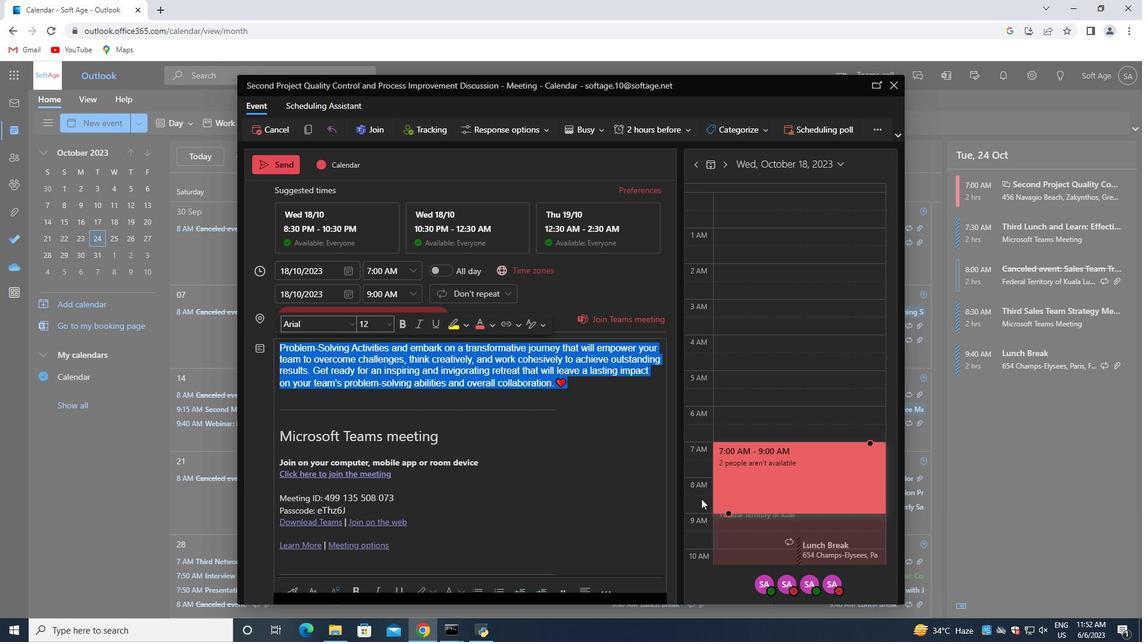 
Action: Mouse moved to (701, 506)
Screenshot: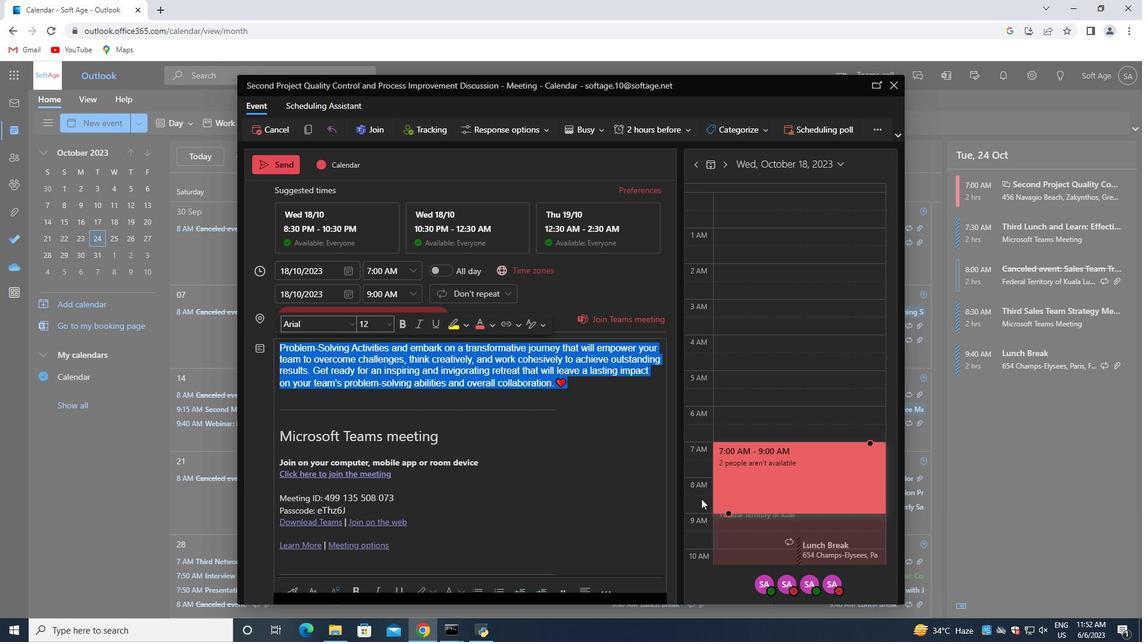 
Action: Mouse scrolled (701, 505) with delta (0, 0)
Screenshot: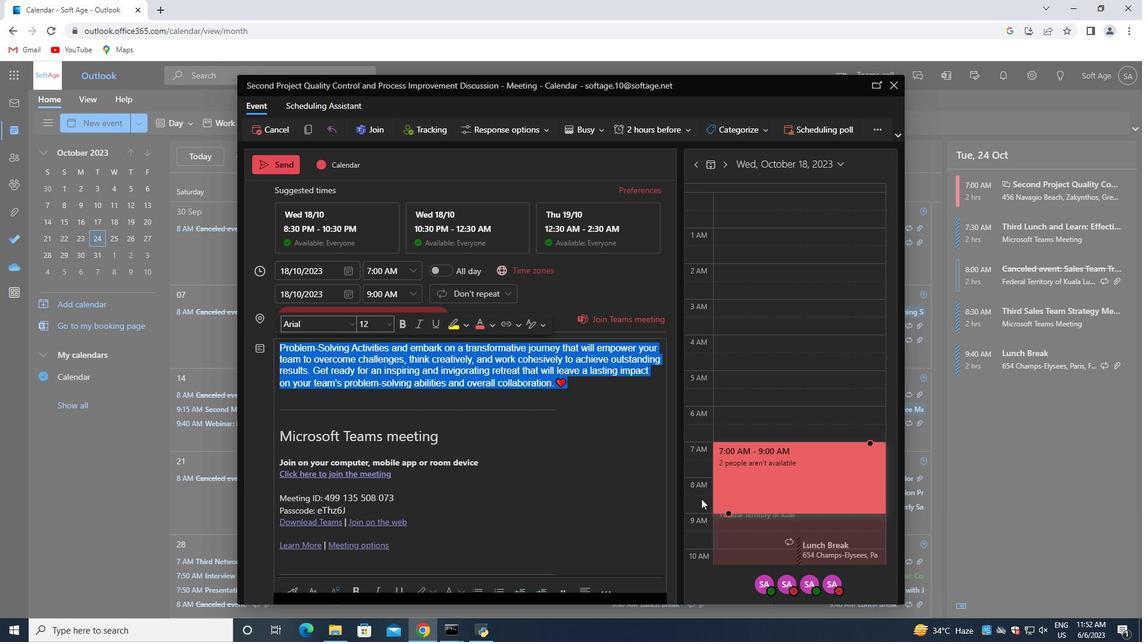 
Action: Mouse moved to (700, 511)
Screenshot: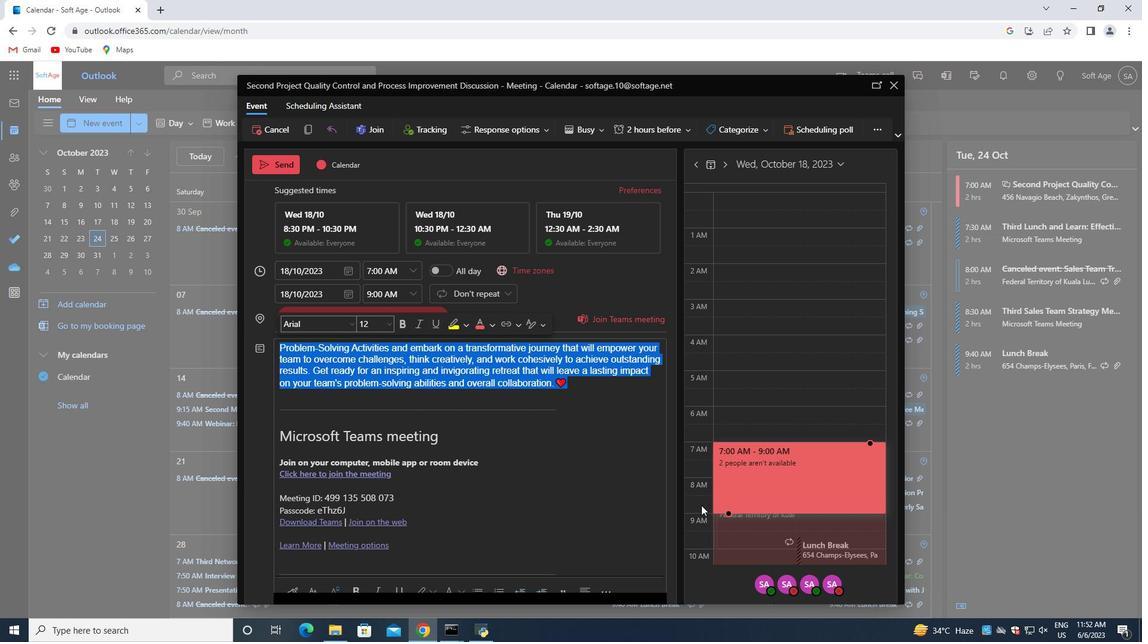 
Action: Mouse scrolled (700, 510) with delta (0, 0)
Screenshot: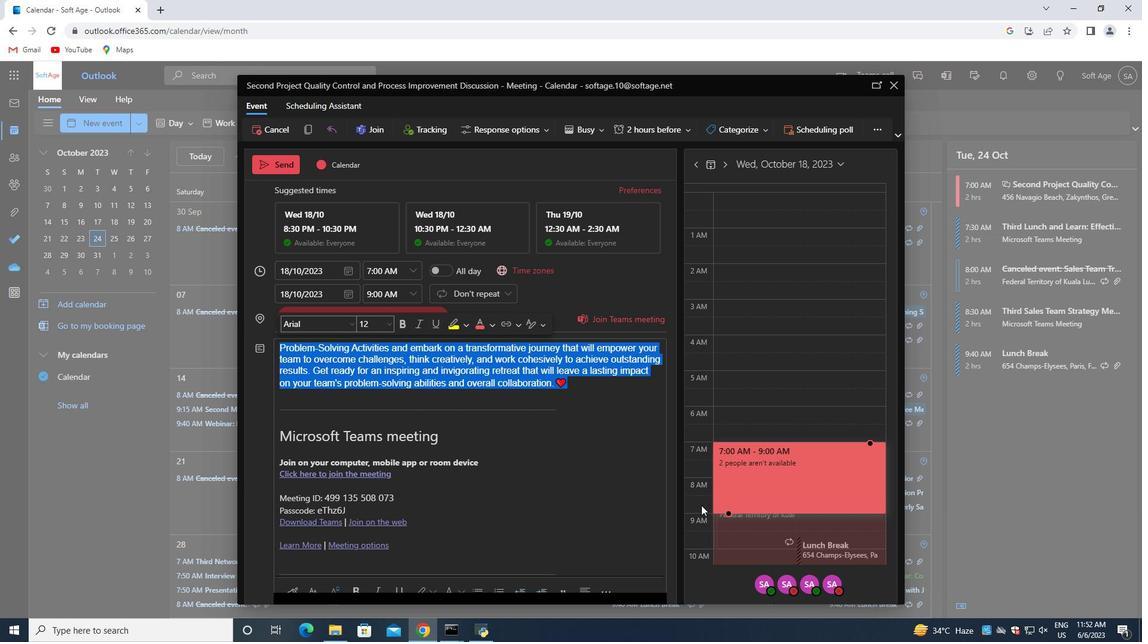 
Action: Mouse moved to (612, 515)
Screenshot: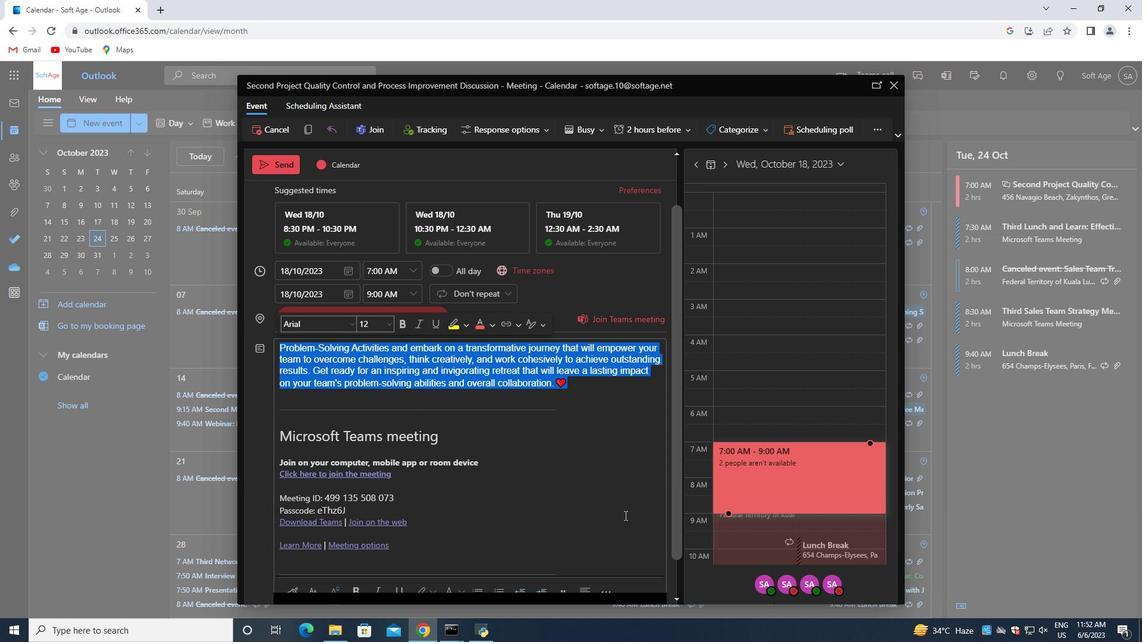 
Action: Mouse scrolled (612, 514) with delta (0, 0)
Screenshot: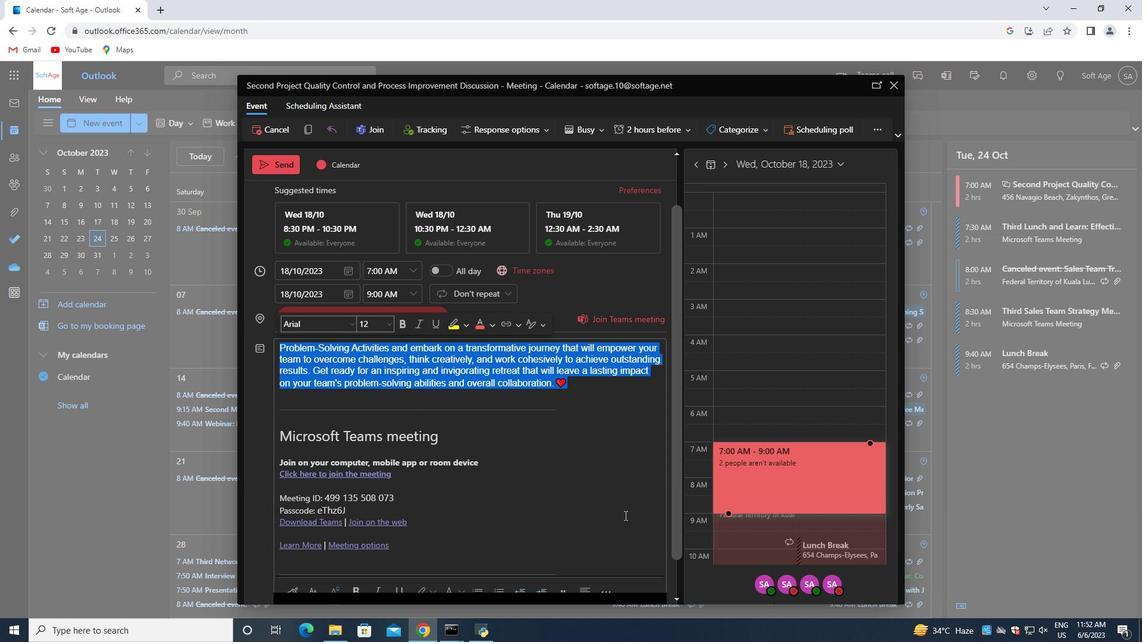 
Action: Mouse scrolled (612, 514) with delta (0, 0)
Screenshot: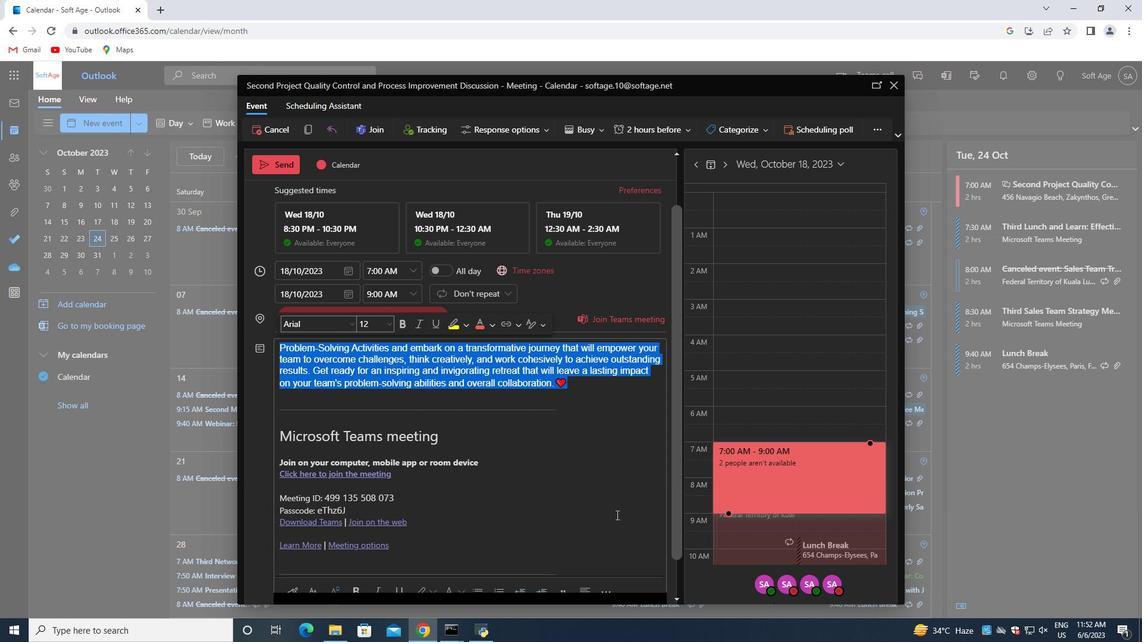 
Action: Mouse scrolled (612, 514) with delta (0, 0)
Screenshot: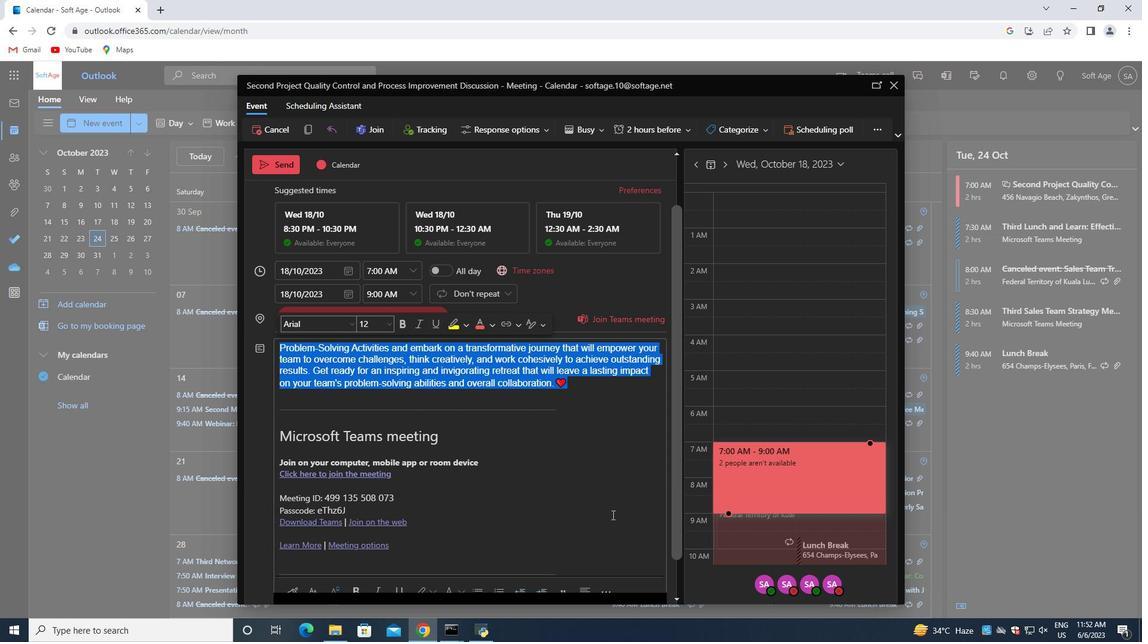
Action: Mouse moved to (609, 551)
Screenshot: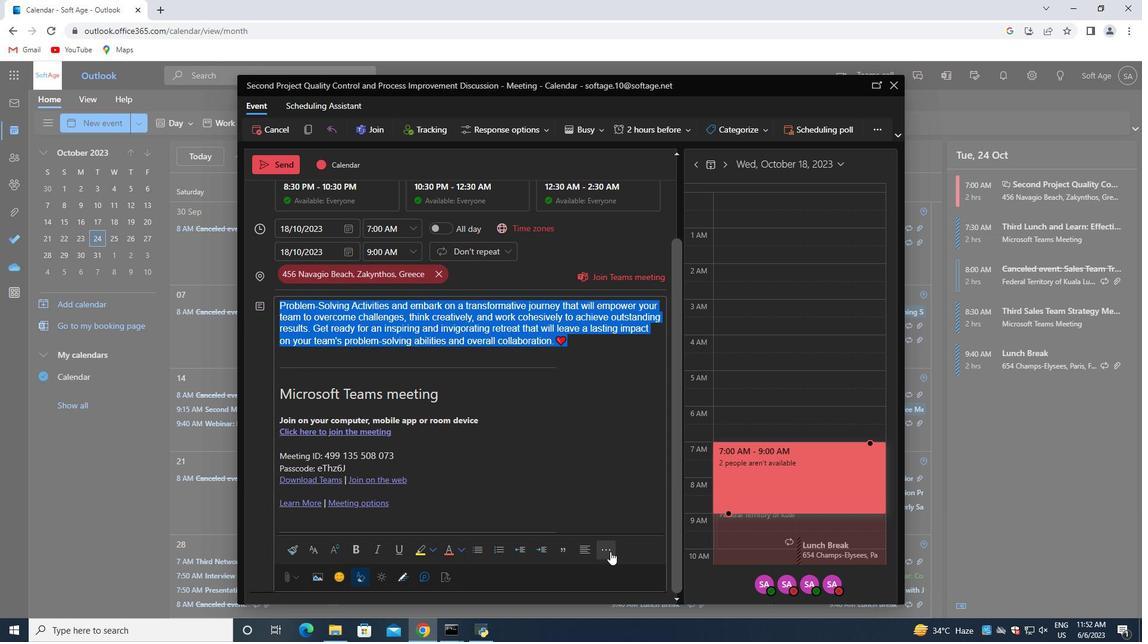 
Action: Mouse pressed left at (609, 551)
Screenshot: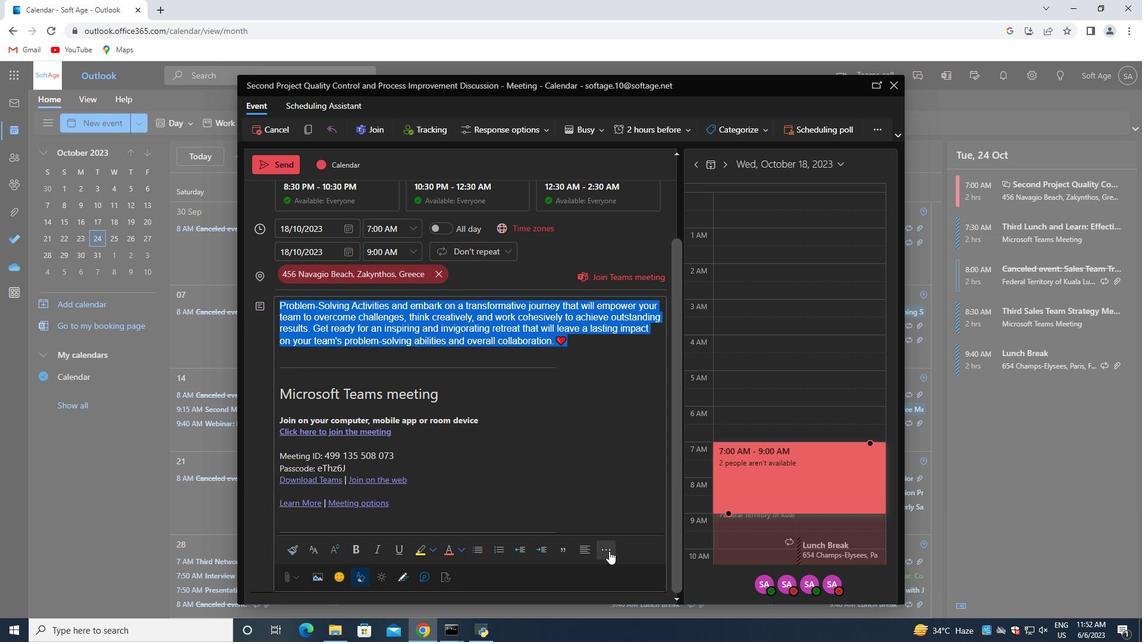 
Action: Mouse moved to (610, 472)
Screenshot: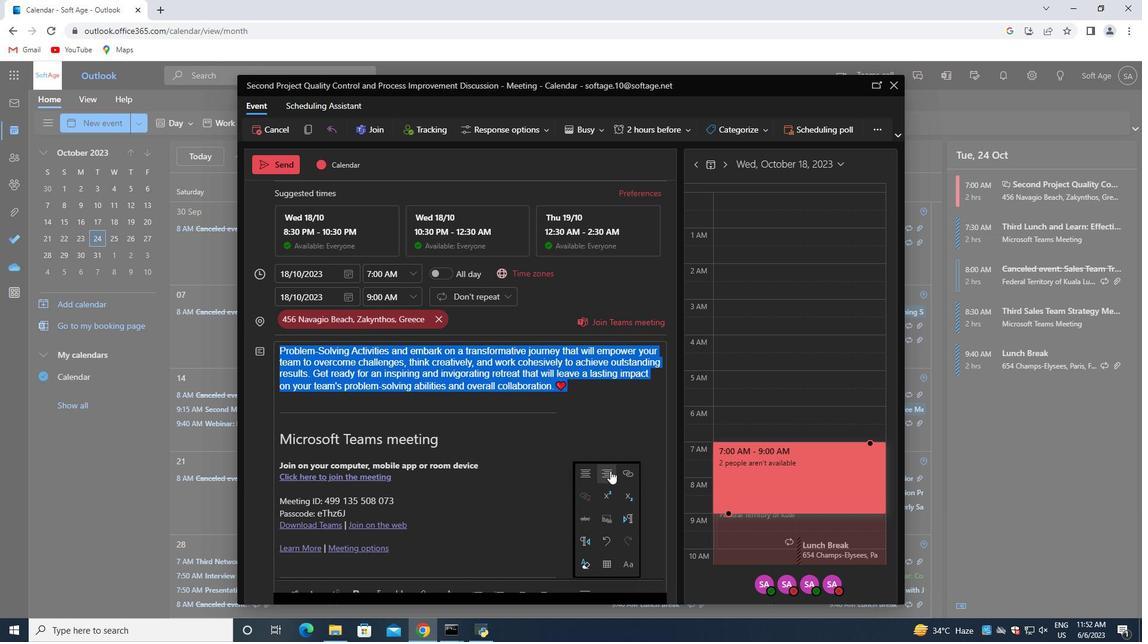 
Action: Mouse pressed left at (610, 472)
Screenshot: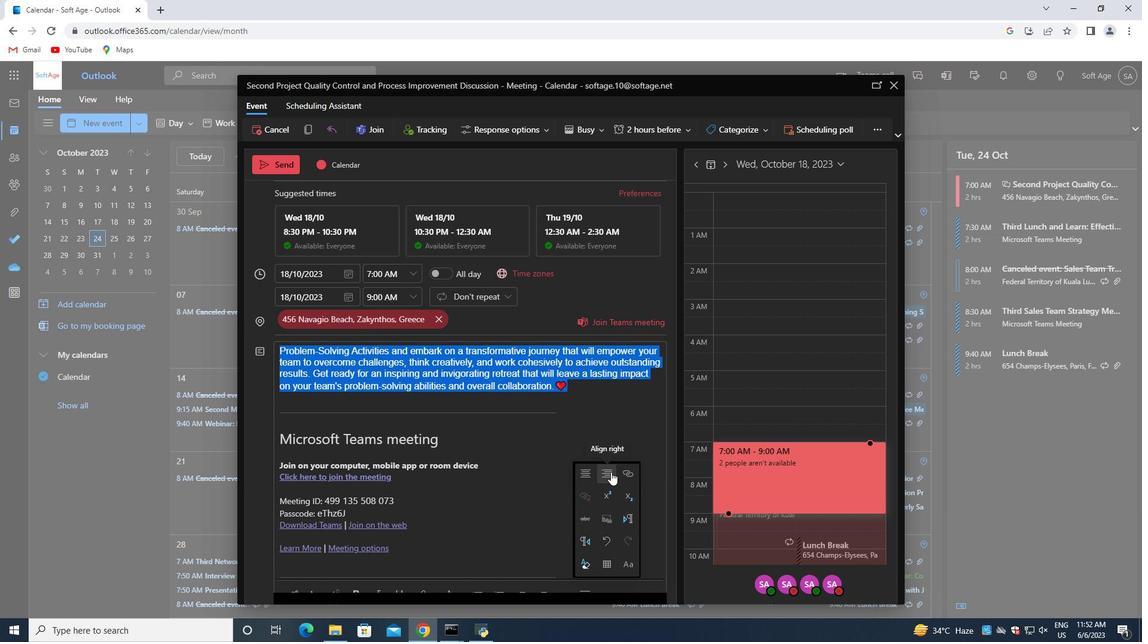
Action: Mouse moved to (421, 528)
Screenshot: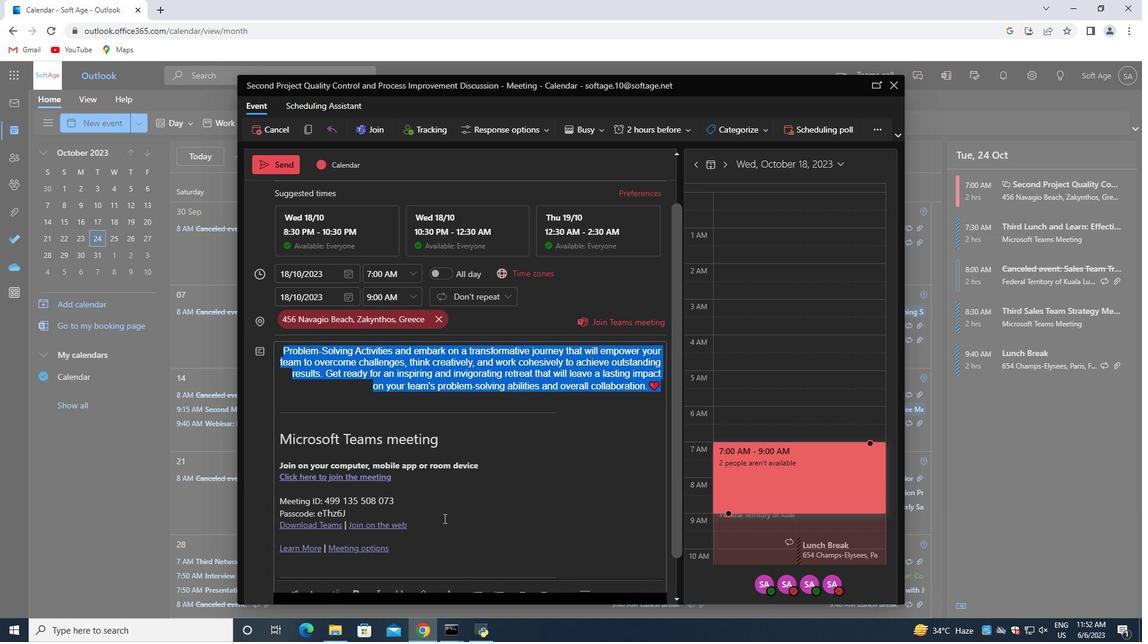 
Action: Mouse scrolled (421, 527) with delta (0, 0)
Screenshot: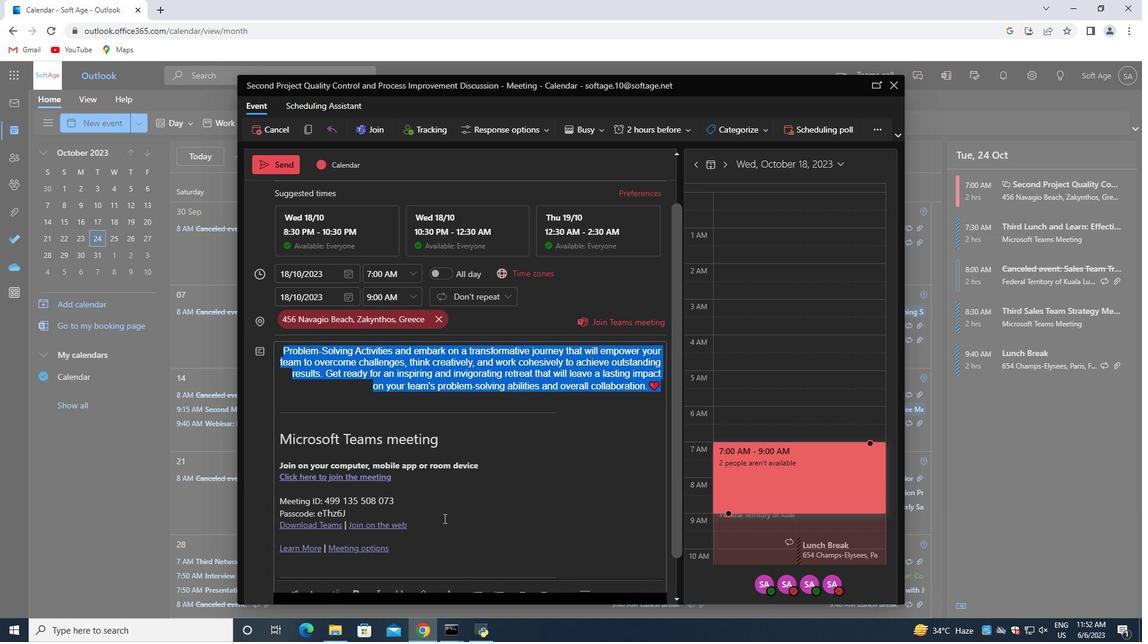
Action: Mouse moved to (416, 530)
Screenshot: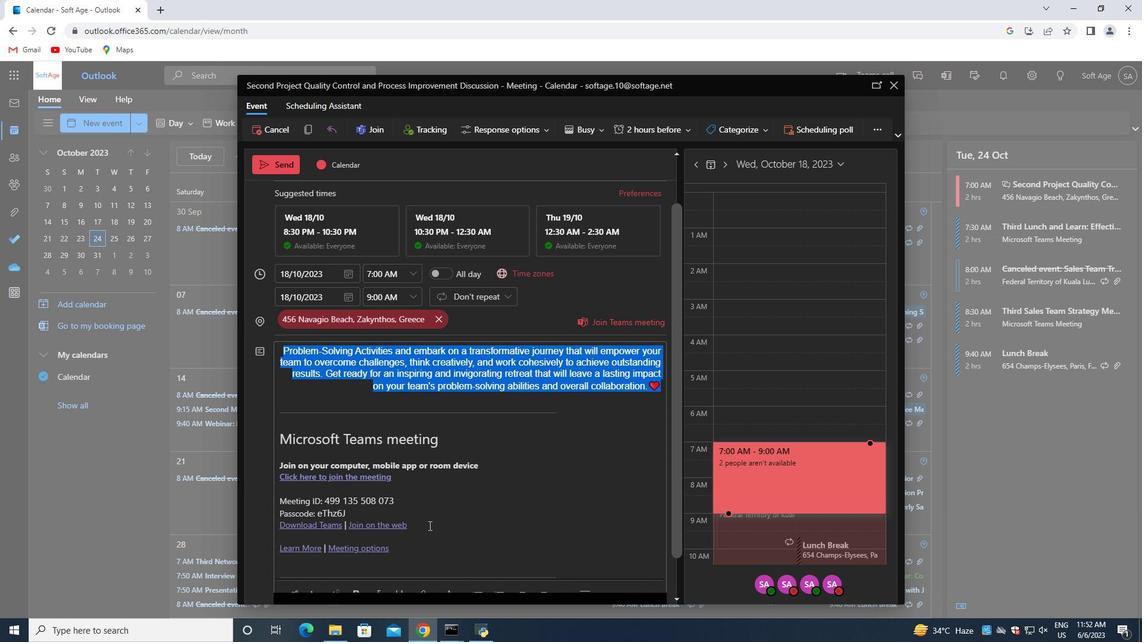 
Action: Mouse scrolled (416, 529) with delta (0, 0)
Screenshot: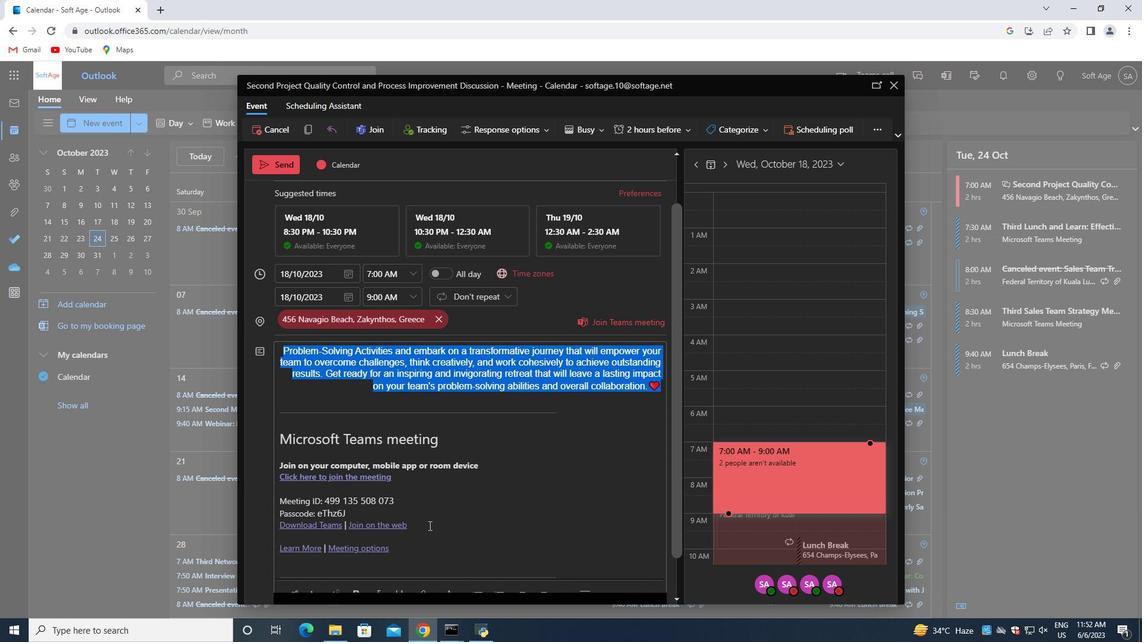 
Action: Mouse moved to (414, 531)
Screenshot: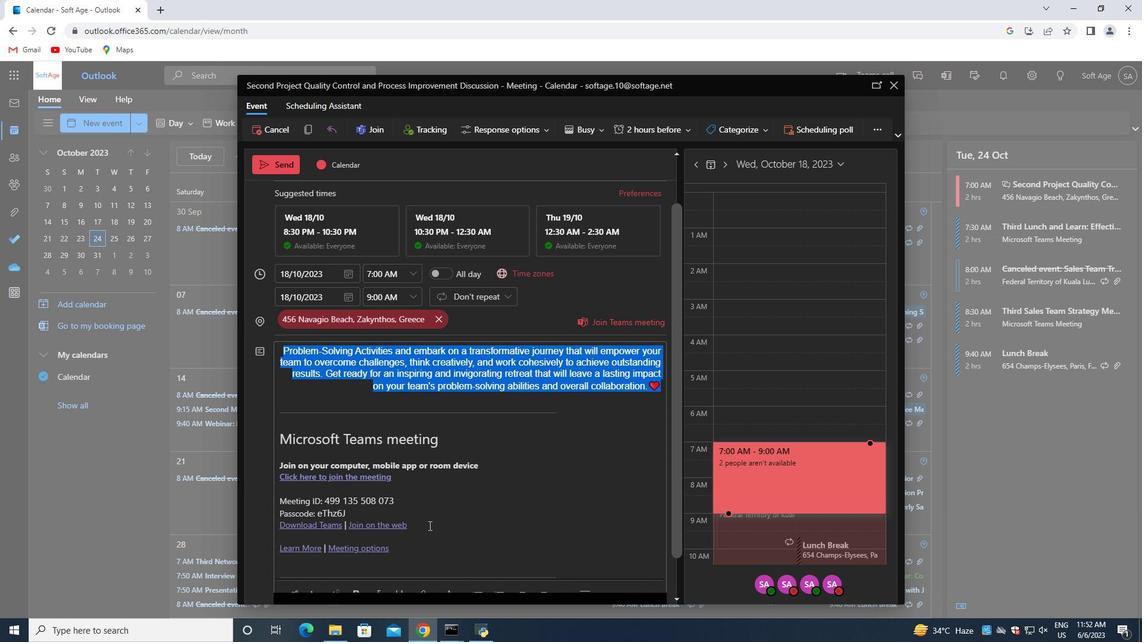 
Action: Mouse scrolled (414, 531) with delta (0, 0)
Screenshot: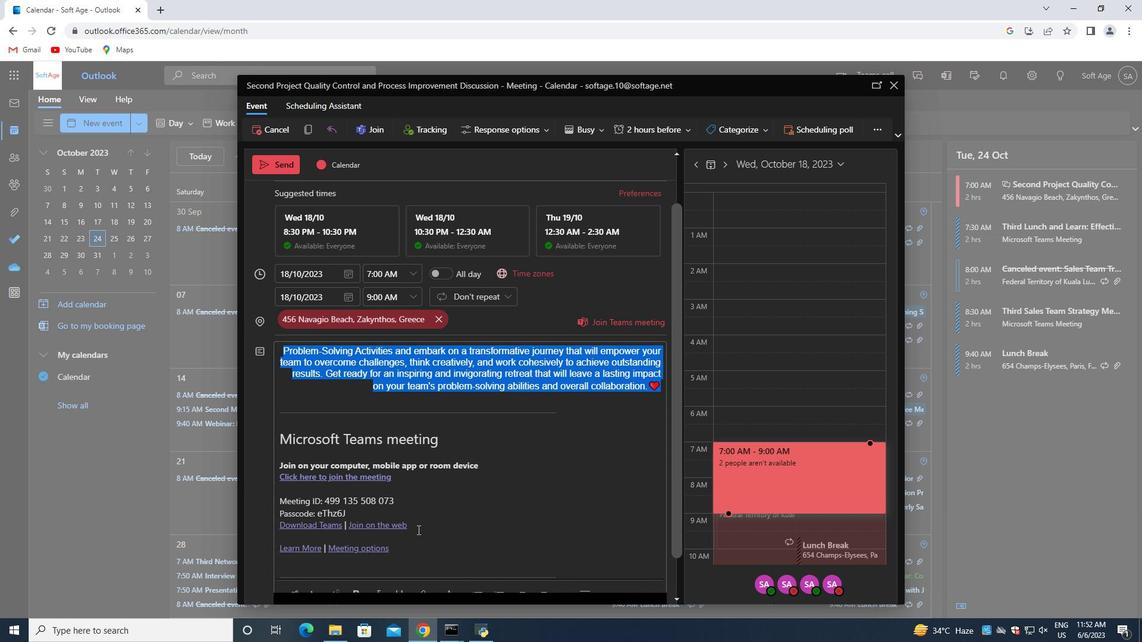 
Action: Mouse moved to (455, 549)
Screenshot: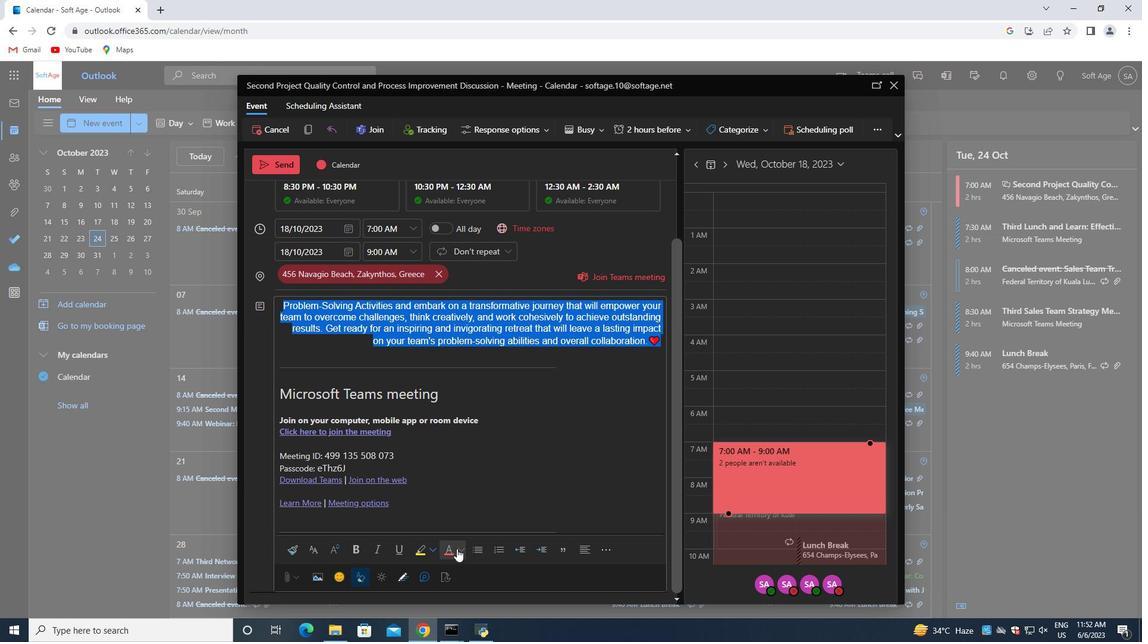 
Action: Mouse pressed left at (455, 549)
Screenshot: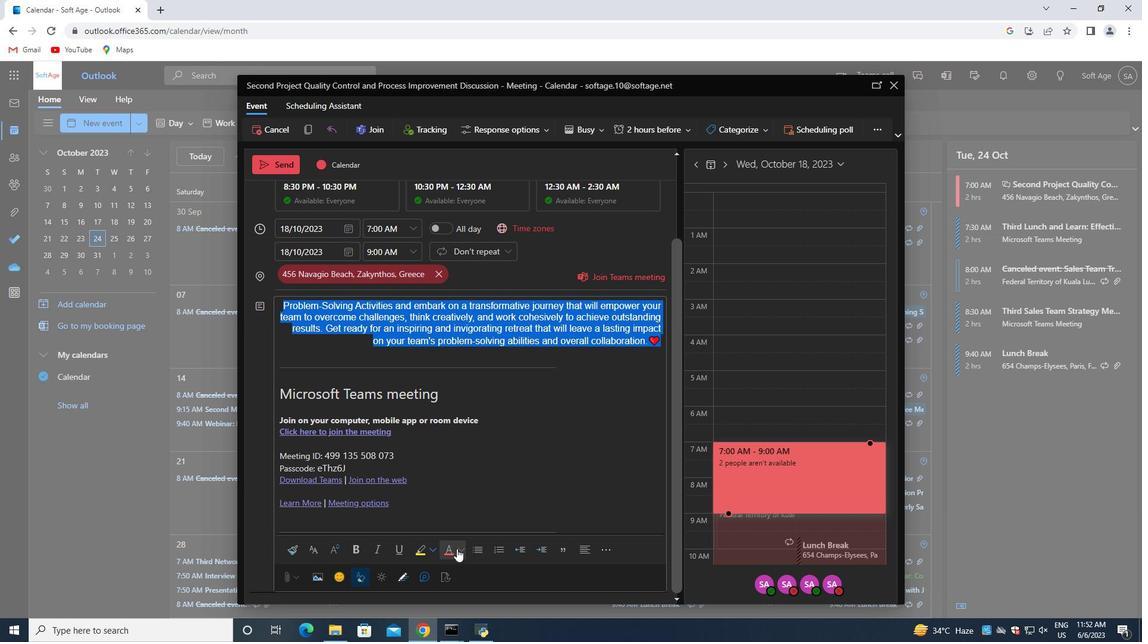 
Action: Mouse moved to (459, 548)
Screenshot: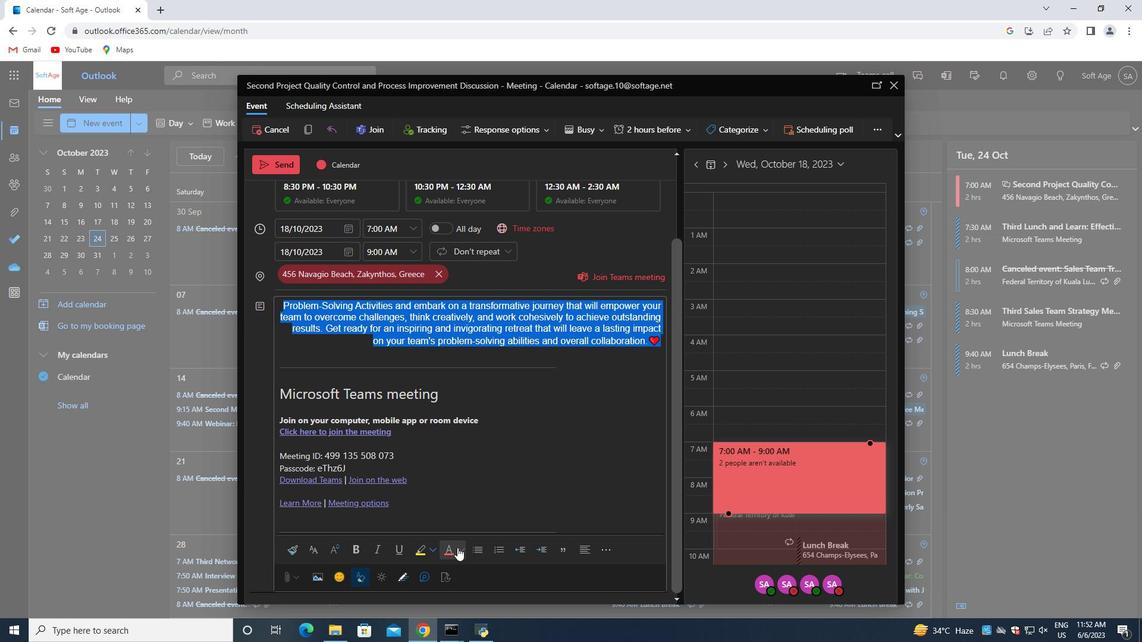 
Action: Mouse pressed left at (459, 548)
Screenshot: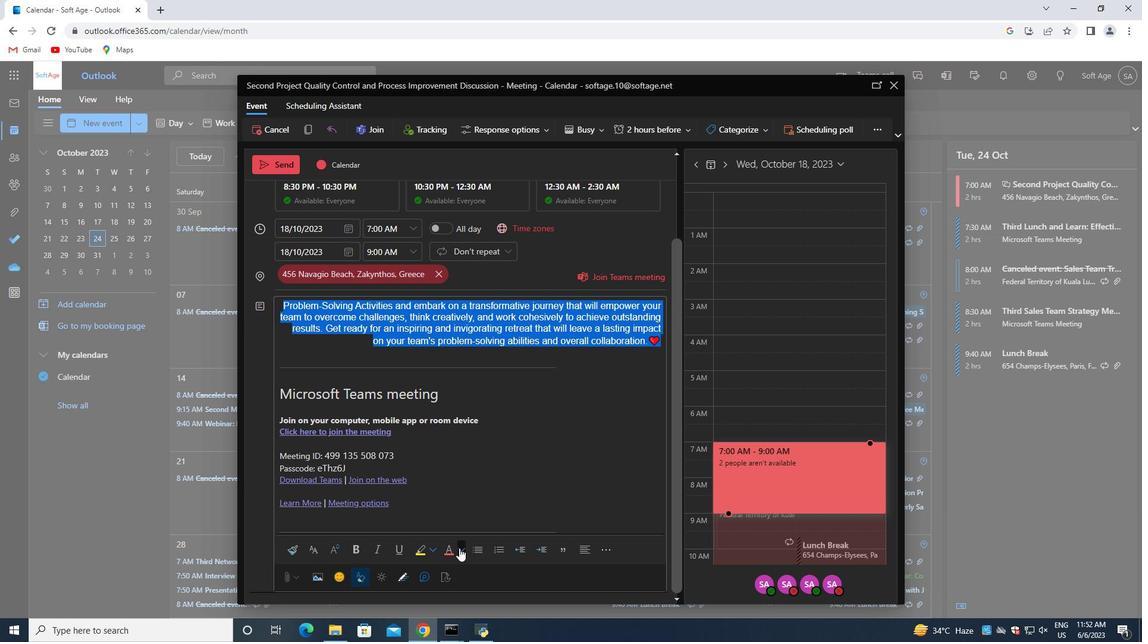 
Action: Mouse moved to (490, 508)
Screenshot: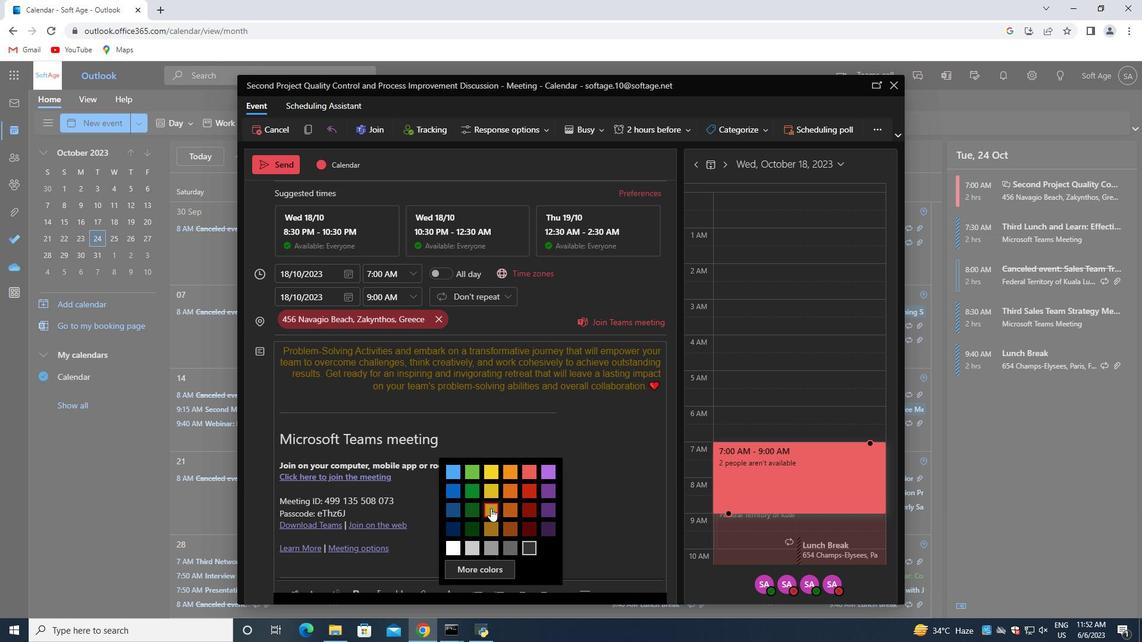 
Action: Mouse pressed left at (490, 508)
Screenshot: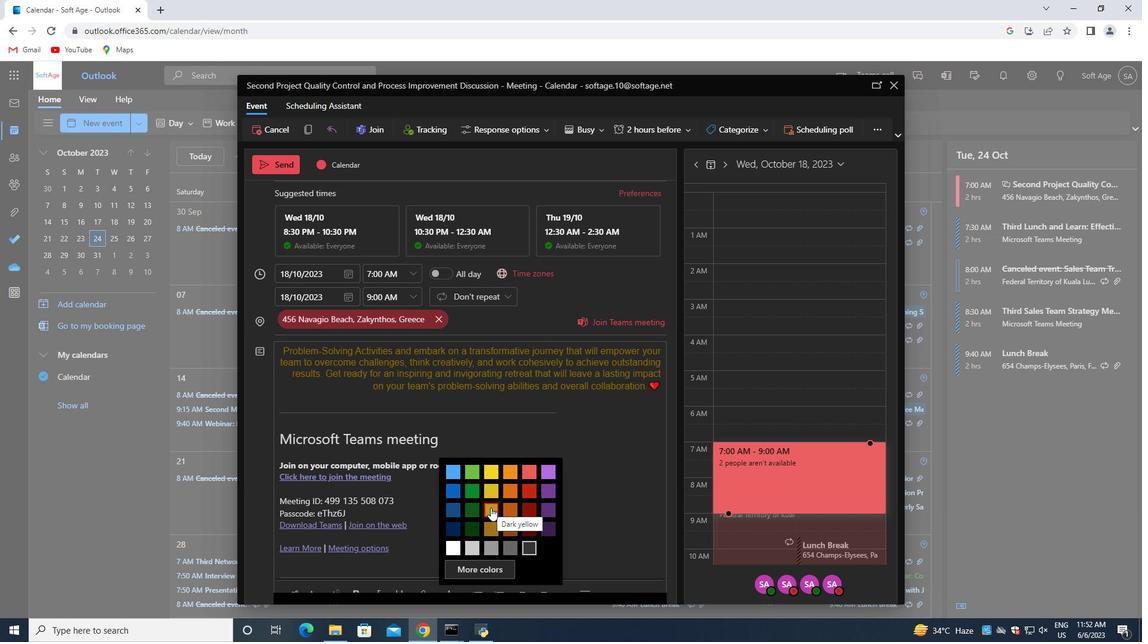 
Action: Mouse moved to (660, 387)
Screenshot: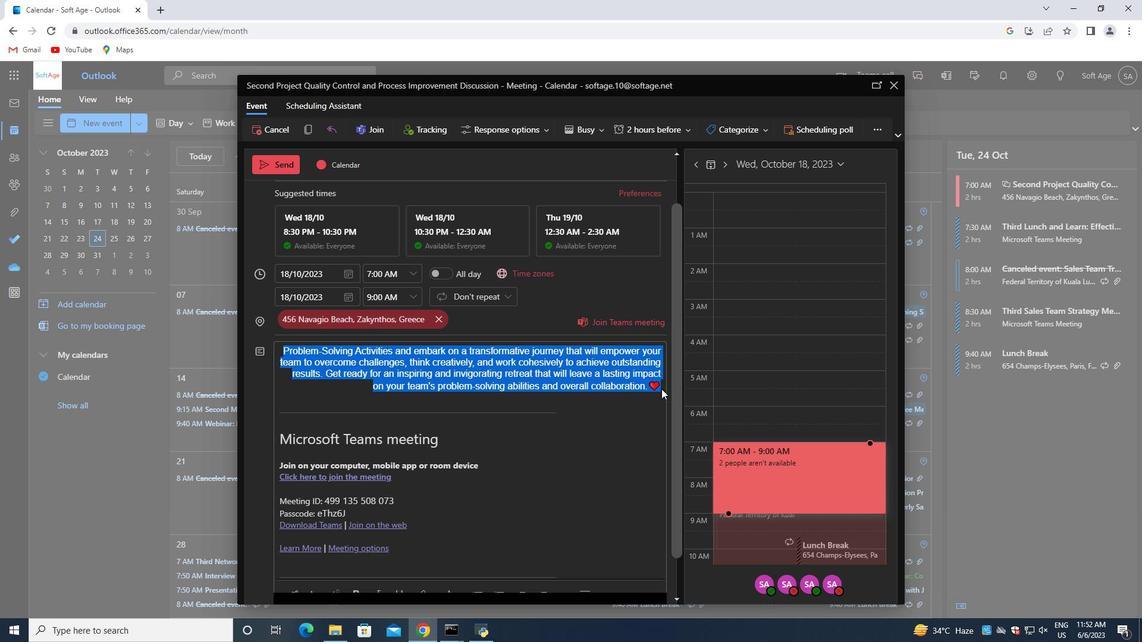 
Action: Mouse pressed left at (660, 387)
Screenshot: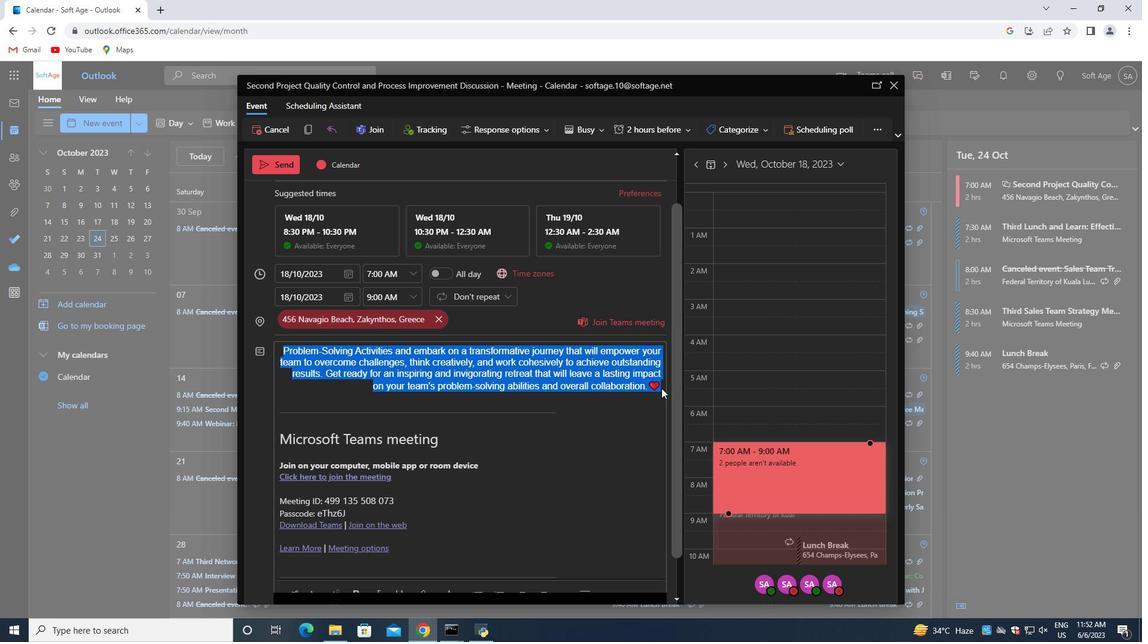 
Action: Mouse moved to (634, 406)
Screenshot: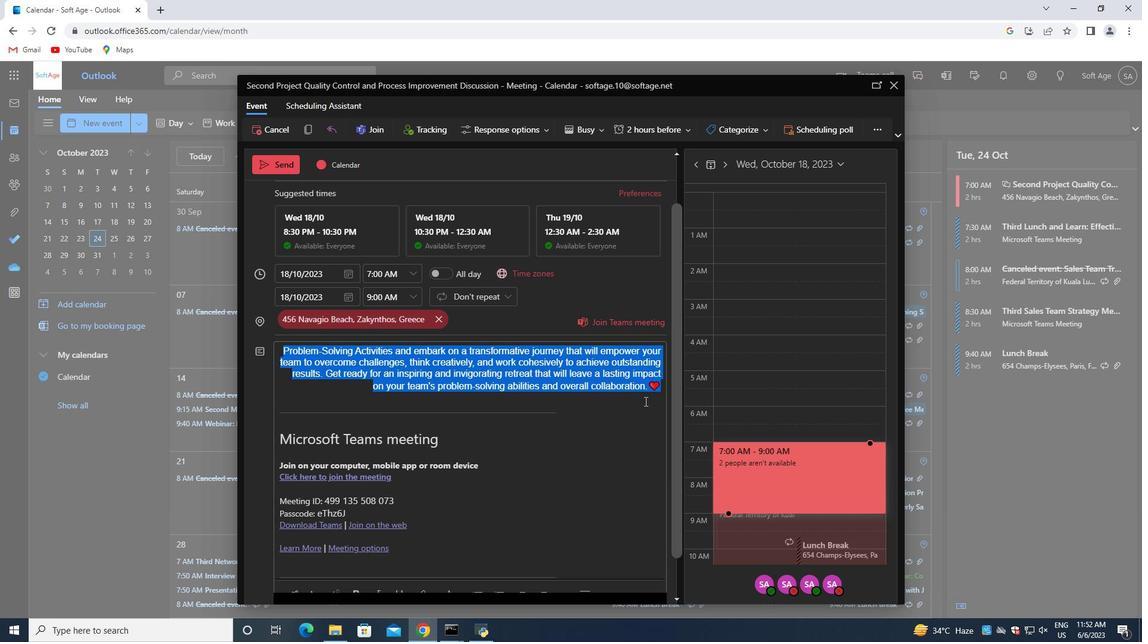 
Action: Mouse pressed left at (634, 406)
Screenshot: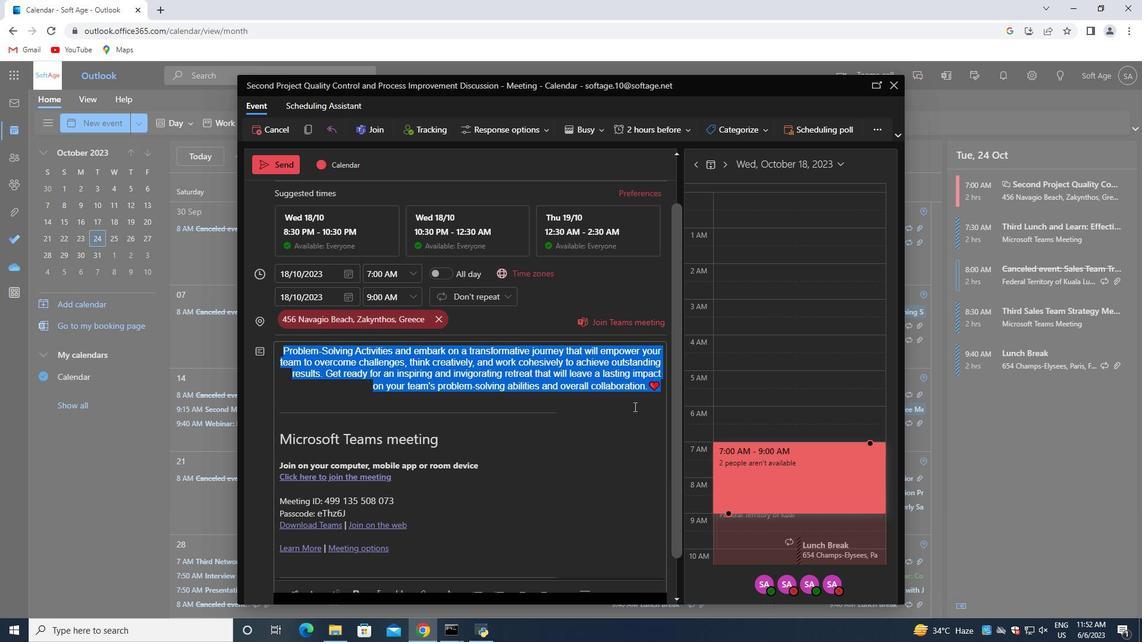 
Action: Mouse moved to (600, 408)
Screenshot: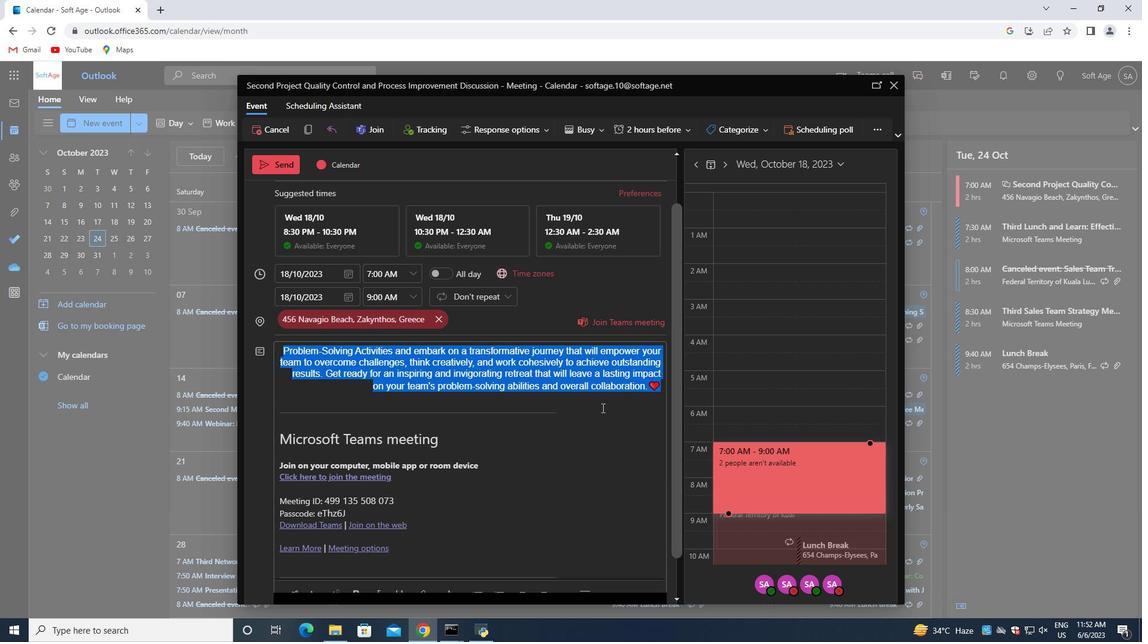 
Action: Mouse pressed left at (600, 408)
Screenshot: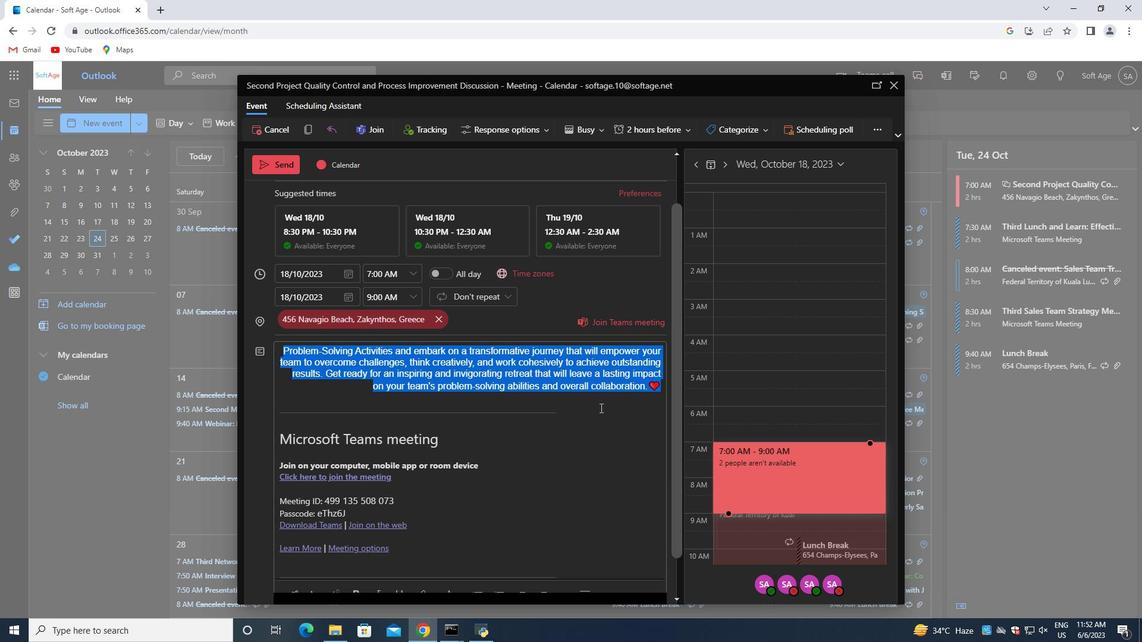 
Action: Mouse moved to (598, 406)
Screenshot: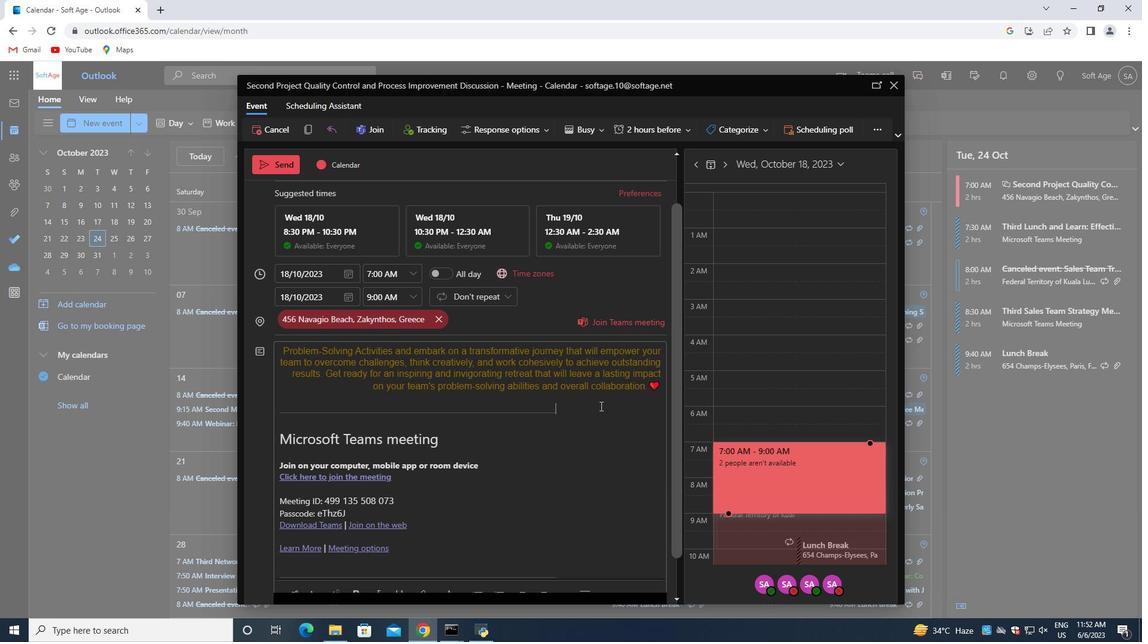 
Action: Mouse scrolled (598, 406) with delta (0, 0)
Screenshot: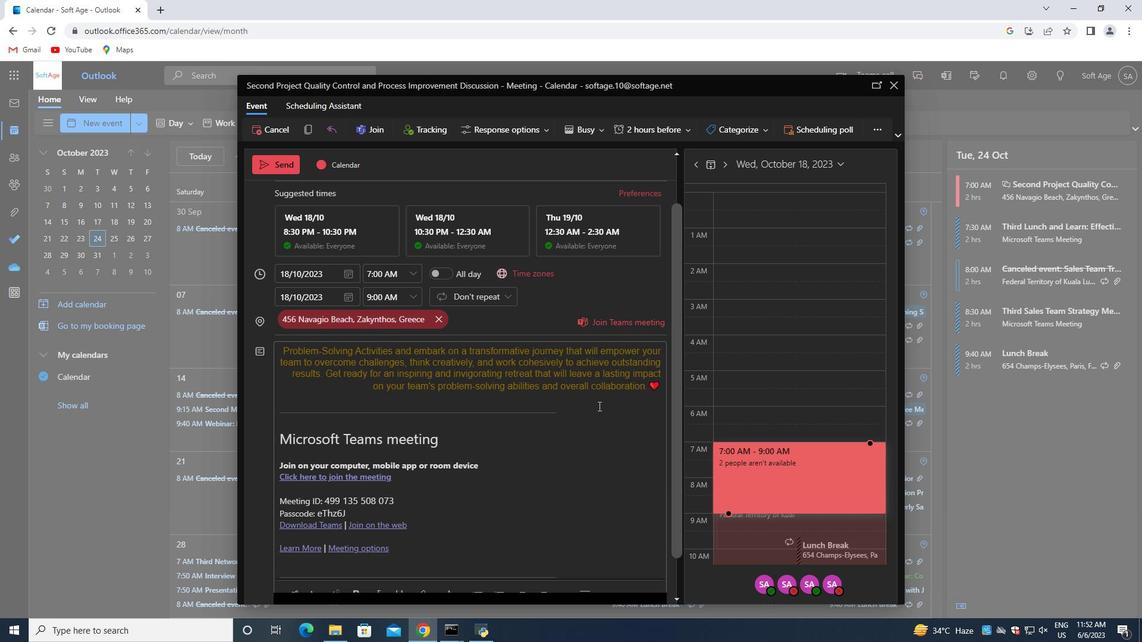 
Action: Mouse scrolled (598, 406) with delta (0, 0)
Screenshot: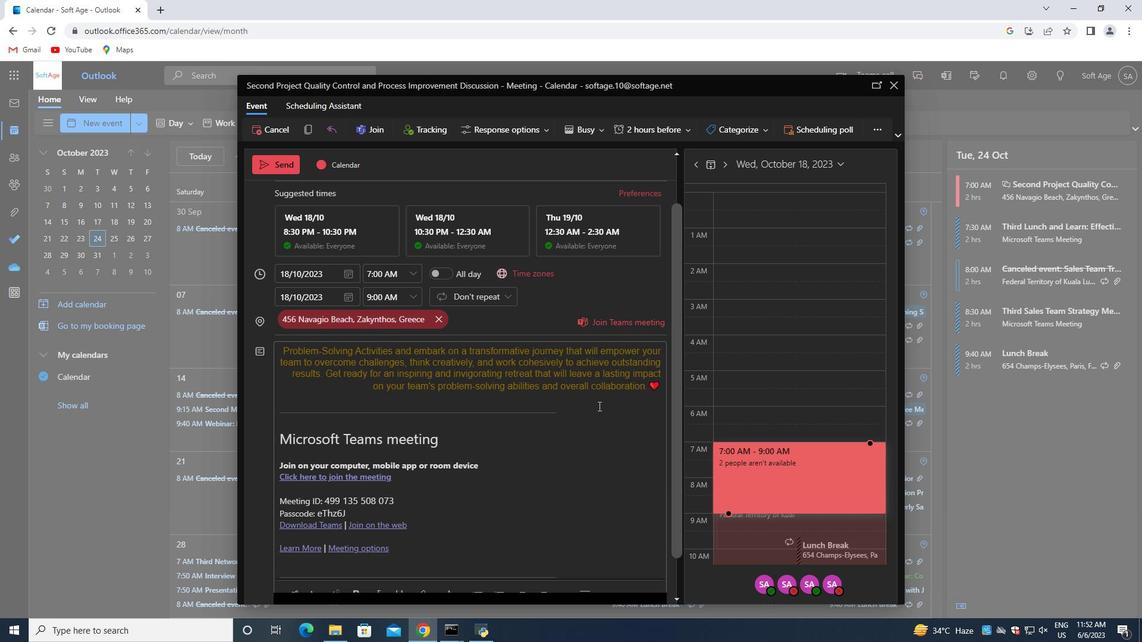 
Action: Mouse scrolled (598, 406) with delta (0, 0)
Screenshot: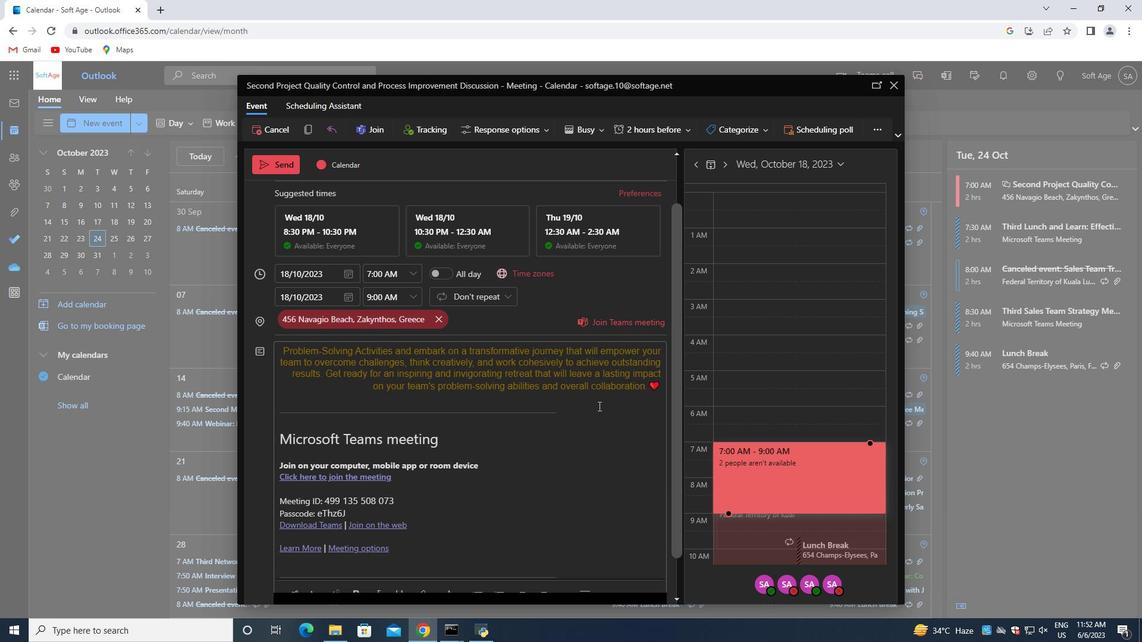 
Action: Mouse scrolled (598, 406) with delta (0, 0)
Screenshot: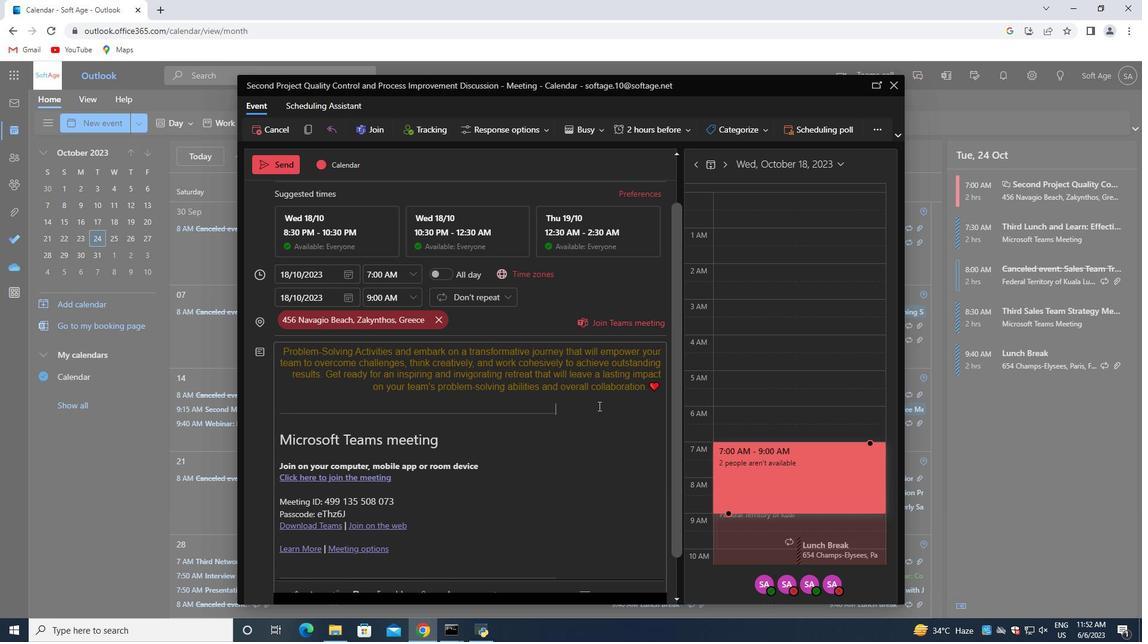 
Action: Mouse scrolled (598, 406) with delta (0, 0)
Screenshot: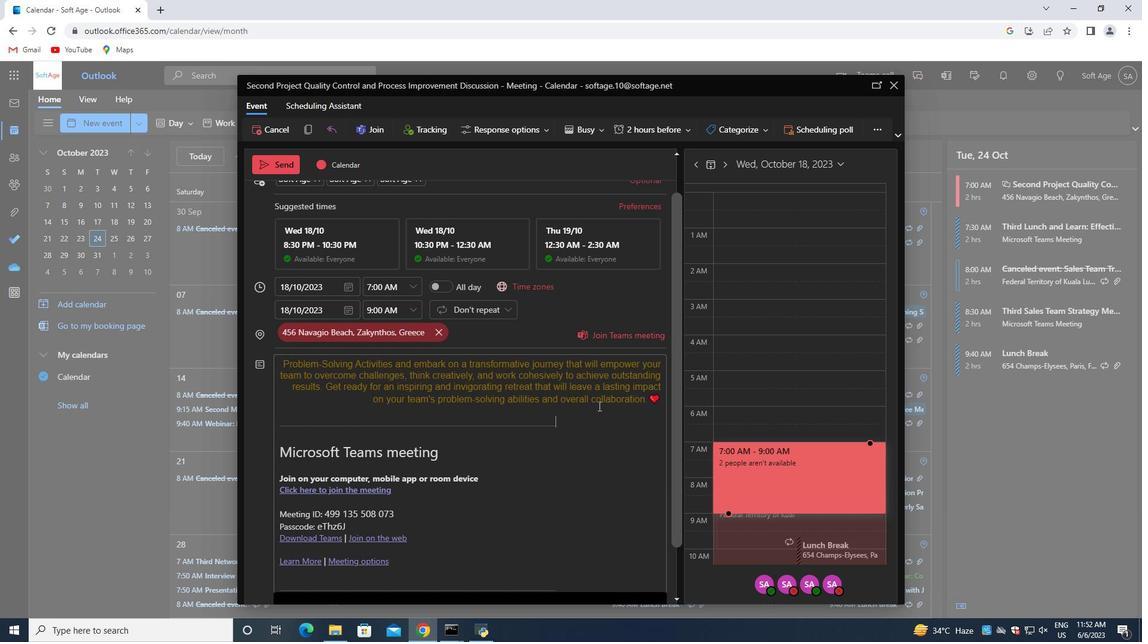
Action: Mouse moved to (258, 194)
Screenshot: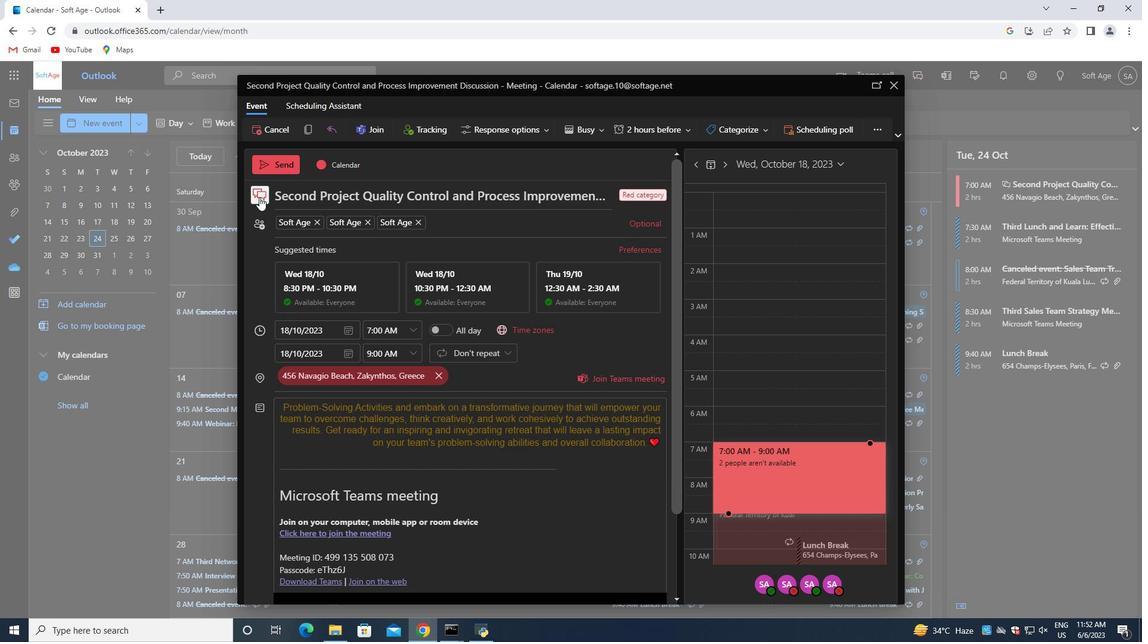 
Action: Mouse pressed left at (258, 194)
Screenshot: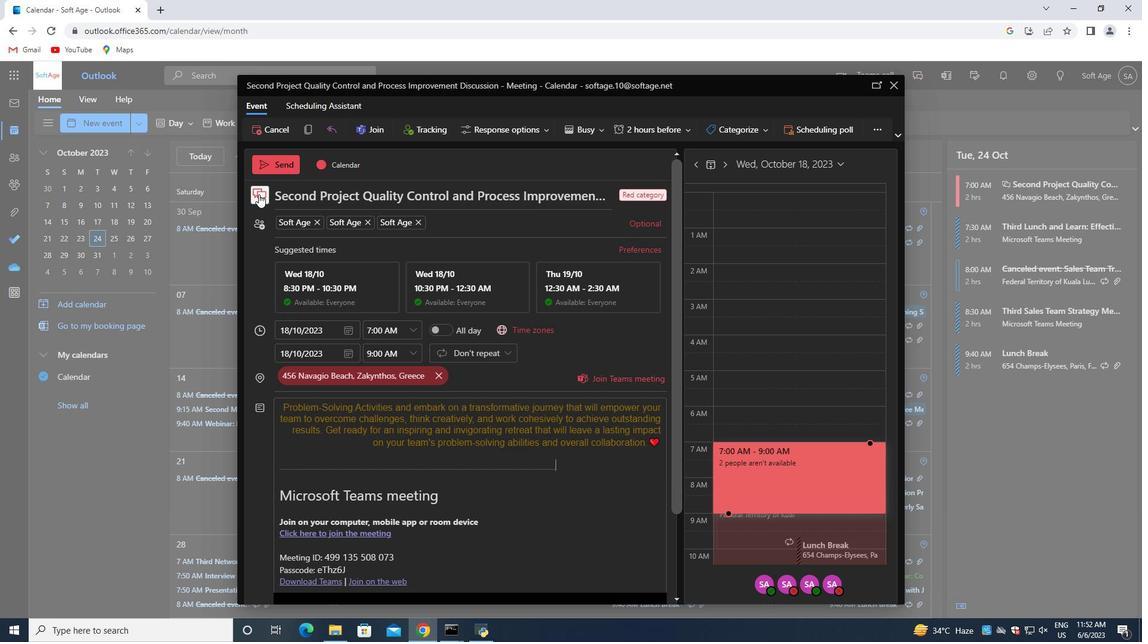 
Action: Mouse moved to (414, 239)
Screenshot: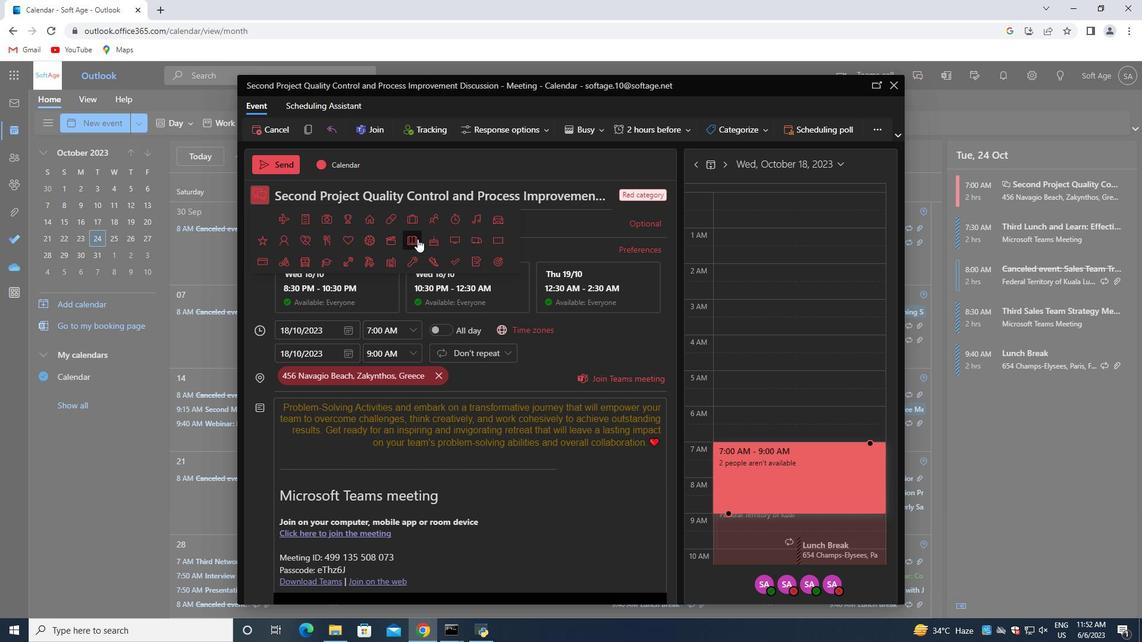 
Action: Mouse pressed left at (414, 239)
Screenshot: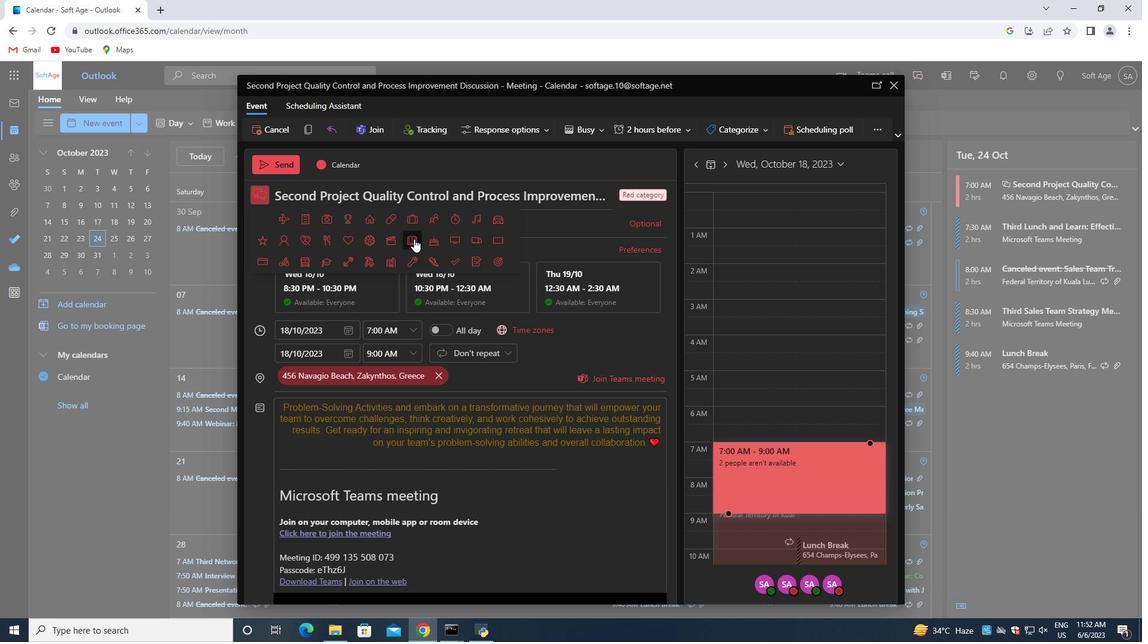 
Action: Mouse moved to (265, 160)
Screenshot: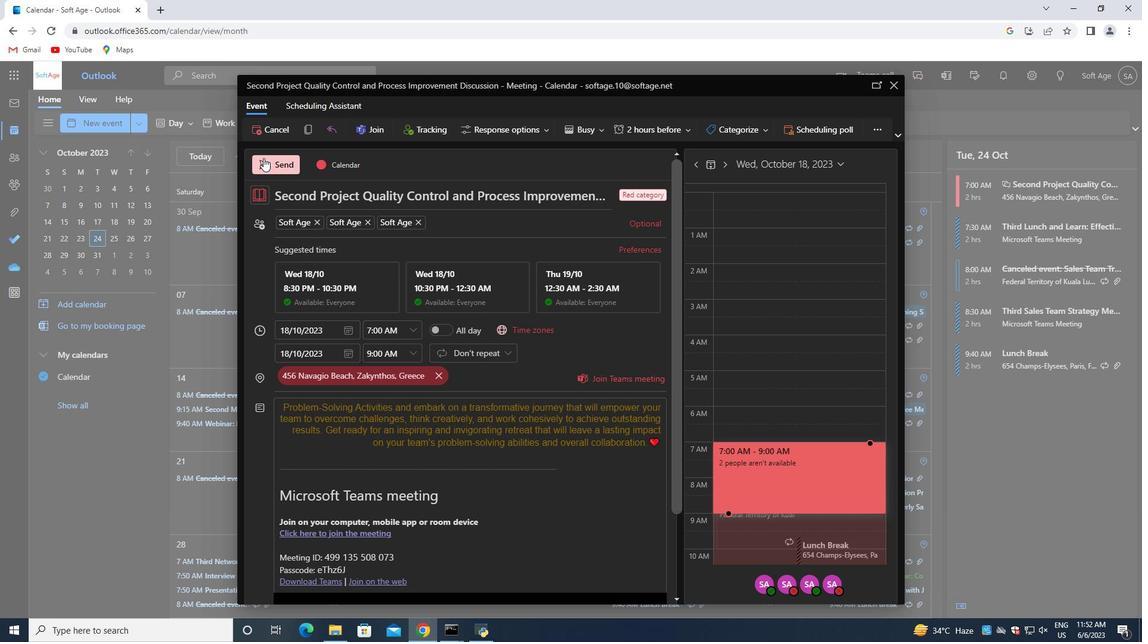 
Action: Mouse pressed left at (265, 160)
Screenshot: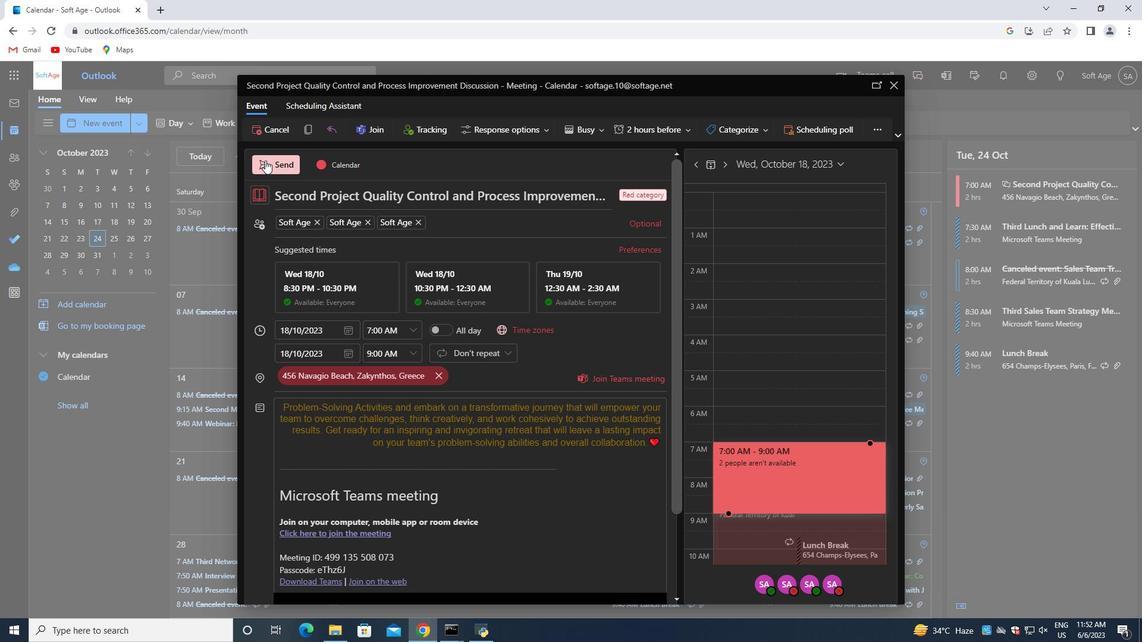 
Action: Mouse moved to (273, 201)
Screenshot: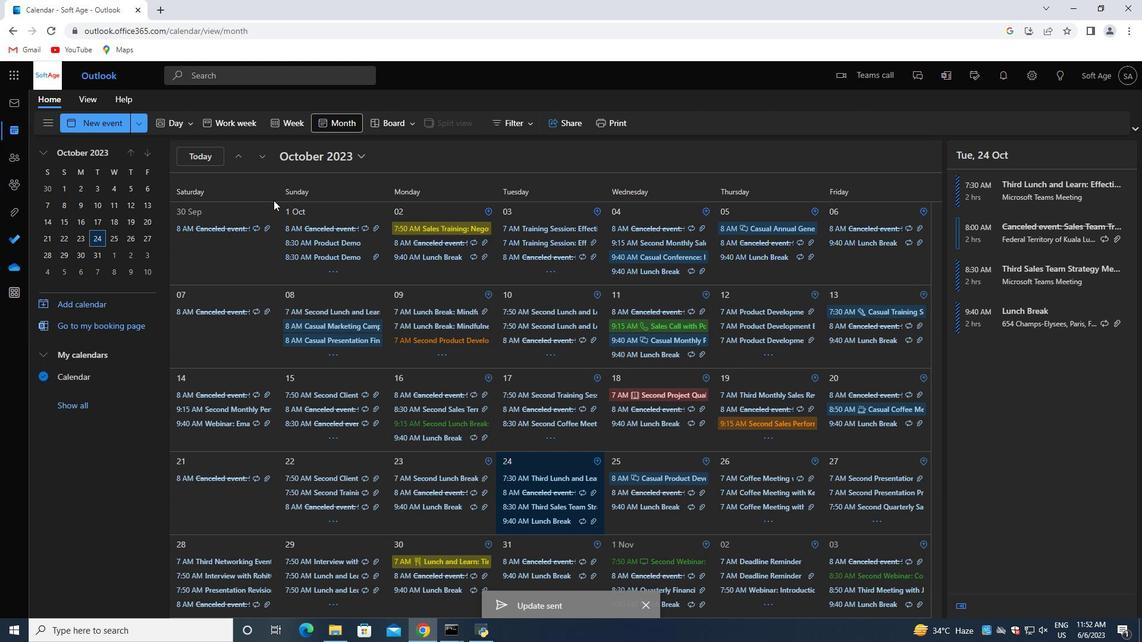 
